 Task: Create a simple school website with HTML and CSS, including a header, navigation menu, and sections for teachers, programs, and extracurriculars. Style the elements using CSS.
Action: Mouse moved to (802, 133)
Screenshot: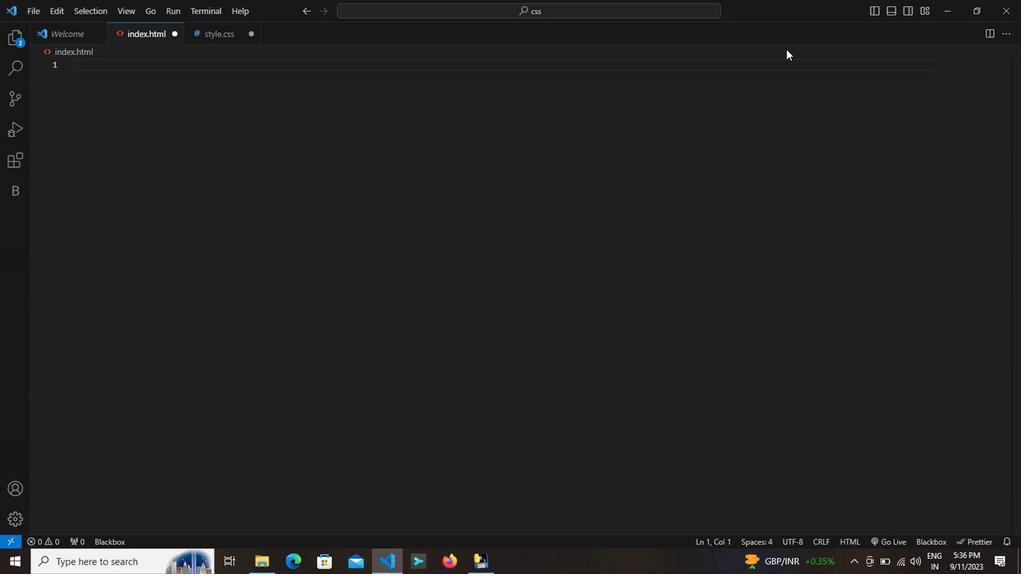 
Action: Mouse pressed left at (802, 133)
Screenshot: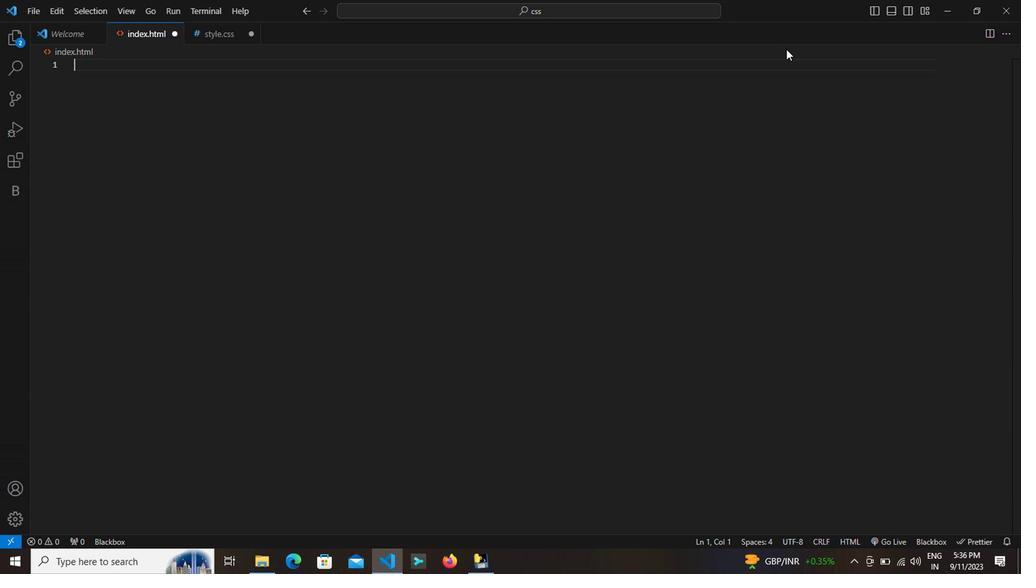 
Action: Key pressed <Key.shift><Key.shift><<Key.shift>!docr<Key.backspace>rypoe<Key.backspace><Key.backspace><Key.backspace><Key.backspace><Key.backspace>type<Key.space>html<Key.shift>><Key.enter><Key.shift><Key.shift><Key.shift><Key.shift><Key.shift><Key.shift><Key.shift><Key.shift><Key.shift><Key.shift><html<Key.space>lanfg<Key.backspace><Key.backspace>g=<Key.shift>"<Key.left>en<Key.right><Key.shift>><Key.enter><Key.shift><head<Key.shift>><Key.enter><Key.shift><metach<Key.backspace><Key.backspace><Key.space>char<Key.enter><Key.shift><Key.shift><Key.shift><Key.shift><Key.shift><Key.shift><Key.shift><Key.shift>Ut<Key.backspace><Key.shift>TF-8<Key.right><Key.shift><Key.shift><Key.shift><Key.shift><Key.shift><Key.shift><Key.shift><Key.shift><Key.shift><Key.shift><Key.shift><Key.shift><Key.shift>><Key.enter><Key.shift><meta<Key.space>nam<Key.enter>viewport<Key.right><Key.space>content<Key.enter>=<Key.backspace><Key.backspace><Key.shift>"width=devicewidth<Key.left><Key.left><Key.left><Key.left><Key.left>-<Key.right><Key.right><Key.right><Key.right><Key.right><Key.right>,initial<Key.space>scale=1.0<Key.left><Key.left><Key.left><Key.left><Key.left><Key.left><Key.left><Key.left><Key.left><Key.left><Key.left><Key.left><Key.left><Key.left><Key.left><Key.left><Key.left><Key.left><Key.left><Key.backspace><Key.space><Key.right><Key.right><Key.right><Key.right><Key.right><Key.right><Key.right><Key.right><Key.right><Key.right><Key.left><Key.backspace>-<Key.right><Key.right><Key.right><Key.right><Key.right><Key.right><Key.right><Key.right><Key.right><Key.right><Key.right><Key.shift>><Key.enter><Key.shift><link<Key.enter><Key.space>rel<Key.enter><Key.shift><Key.shift><Key.shift><Key.shift>"<Key.left>stylesheet<Key.right><Key.space>href=style.css<Key.enter><Key.right><Key.shift>><Key.enter><Key.shift><tir<Key.backspace>tle<Key.shift>><Key.shift><Key.shift><Key.shift><Key.shift><Key.shift><Key.shift><Key.shift><Key.shift><Key.shift><Key.shift>My<Key.space>s<Key.backspace><Key.shift>School<Key.space><Key.right><Key.right><Key.right><Key.right><Key.right><Key.right><Key.right><Key.right><Key.enter><Key.shift></head<Key.shift>><Key.home>
Screenshot: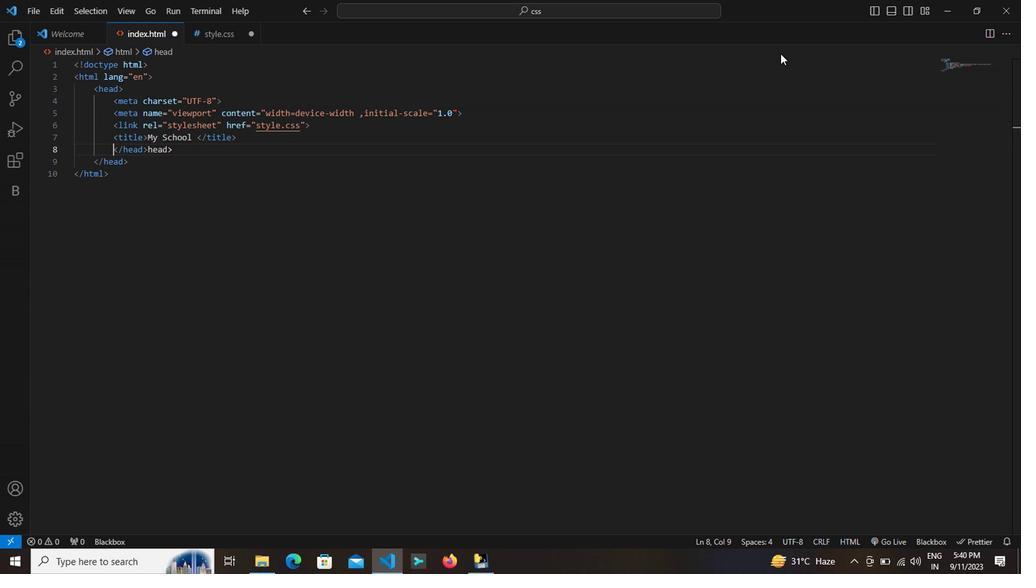 
Action: Mouse moved to (196, 207)
Screenshot: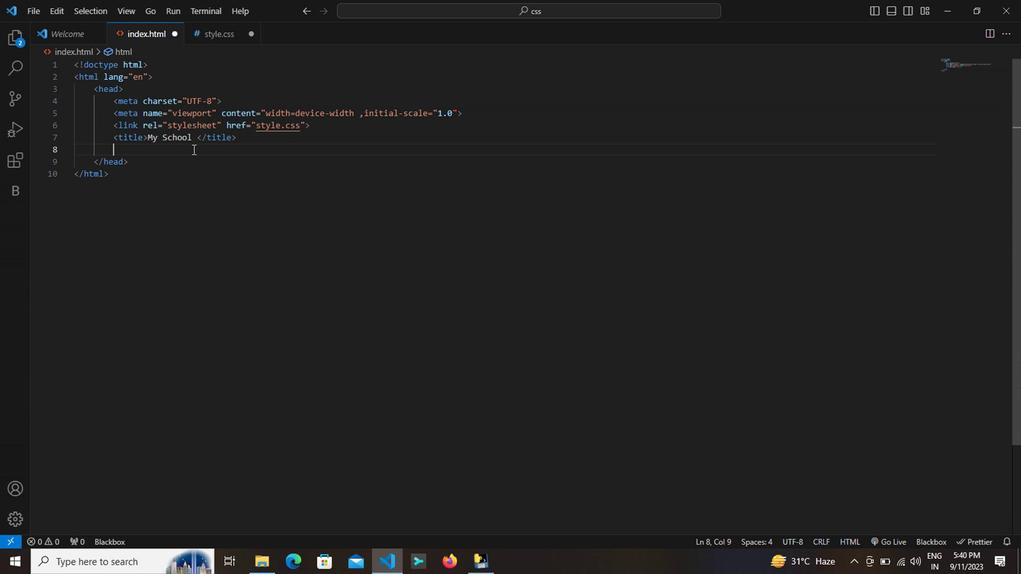 
Action: Mouse pressed left at (196, 207)
Screenshot: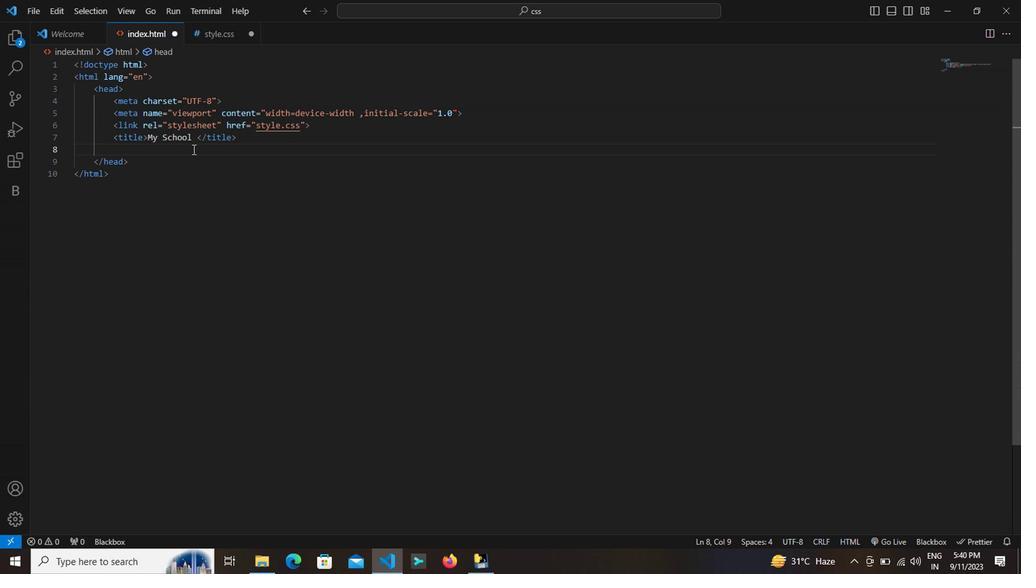 
Action: Key pressed <Key.backspace><Key.backspace><Key.backspace><Key.backspace><Key.backspace><Key.backspace><Key.backspace><Key.backspace><Key.backspace><Key.backspace><Key.backspace><Key.backspace>
Screenshot: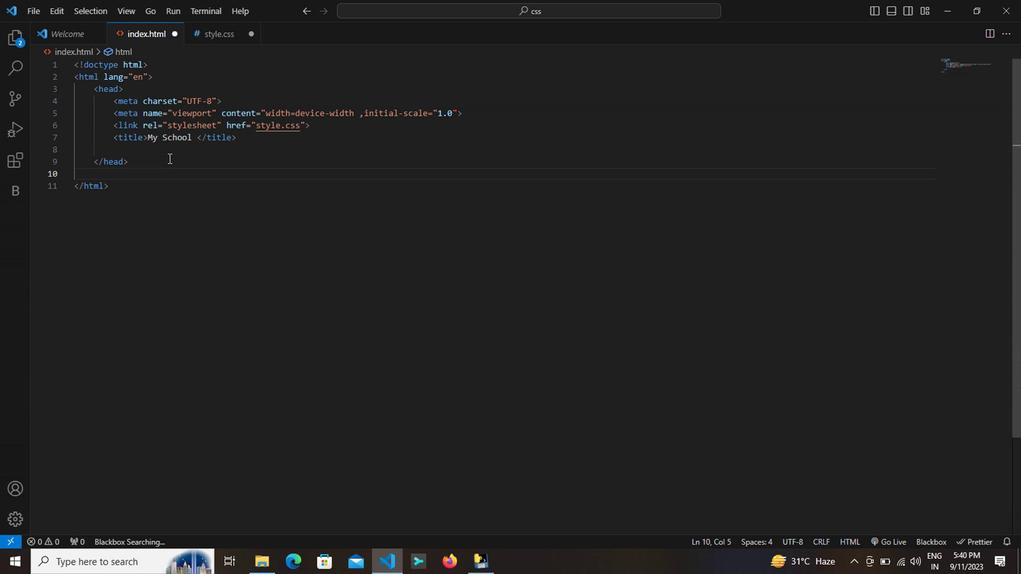 
Action: Mouse moved to (171, 214)
Screenshot: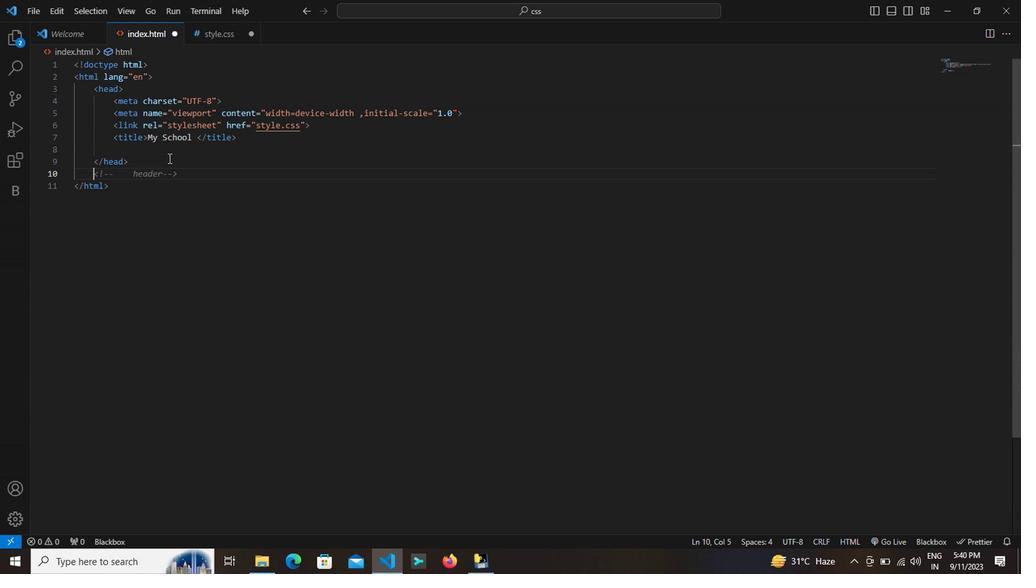 
Action: Mouse pressed left at (171, 214)
Screenshot: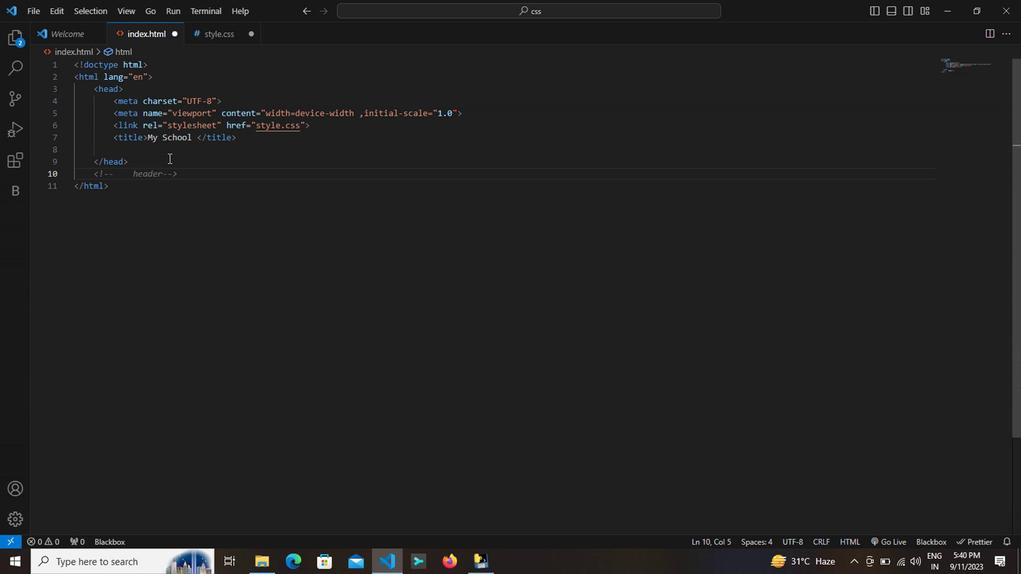 
Action: Key pressed <Key.enter><Key.shift><Key.shift><Key.shift><Key.shift><Key.shift><Key.shift><Key.shift><Key.shift><Key.shift><Key.shift><Key.shift><Key.shift><Key.shift><Key.shift><Key.shift><Key.shift><Key.shift><Key.shift><body<Key.shift>><Key.enter><Key.shift><header<Key.shift>><Key.enter><Key.shift><h1<Key.shift>>welc<Key.backspace><Key.backspace><Key.backspace><Key.backspace><Key.shift>Welcome<Key.space>y<Key.backspace>r<Key.backspace>to<Key.space>my<Key.space><Key.shift>School<Key.right><Key.right><Key.right><Key.right><Key.right><Key.enter><Key.shift><Key.shift><nav<Key.shift>><Key.enter><Key.shift><ul<Key.shift>><Key.enter><Key.shift><li<Key.shift>>href<Key.backspace><Key.backspace><Key.backspace><Key.backspace>a<Key.space>href=<Key.shift>"<Key.shift>"<Key.shift><Key.shift><Key.shift><Key.shift><Key.shift><Key.shift><Key.shift><Key.shift><Key.shift><Key.shift><Key.shift><Key.shift><Key.shift>ctrl+3<Key.backspace><Key.left><Key.shift>ctrl+3<Key.right><Key.left><Key.left><Key.left><Key.left><Key.left><Key.left><Key.left><Key.left><Key.left><Key.left><Key.shift><<Key.right><Key.right><Key.right><Key.right><Key.right><Key.right><Key.right><Key.right><Key.right><Key.right><Key.shift><Key.shift><Key.shift><Key.shift>><Key.shift>Home<Key.right><Key.right><Key.right><Key.right><Key.right><Key.right><Key.right><Key.right><Key.right><Key.enter><Key.shift><li<Key.shift><Key.shift><Key.shift><Key.shift><Key.shift><Key.shift>><Key.shift><a<Key.space>href=<Key.shift><Key.shift><Key.shift><Key.shift><Key.shift><Key.shift><Key.shift><Key.shift><Key.shift><Key.shift><Key.shift><Key.shift><Key.shift><Key.shift><Key.shift><Key.shift><Key.shift><Key.shift><Key.shift><Key.shift><Key.shift><Key.shift><Key.shift><Key.shift><Key.shift><Key.shift><Key.shift><Key.shift><Key.shift><Key.shift><Key.shift><Key.shift><Key.shift><Key.shift><Key.shift><Key.shift><Key.shift><Key.shift><Key.shift><Key.shift><Key.shift>#<Key.backspace><Key.shift><Key.shift><Key.shift><Key.shift><Key.shift><Key.shift><Key.shift><Key.shift>"3<Key.shift><Key.shift><Key.shift><Key.shift><Key.shift><Key.shift><Key.shift>"<Key.backspace><Key.backspace><Key.shift>#<Key.shift>"<Key.shift>><Key.shift><Key.shift>About<Key.space><Key.shift>Us<Key.right><Key.right><Key.right><Key.right><Key.right><Key.right><Key.right><Key.right><Key.right><Key.right><Key.enter>
Screenshot: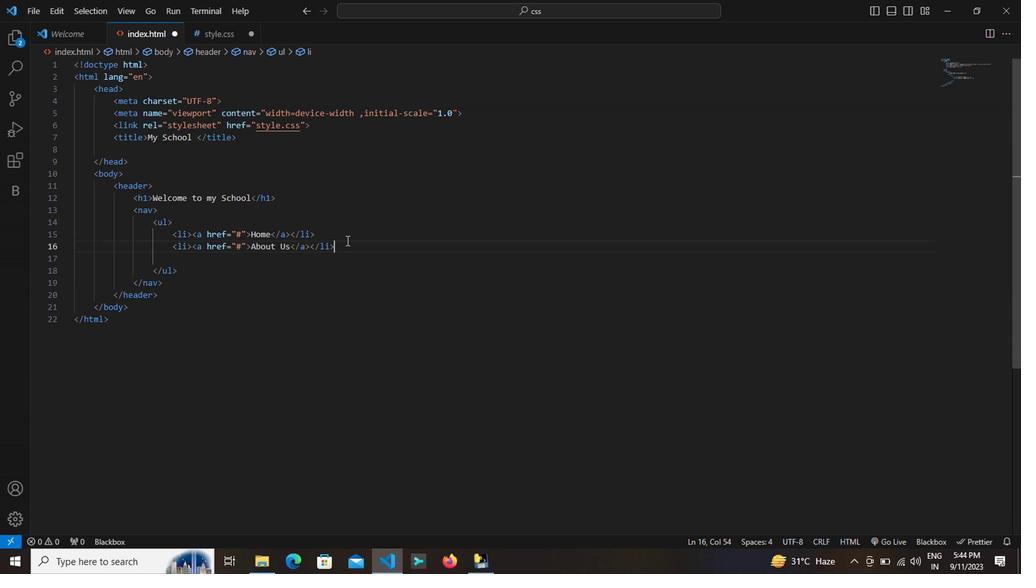 
Action: Mouse moved to (353, 275)
Screenshot: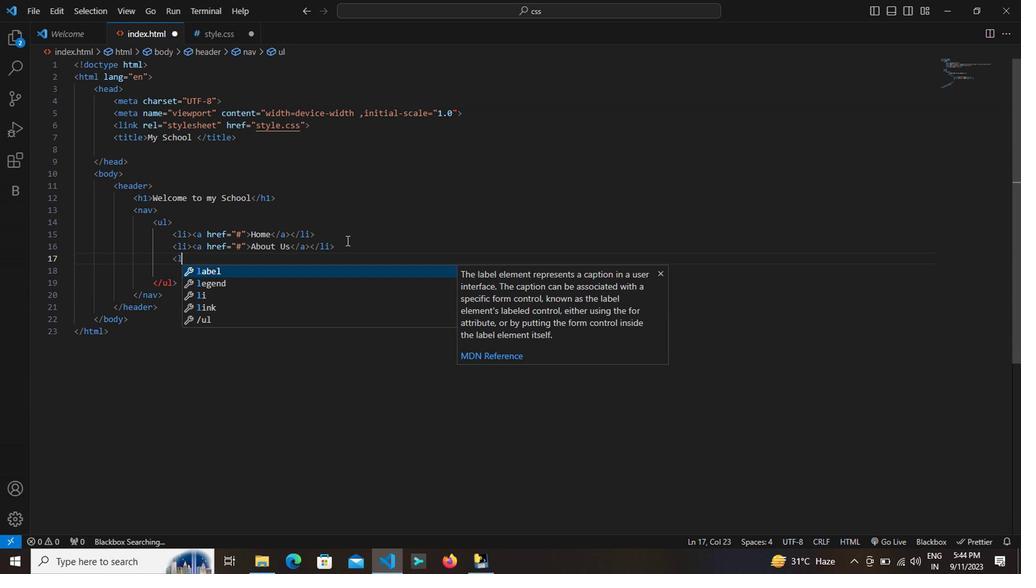 
Action: Mouse pressed left at (353, 275)
Screenshot: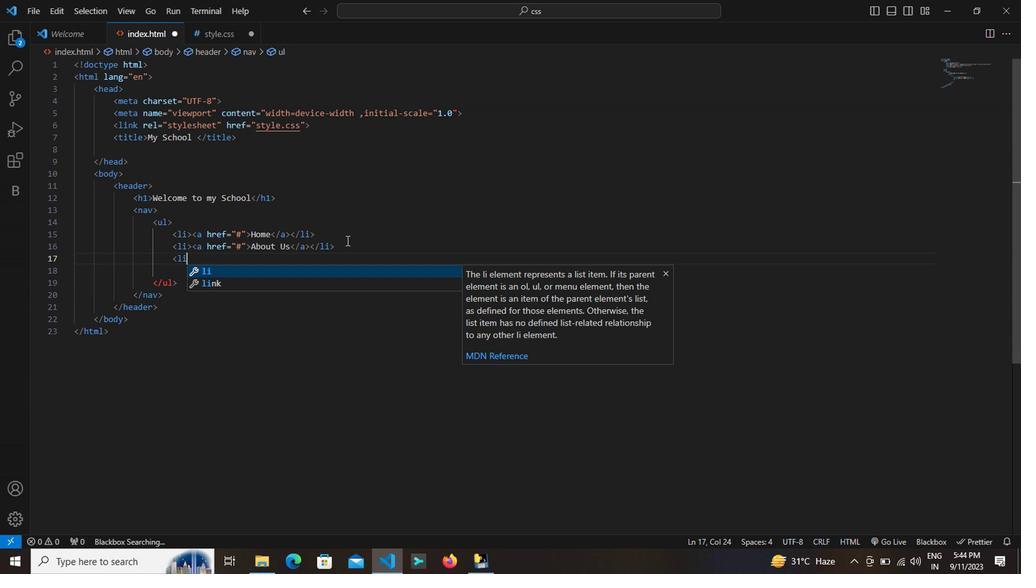 
Action: Key pressed <Key.enter><Key.shift><li<Key.shift>><Key.shift><Key.shift><Key.shift><a<Key.space>href=<Key.shift><Key.shift><Key.shift><Key.shift>""<Key.left><Key.shift>#<Key.right><Key.shift>>
Screenshot: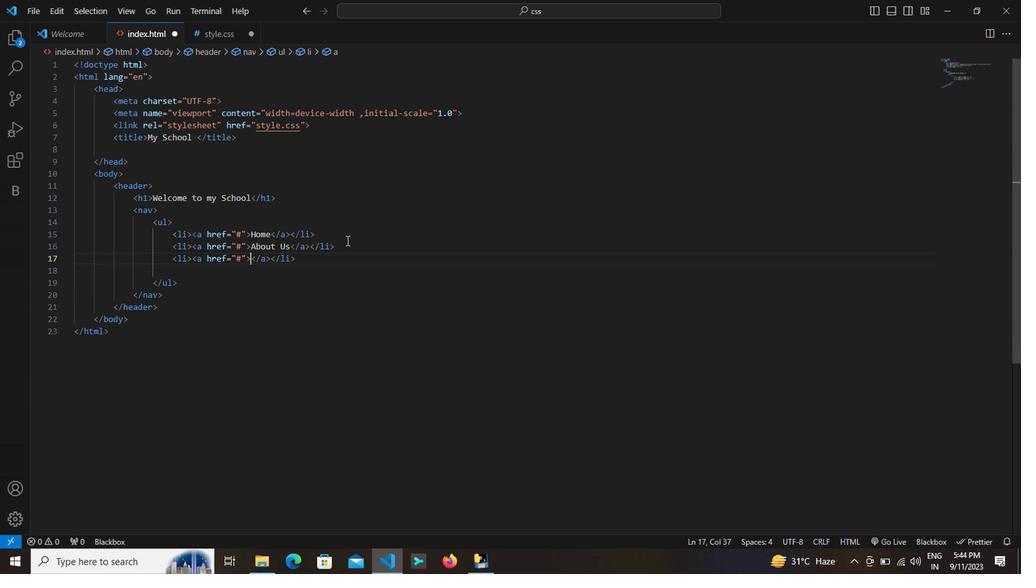 
Action: Mouse moved to (322, 274)
Screenshot: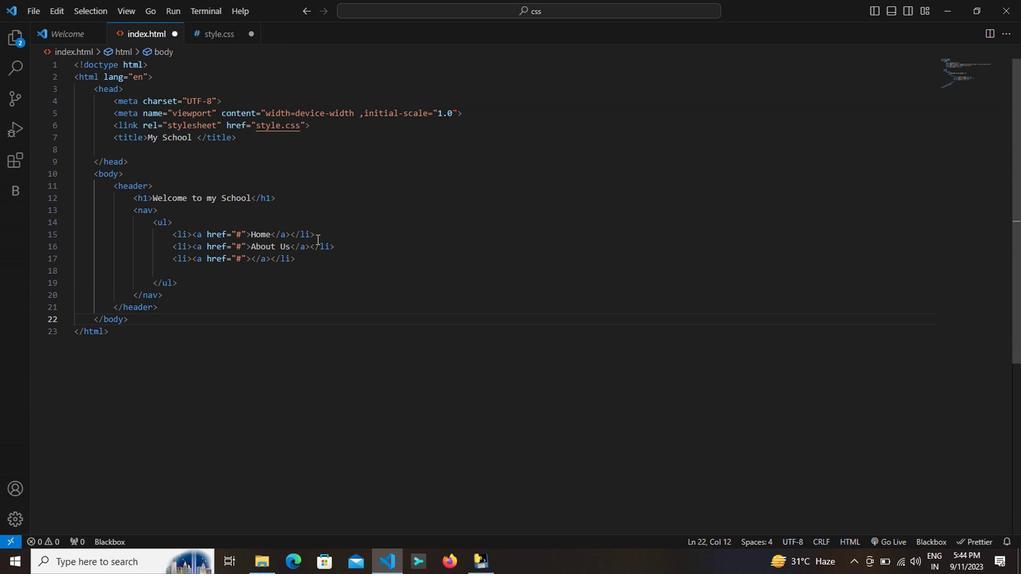 
Action: Key pressed <Key.down><Key.down><Key.down><Key.down><Key.down>
Screenshot: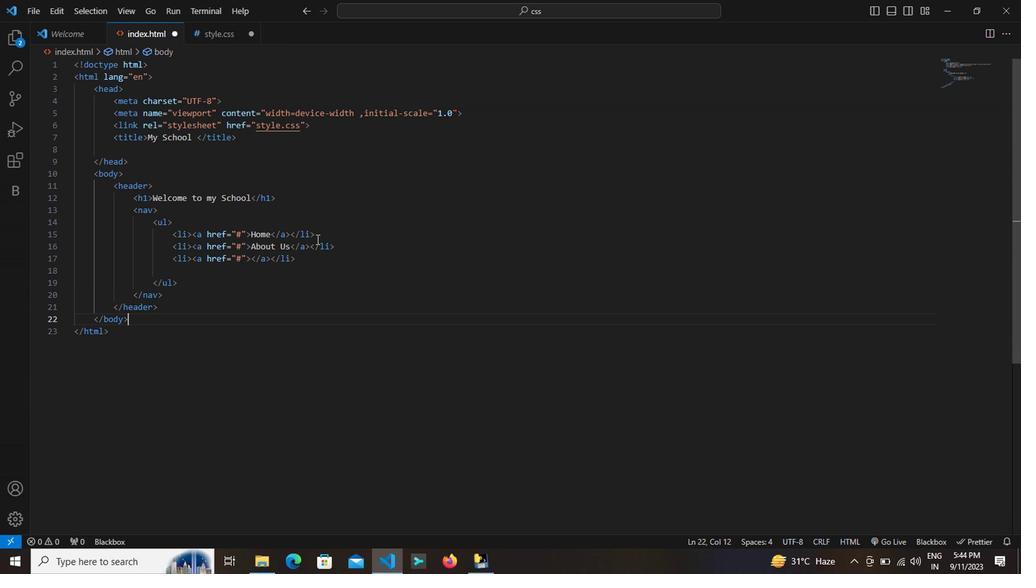 
Action: Mouse moved to (256, 287)
Screenshot: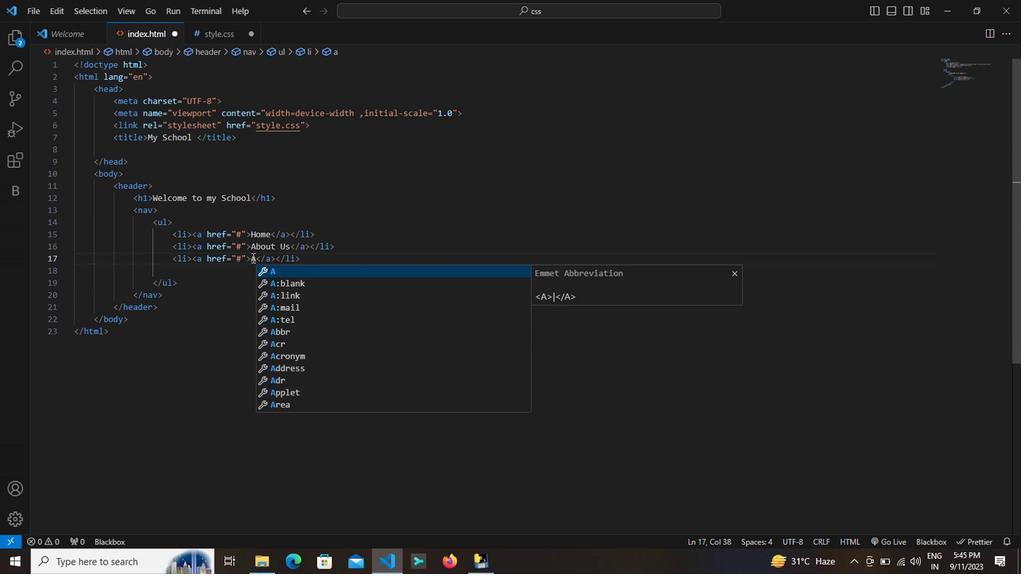 
Action: Mouse pressed left at (256, 287)
Screenshot: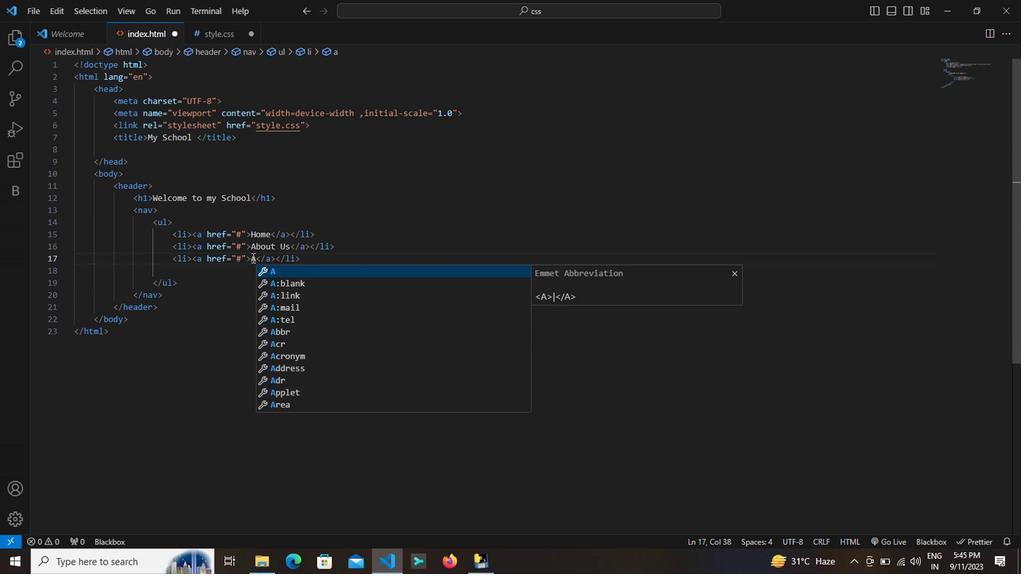 
Action: Key pressed <Key.shift>Academics<Key.right><Key.right><Key.right><Key.right><Key.right><Key.right><Key.right><Key.right><Key.right><Key.enter><Key.shift><li<Key.shift>><Key.shift><a<Key.space>href=<Key.shift><Key.shift><Key.shift><Key.shift><Key.shift><Key.shift><Key.shift><Key.shift><Key.shift><Key.shift><Key.shift><Key.shift><Key.shift><Key.shift><Key.shift><Key.shift><Key.shift><Key.shift><Key.shift><Key.shift><Key.shift><Key.shift><Key.shift><Key.shift><Key.shift><Key.shift><Key.shift><Key.shift><Key.shift><Key.shift><Key.shift><Key.shift><Key.shift><Key.shift><Key.shift><Key.shift><Key.shift><Key.shift><Key.shift><Key.shift><Key.shift><Key.shift><Key.shift><Key.shift><Key.shift>"<Key.shift>"<Key.left>3<Key.backspace><Key.shift>#<Key.right><Key.shift><Key.shift><Key.shift><Key.shift><Key.shift><Key.shift><Key.shift><Key.shift><Key.shift>><Key.shift>Admission<Key.right><Key.right><Key.right><Key.right><Key.right><Key.right><Key.right><Key.right><Key.right><Key.enter><Key.shift><li<Key.shift>><Key.shift><Key.shift><a<Key.space>href=<Key.shift><Key.shift><Key.shift><Key.shift><Key.shift><Key.shift><Key.shift>""<Key.left><Key.shift><Key.shift><Key.shift><Key.shift><Key.shift><Key.shift><Key.shift>#<Key.right><Key.shift>><Key.shift>Contact<Key.space><Key.shift>Us<Key.space><Key.right><Key.right><Key.right><Key.right><Key.right><Key.right><Key.right><Key.right><Key.right><Key.enter><Key.down><Key.down><Key.right><Key.enter><Key.down><Key.right><Key.right><Key.enter>
Screenshot: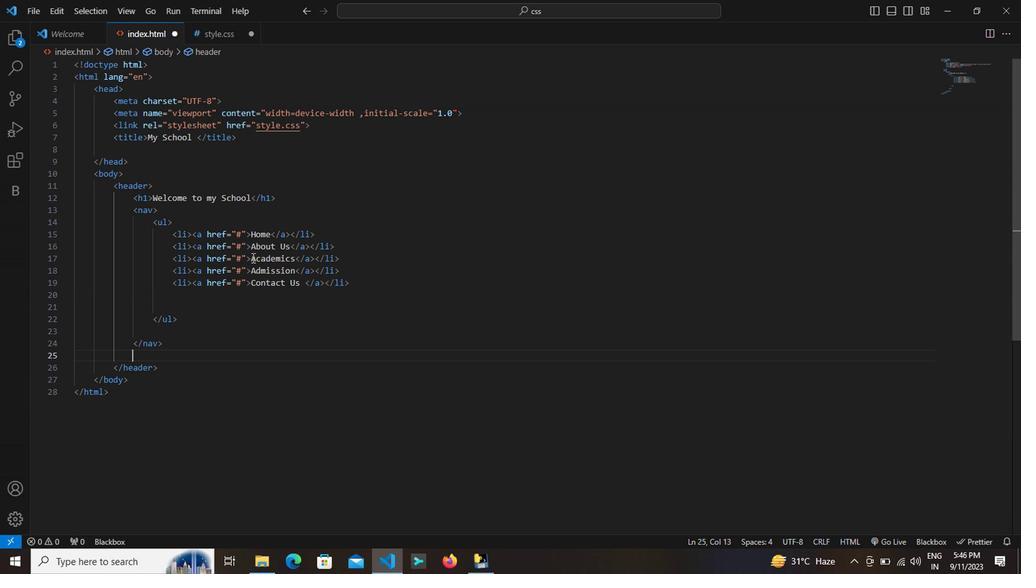 
Action: Mouse moved to (169, 372)
Screenshot: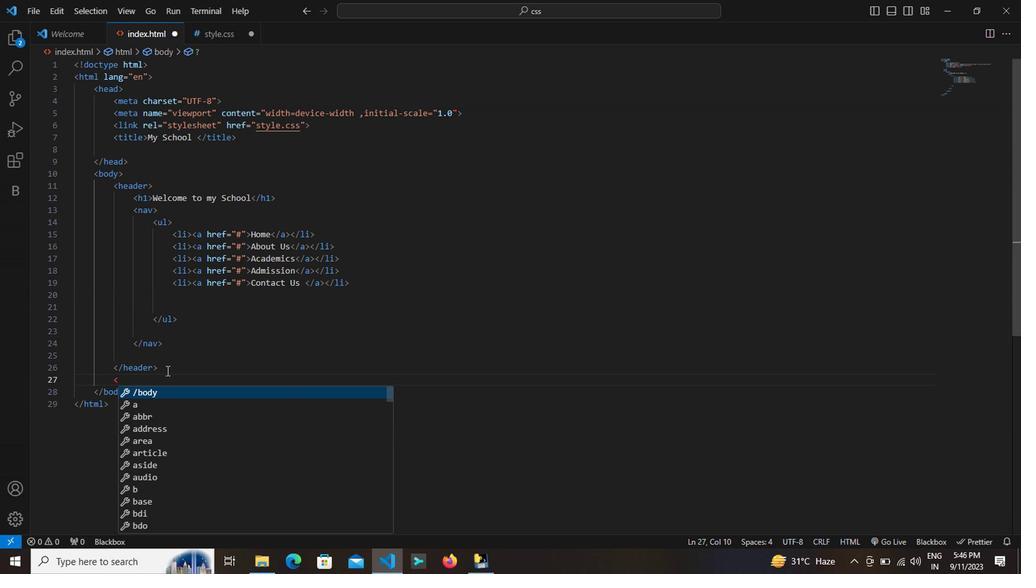 
Action: Mouse pressed left at (169, 372)
Screenshot: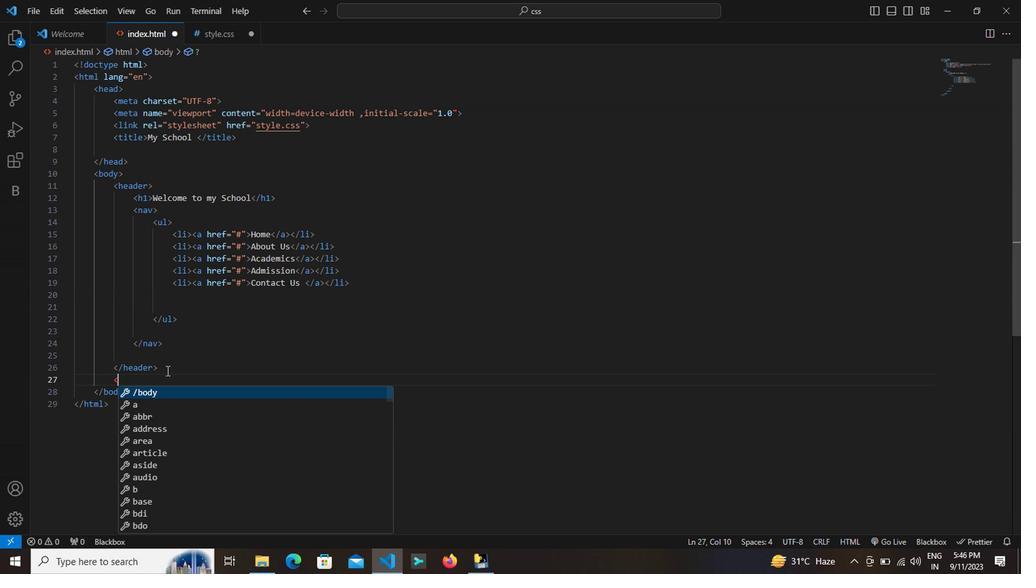 
Action: Key pressed <Key.enter><Key.shift><section<Key.space>cla<Key.enter>hero<Key.right><Key.right>
Screenshot: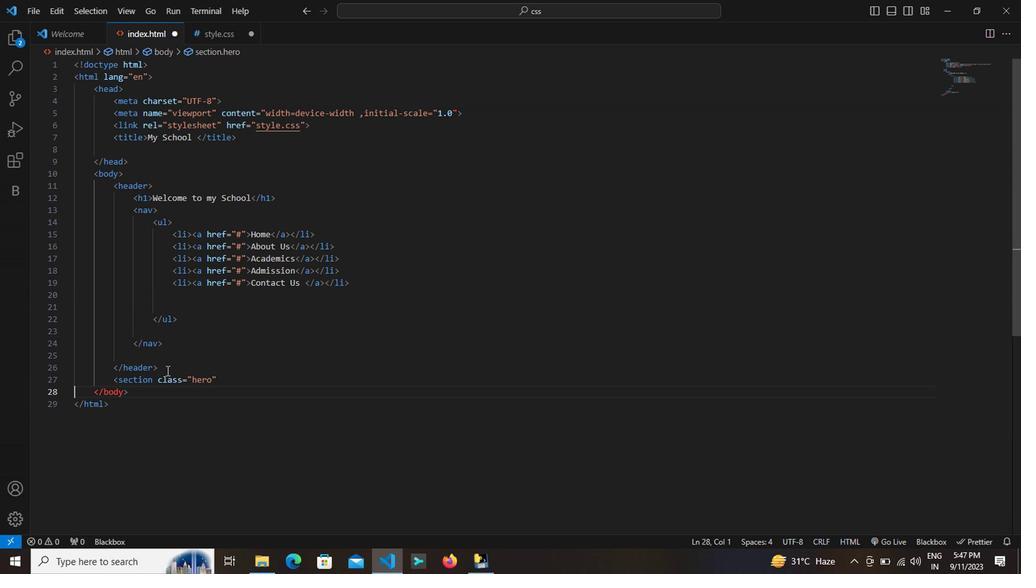 
Action: Mouse moved to (258, 375)
Screenshot: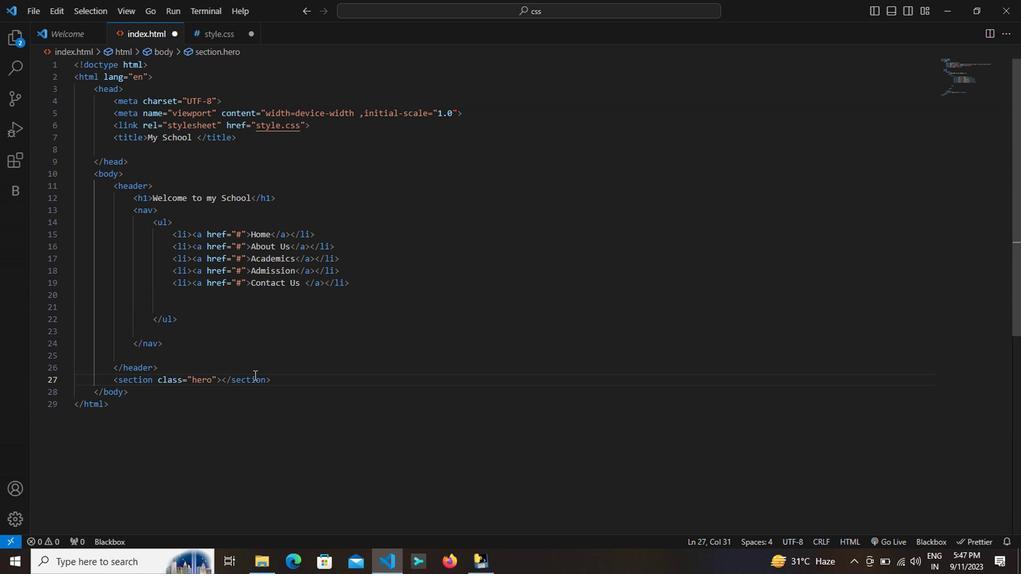 
Action: Mouse pressed left at (258, 375)
Screenshot: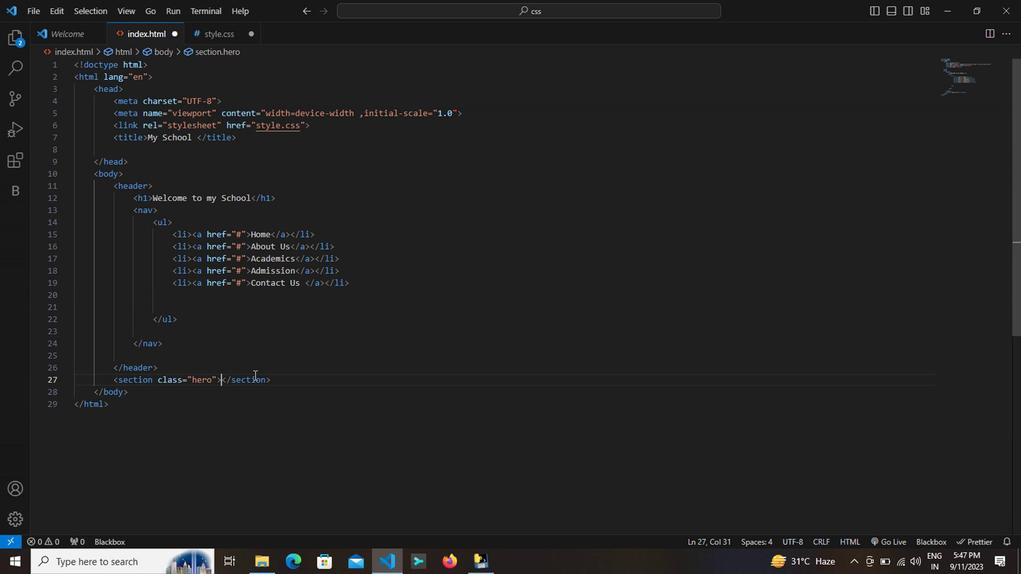 
Action: Key pressed <Key.shift>><Key.enter><Key.shift><h2<Key.shift>><Key.shift><Key.shift>Quality<Key.space>education<Key.space><Key.space>fot<Key.backspace><Key.backspace><Key.backspace><Key.backspace>for<Key.space>a<Key.space>bright<Key.space>future<Key.right><Key.right><Key.right><Key.right><Key.right><Key.enter><Key.shift><p<Key.shift>><Key.shift>JO<Key.backspace>oin<Key.space>is<Key.space>in<Key.space><Key.backspace><Key.backspace><Key.backspace><Key.backspace><Key.backspace><Key.backspace>us<Key.space>in<Key.space>our<Key.space>mision<Key.space>to<Key.space>provide<Key.space>the<Key.space>best<Key.space>education<Key.space>to<Key.space>students<Key.right><Key.left>.<Key.right><Key.right><Key.right><Key.right><Key.enter><Key.shift><a<Key.space>href<Key.enter><Key.shift>#<Key.right><Key.space>class<Key.shift>"<Key.backspace>=cta-button<Key.right><Key.right><Key.left><Key.left><Key.right><Key.shift>><Key.shift>Lwarn<Key.space>ore<Key.backspace><Key.backspace><Key.backspace><Key.backspace><Key.backspace><Key.backspace><Key.backspace><Key.backspace>earn<Key.space>more<Key.right><Key.right><Key.right><Key.right><Key.enter><Key.shift><<Key.backspace><Key.down><Key.right><Key.right><Key.right><Key.right><Key.right><Key.right><Key.enter><Key.shift><se<Key.enter><Key.space>class=<Key.shift_r><Key.shift_r><Key.shift_r><Key.shift_r>"<Key.left>fear<Key.backspace>turwed<Key.backspace>]<Key.backspace><Key.backspace><Key.backspace><Key.backspace><Key.backspace>ured<Key.right><Key.shift><Key.shift><Key.shift>?<Key.backspace><Key.shift>><Key.enter><Key.shift><div<Key.enter><Key.space>class=feature<Key.right><Key.shift>>
Screenshot: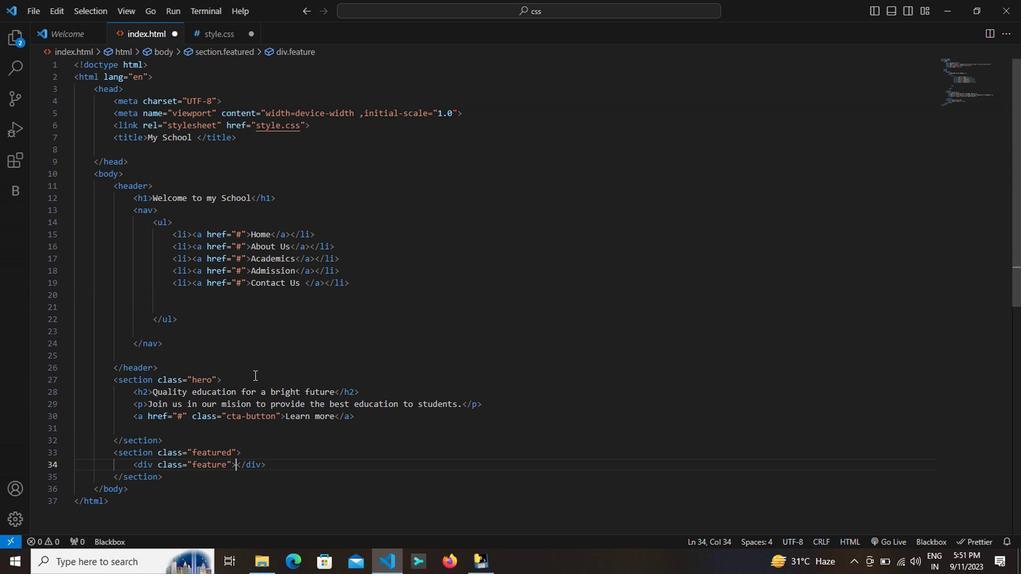 
Action: Mouse moved to (307, 439)
Screenshot: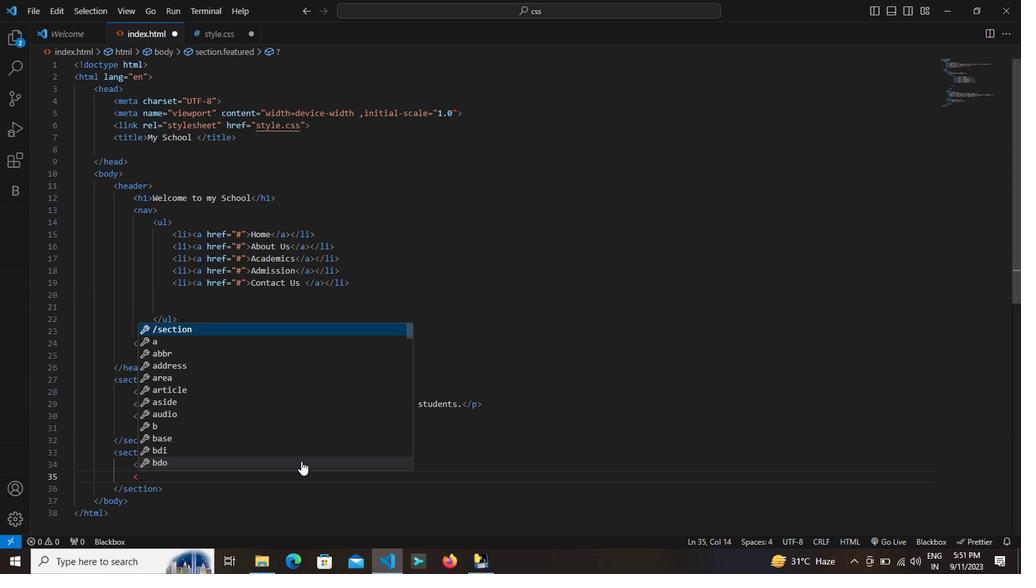 
Action: Mouse pressed left at (307, 439)
Screenshot: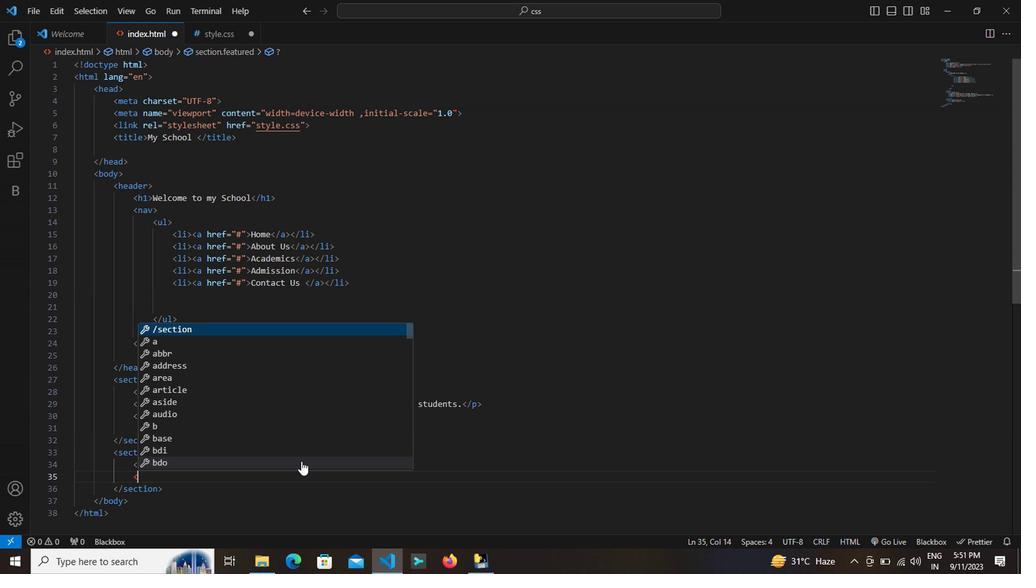 
Action: Key pressed <Key.enter><Key.shift><Key.shift><Key.shift><Key.shift><Key.shift><Key.shift><Key.shift><h3<Key.shift><Key.shift><Key.shift><Key.shift><Key.shift><Key.shift><Key.shift><Key.shift>><Key.shift><Key.shift>Our<Key.space><Key.shift>Teachers<Key.space>
Screenshot: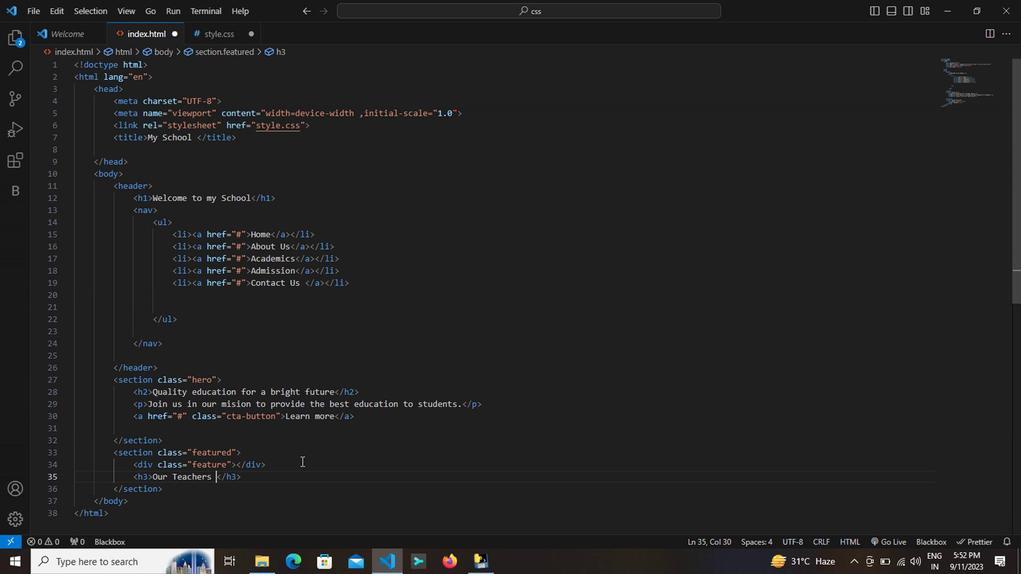 
Action: Mouse moved to (292, 452)
Screenshot: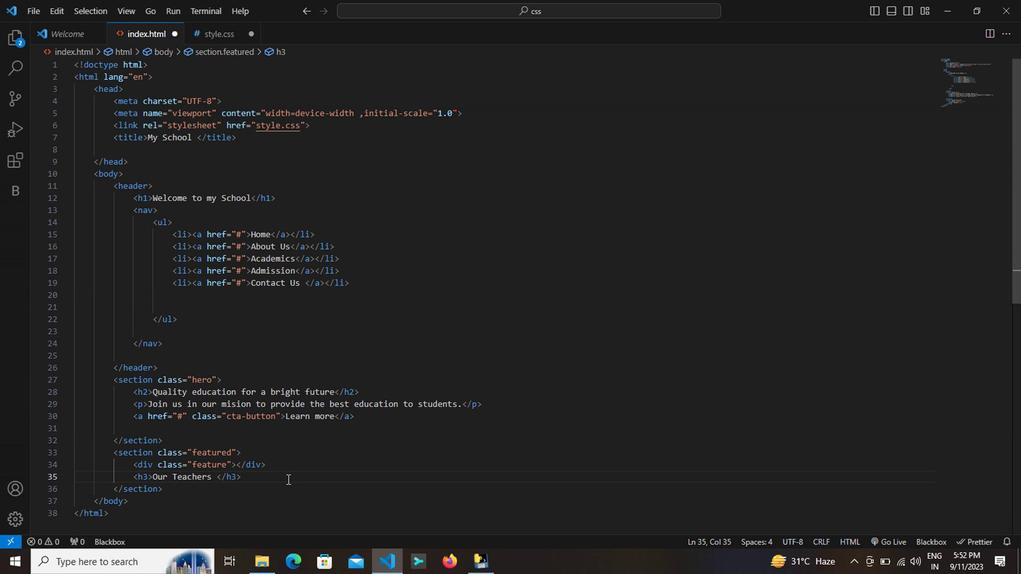 
Action: Mouse pressed left at (292, 452)
Screenshot: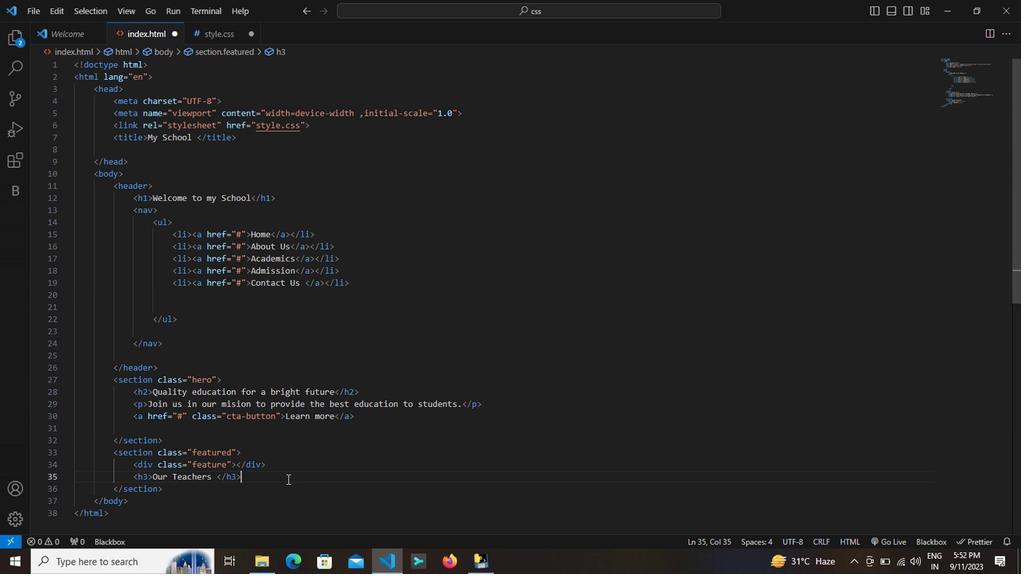 
Action: Key pressed <Key.enter><Key.shift><p<Key.shift>><Key.shift><Key.shift><Key.shift>Experience<Key.space>and<Key.space><Key.backspace><Key.backspace><Key.backspace><Key.backspace><Key.backspace><Key.backspace>ed<Key.space>and<Key.space>dedication<Key.space>faculty<Key.space>to<Key.space>join<Key.backspace><Key.backspace><Key.backspace><Key.backspace>gi<Key.backspace>uide<Key.space>students<Key.right><Key.left>.<Key.right><Key.right><Key.right><Key.right><Key.enter><Key.shift></div<Key.shift>>
Screenshot: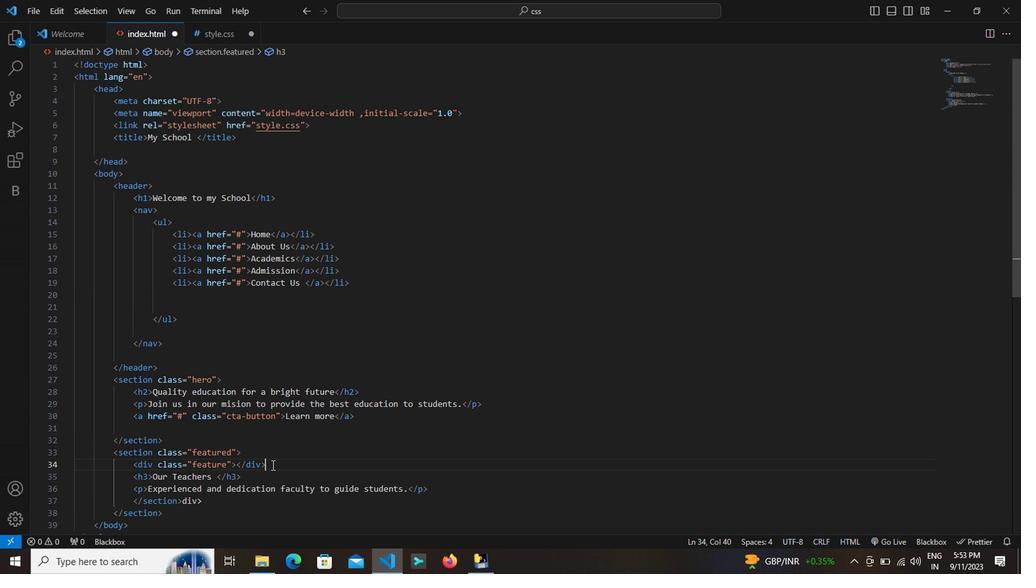 
Action: Mouse moved to (276, 449)
Screenshot: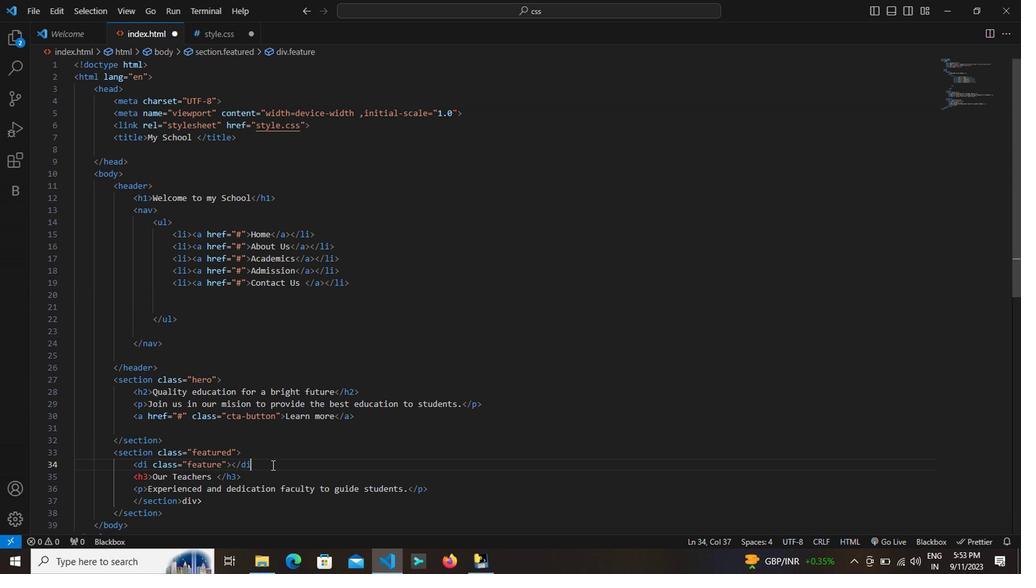 
Action: Mouse pressed left at (276, 449)
Screenshot: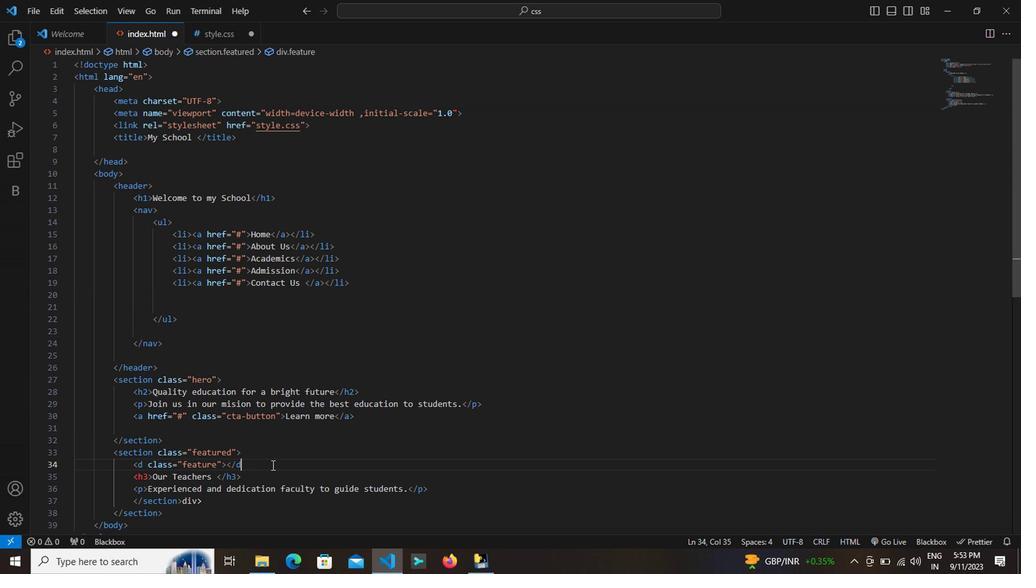 
Action: Mouse moved to (276, 442)
Screenshot: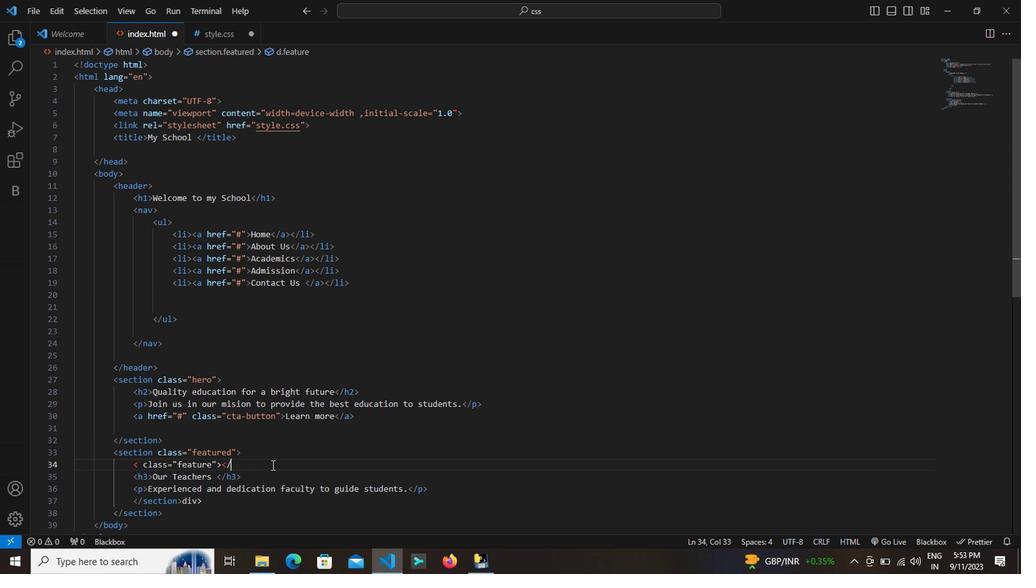 
Action: Mouse pressed left at (276, 442)
Screenshot: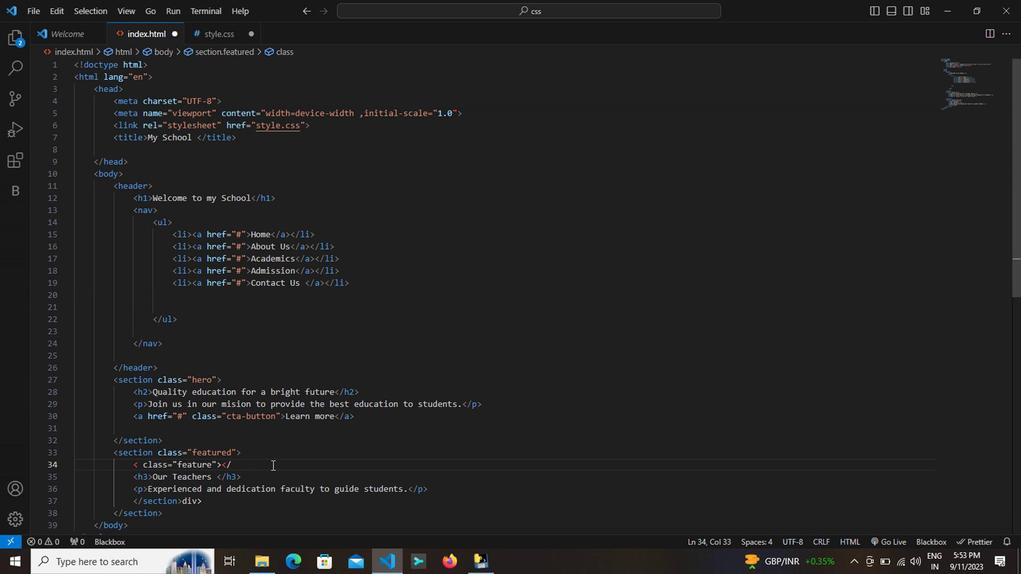 
Action: Key pressed <Key.backspace><Key.backspace><Key.backspace><Key.backspace><Key.backspace><Key.backspace>
Screenshot: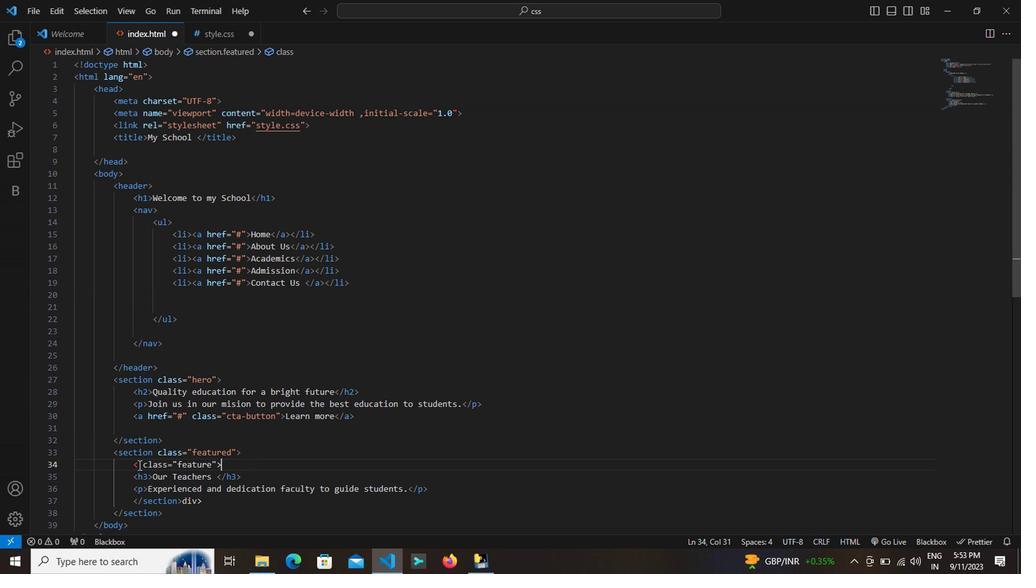 
Action: Mouse moved to (141, 443)
Screenshot: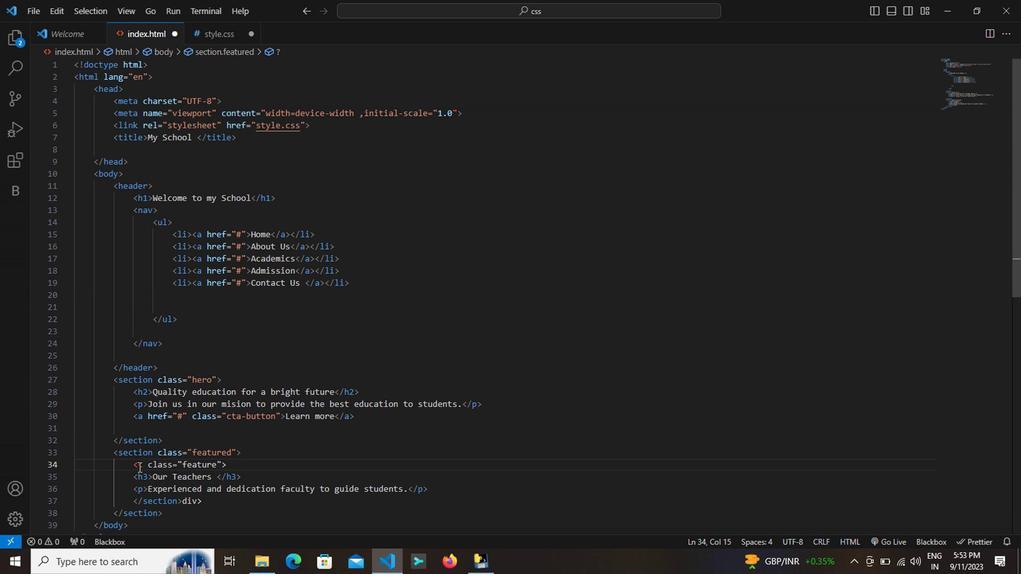 
Action: Mouse pressed left at (141, 443)
Screenshot: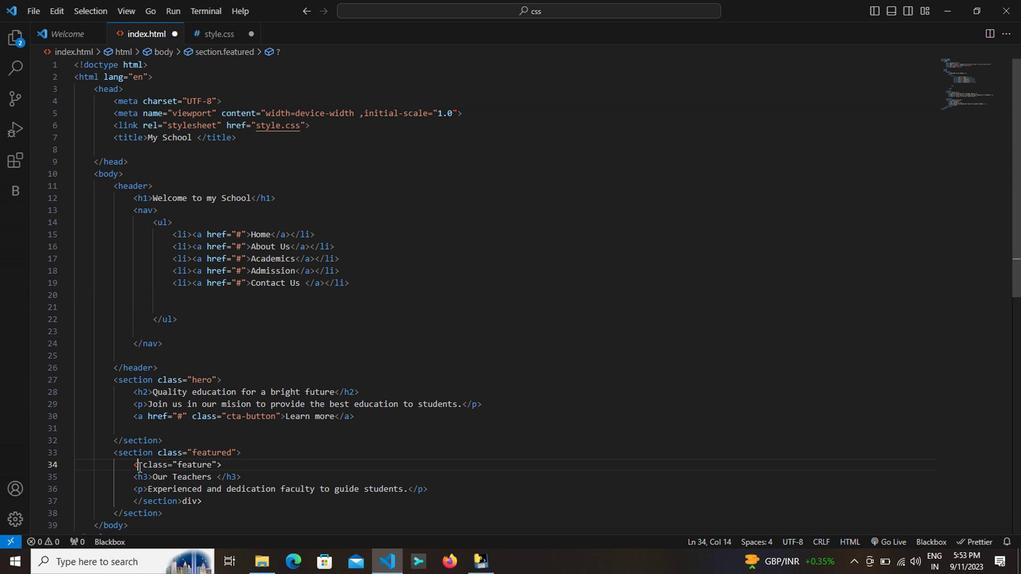 
Action: Mouse pressed left at (141, 443)
Screenshot: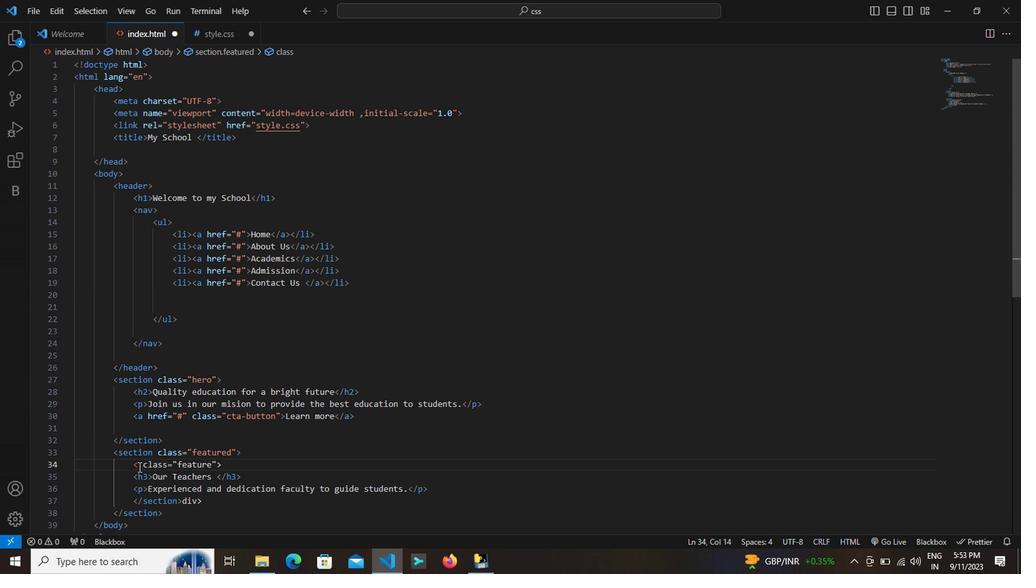 
Action: Key pressed <Key.shift><Key.shift><Key.shift><Key.shift><<Key.backspace>div<Key.shift>>
Screenshot: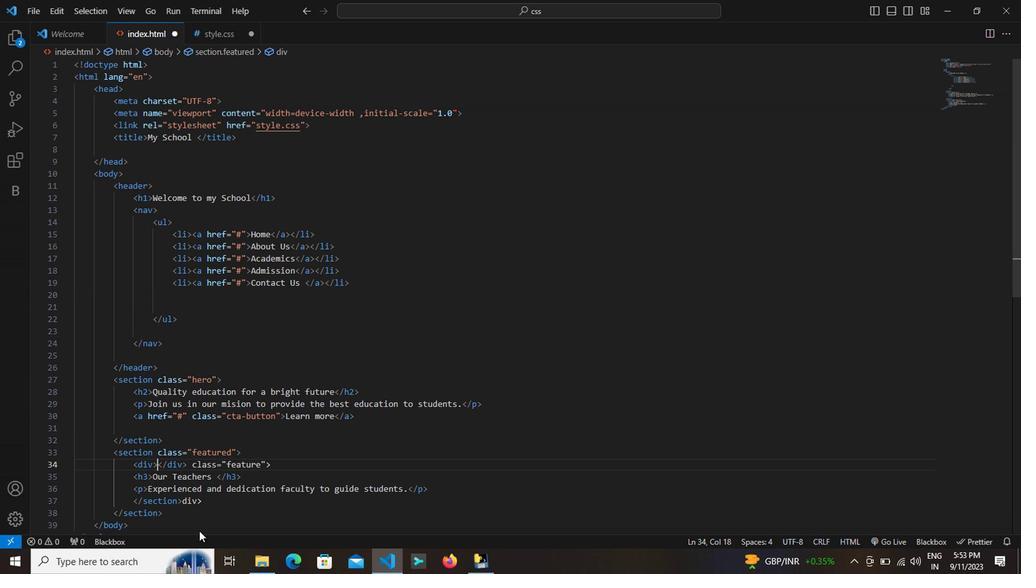 
Action: Mouse moved to (188, 467)
Screenshot: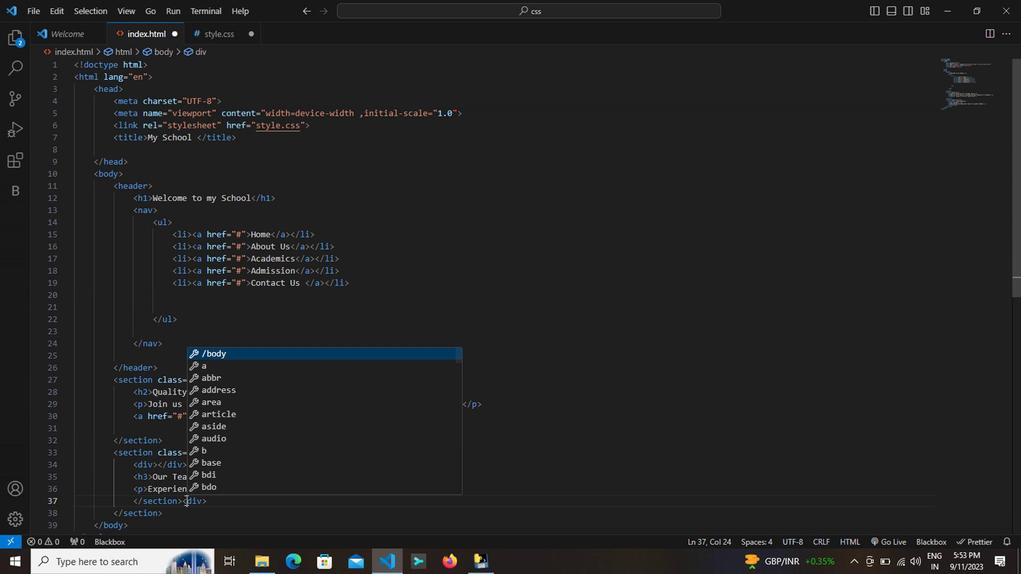 
Action: Mouse pressed left at (188, 467)
Screenshot: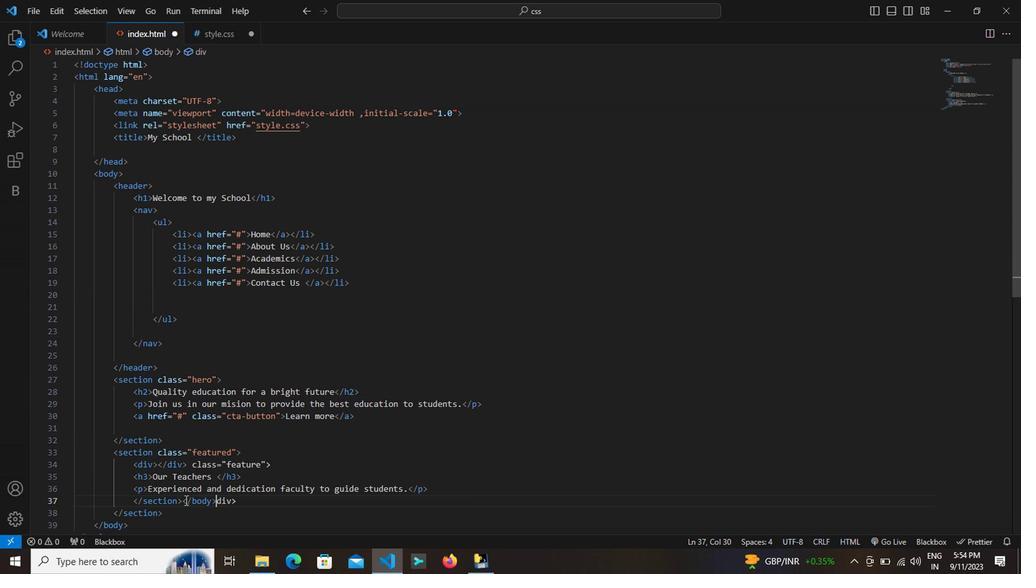 
Action: Key pressed <Key.left><Key.shift></<Key.backspace><Key.backspace><Key.backspace><Key.backspace><Key.backspace><Key.backspace>/<Key.backspace><Key.backspace><Key.backspace><Key.backspace><Key.backspace><Key.backspace>/<Key.backspace><Key.backspace><Key.backspace><Key.backspace><Key.backspace><Key.backspace>/<Key.delete><Key.delete><Key.delete><Key.delete><Key.backspace><Key.backspace><Key.backspace><Key.backspace><Key.backspace>div<Key.shift>><Key.enter><Key.shift>,<Key.backspace><Key.shift><div<Key.enter><Key.space>class<Key.enter>feature<Key.right><Key.shift>><Key.enter><Key.shift><h3<Key.shift>?<Key.backspace><Key.shift>><Key.shift>Programs<Key.right><Key.right><Key.right><Key.right><Key.right><Key.backspace><Key.shift><p<Key.shift>>ctrl+Z<'\x1a'><Key.shift><Key.shift><Key.shift><Key.shift><Key.shift><Key.shift><Key.shift><Key.shift><Key.shift><Key.shift><Key.shift><Key.shift><Key.shift><Key.shift><Key.shift><Key.shift><Key.shift><Key.shift><Key.shift><Key.shift><Key.shift><Key.shift><Key.shift><Key.shift>ctrl+<Key.enter><Key.shift><Key.shift><Key.shift><Key.shift><Key.shift><p<Key.shift><Key.shift><Key.shift><Key.shift>>we<Key.space><Key.backspace><Key.backspace><Key.backspace><Key.shift><Key.shift>We<Key.space><Key.backspace><Key.backspace><Key.backspace><Key.shift><Key.shift>Explore<Key.space>are<Key.space><Key.backspace><Key.backspace><Key.backspace><Key.backspace>our<Key.space>diverse<Key.space>range<Key.space>of<Key.space>academic<Key.space>programas<Key.backspace><Key.backspace>s<Key.right><Key.right><Key.right><Key.right><Key.enter><Key.down><Key.right><Key.right><Key.enter><Key.shift><div<Key.space>class<Key.enter>feature<Key.right><Key.shift>><Key.enter><Key.enter><Key.backspace><Key.backspace><Key.backspace><Key.backspace><Key.backspace>ddg<Key.backspace><Key.backspace><Key.backspace>
Screenshot: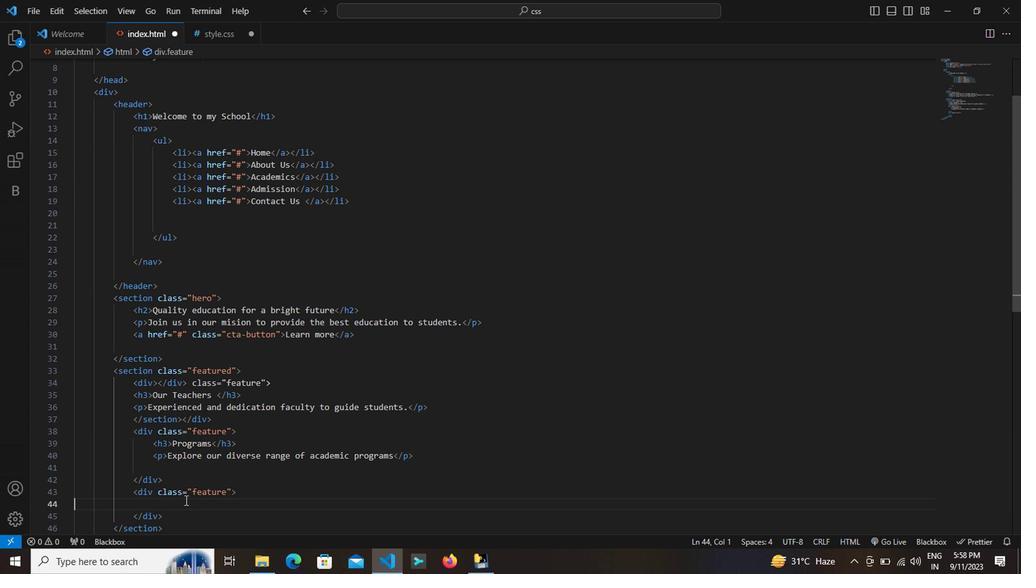 
Action: Mouse moved to (253, 460)
Screenshot: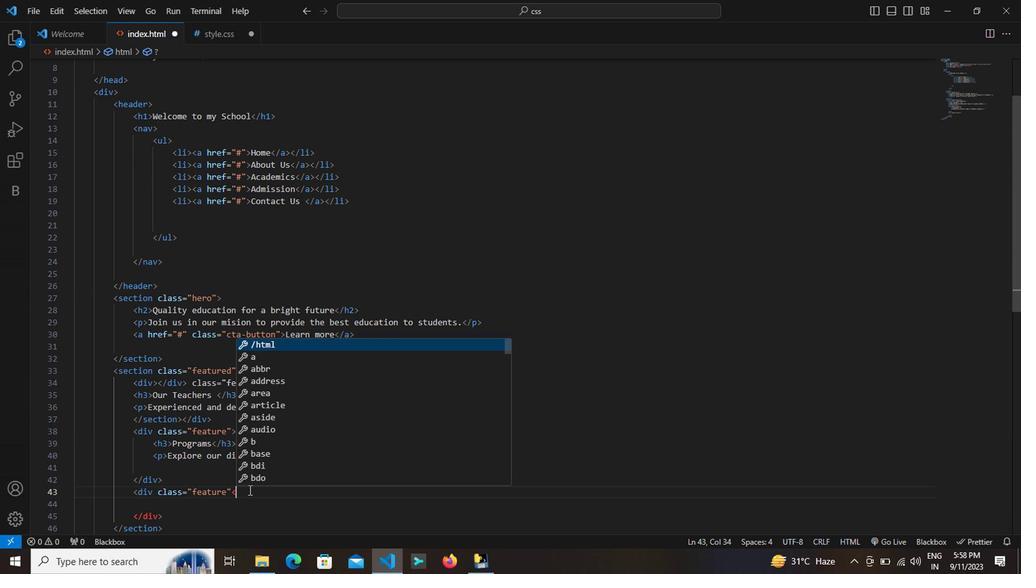 
Action: Mouse pressed left at (253, 460)
Screenshot: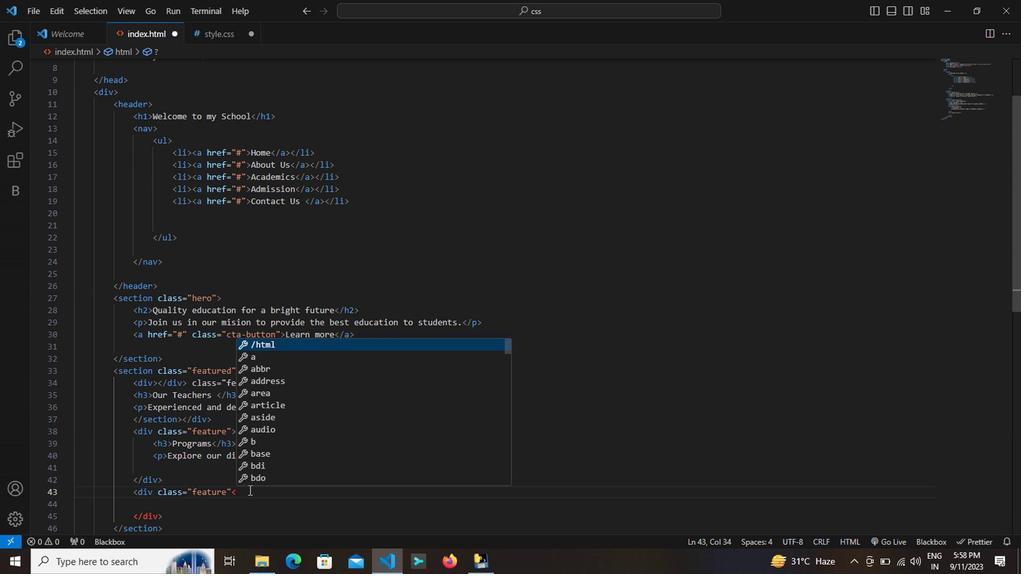 
Action: Key pressed <Key.backspace><Key.shift><Key.shift><Key.shift><Key.shift><Key.shift><<Key.backspace><Key.shift>><Key.enter><Key.shift><h3<Key.shift>><Key.shift><Key.shift><Key.shift><Key.shift><Key.shift><Key.shift><Key.shift><Key.shift><Key.shift><Key.shift><Key.shift><Key.shift><Key.shift><Key.shift><Key.shift><Key.shift><Key.shift><Key.shift><Key.shift><Key.shift><Key.shift><Key.shift><Key.shift><Key.shift><Key.shift><Key.shift><Key.shift><Key.shift><Key.shift><Key.shift><Key.shift><Key.shift><Key.shift><Key.shift><Key.shift><Key.shift><Key.shift><Key.shift><Key.shift><Key.shift><Key.shift><Key.shift><Key.shift><Key.shift>Extracurriculum<Key.backspace>lars<Key.left><Key.left><Key.left><Key.left><Key.backspace><Key.backspace><Key.right><Key.right><Key.right><Key.right><Key.right><Key.right><Key.right><Key.right><Key.right><Key.enter><Key.shift><Key.shift><Key.shift><Key.shift><Key.shift><Key.shift><Key.shift><p<Key.shift>><Key.shift>Engage<Key.space>in<Key.space>sports,arts,and<Key.space>other<Key.space>activities.<Key.right><Key.right><Key.right><Key.right><Key.enter><Key.down><Key.down>
Screenshot: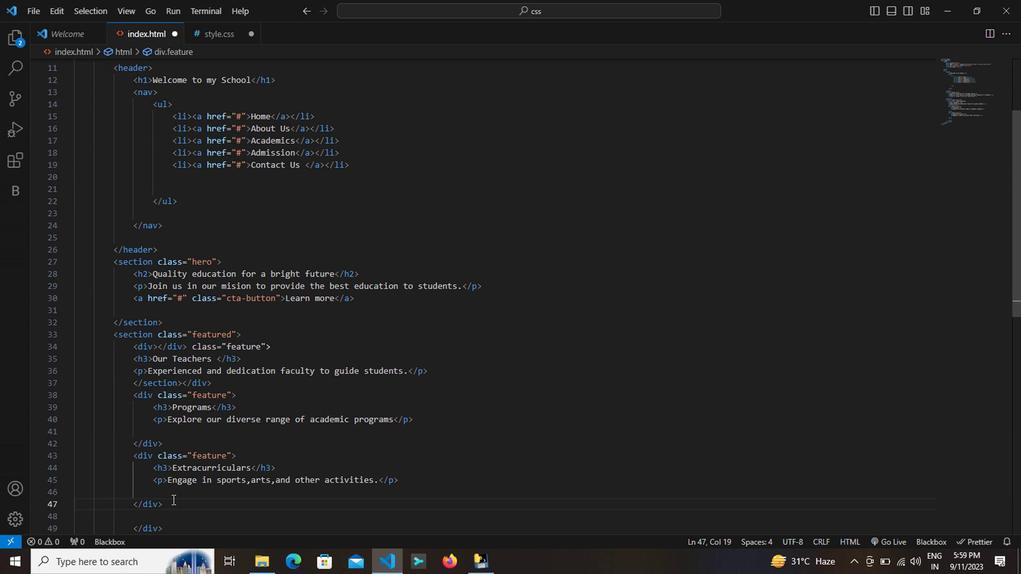 
Action: Mouse moved to (175, 467)
Screenshot: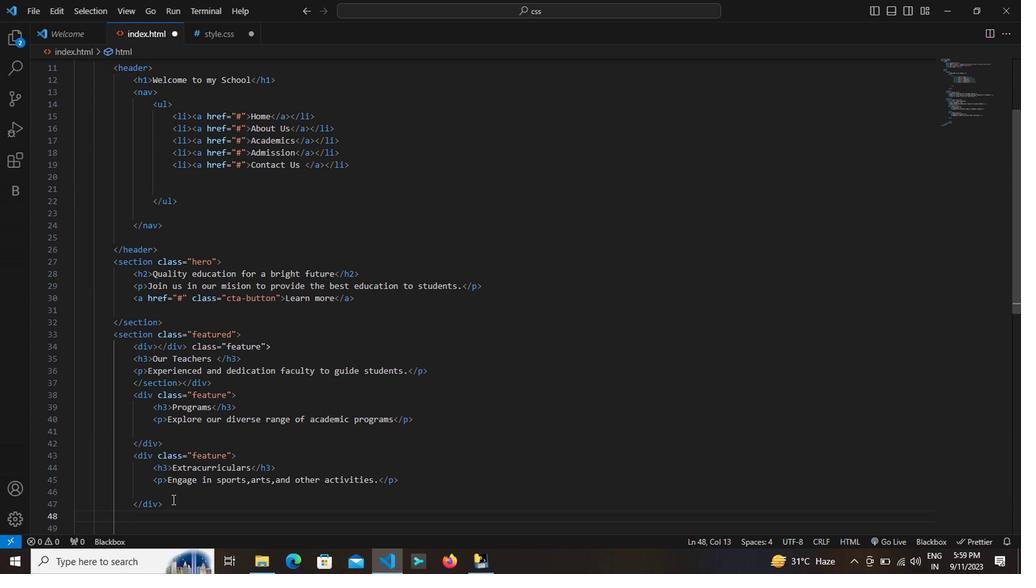 
Action: Mouse pressed left at (175, 467)
Screenshot: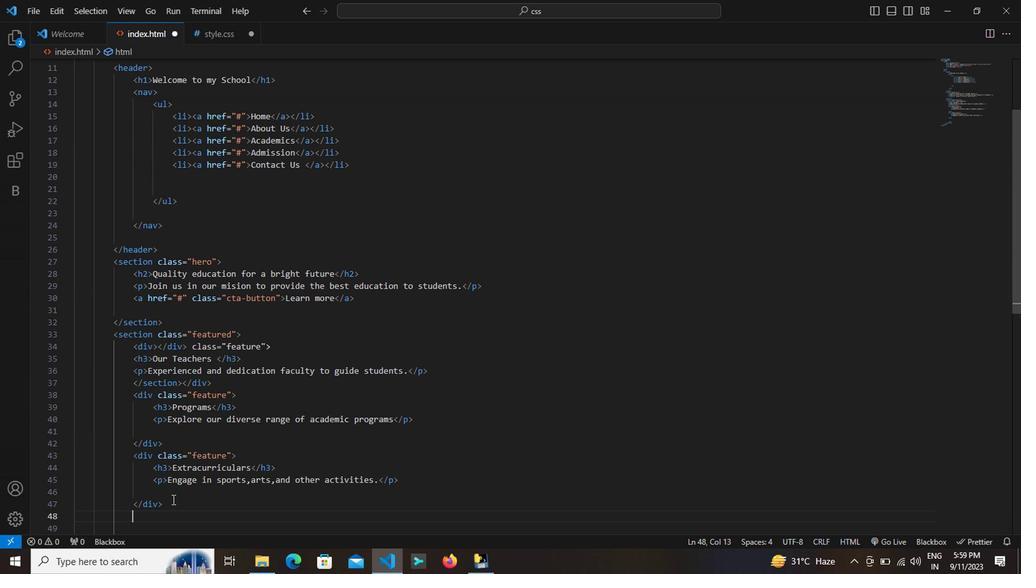 
Action: Key pressed <Key.enter>
Screenshot: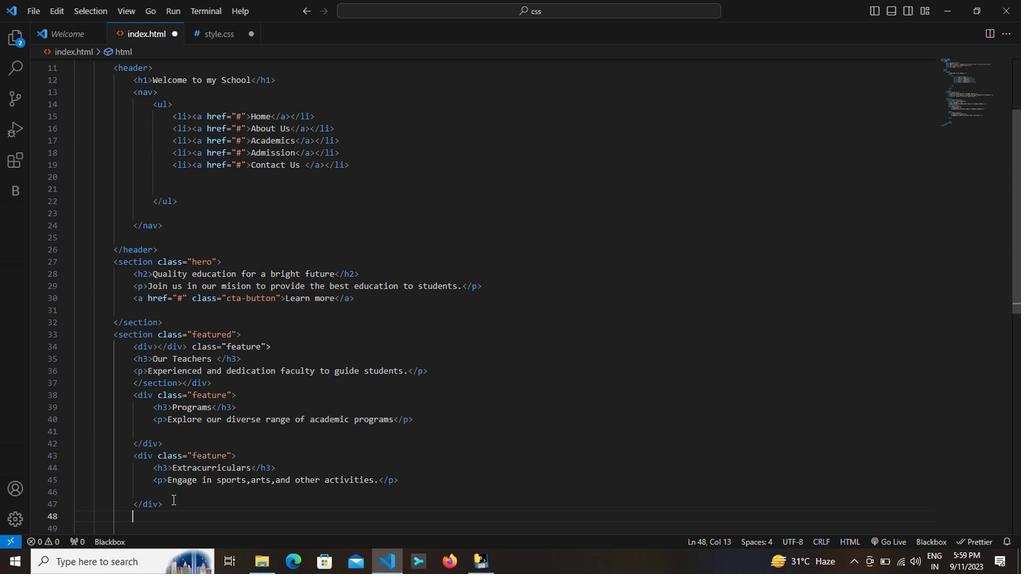 
Action: Mouse moved to (175, 470)
Screenshot: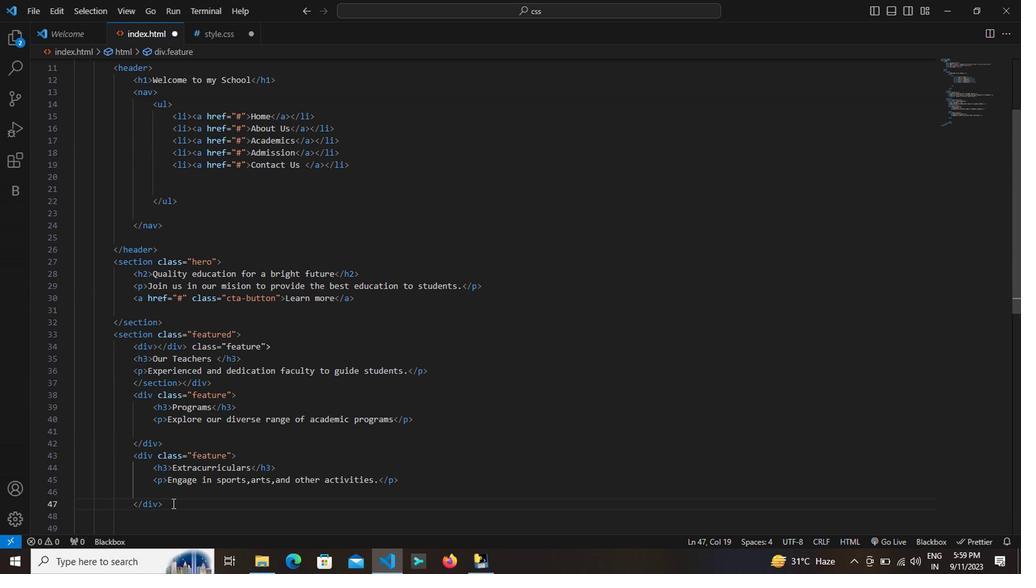 
Action: Mouse pressed left at (175, 470)
Screenshot: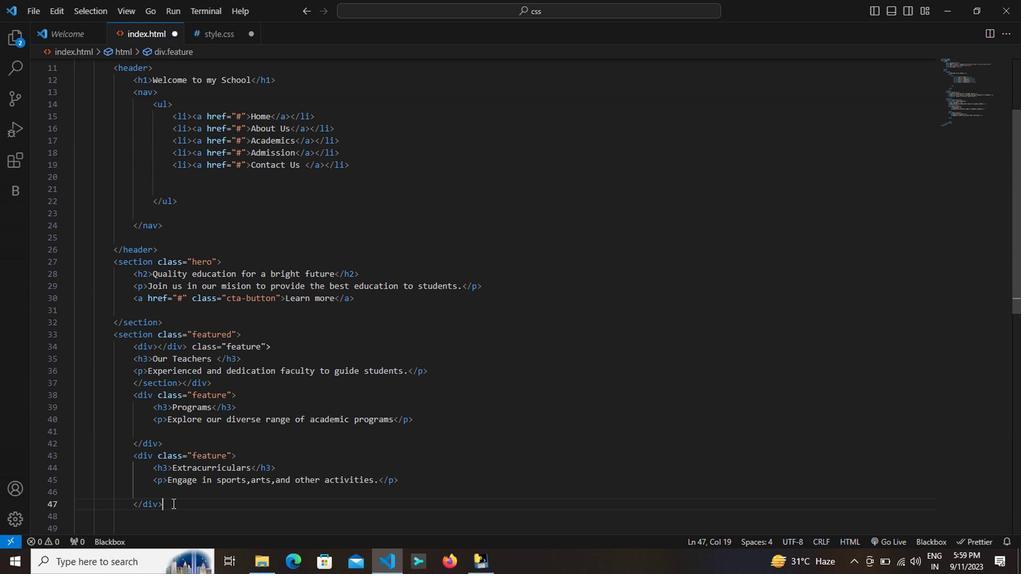 
Action: Mouse moved to (171, 467)
Screenshot: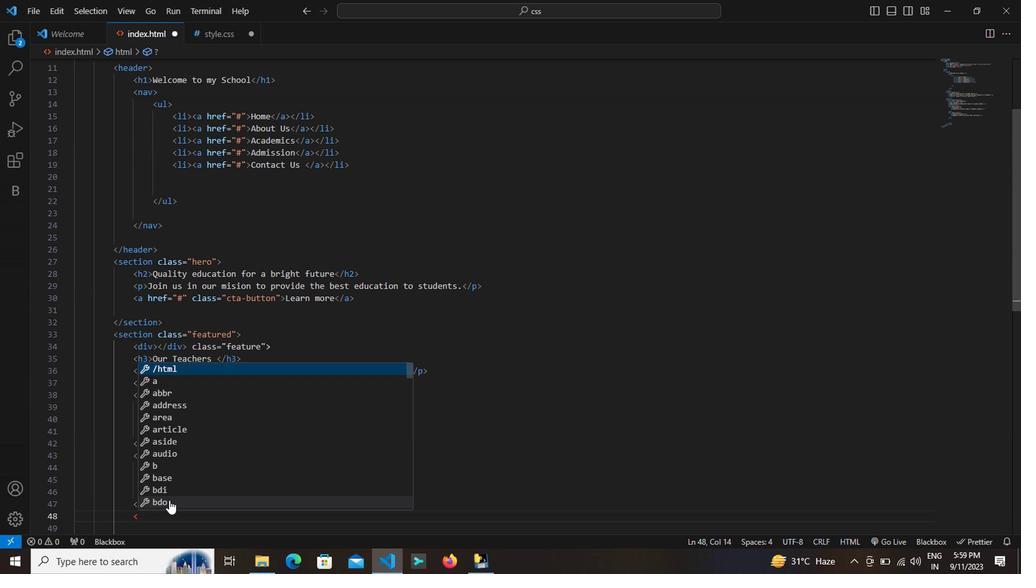 
Action: Key pressed <Key.enter><Key.shift><footer<Key.shift>><Key.enter><Key.shift></body<Key.shift><Key.shift><Key.shift>>=<Key.backspace><Key.backspace><Key.backspace><Key.backspace><Key.backspace><Key.backspace>
Screenshot: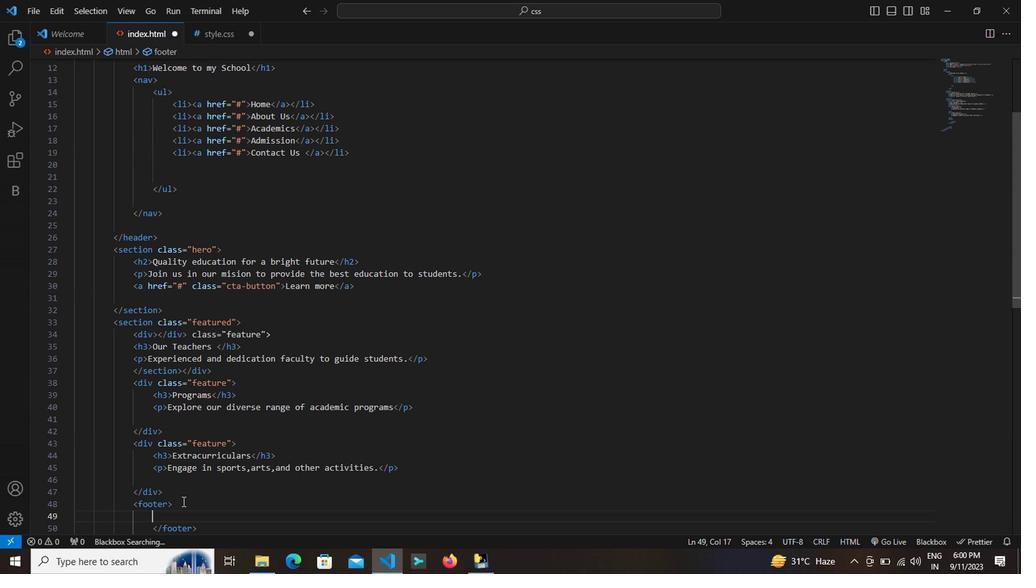 
Action: Mouse moved to (185, 468)
Screenshot: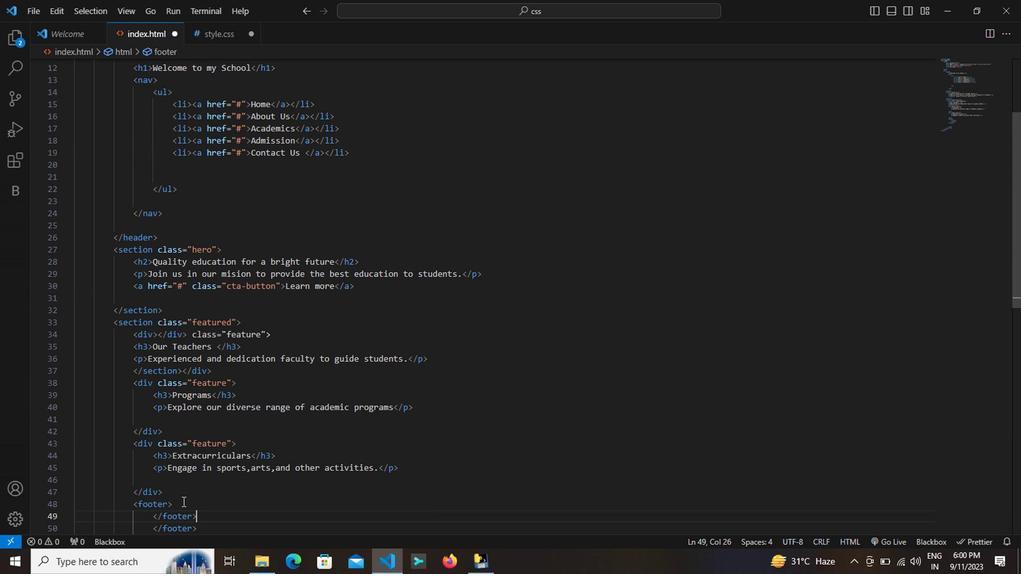 
Action: Mouse pressed left at (185, 468)
Screenshot: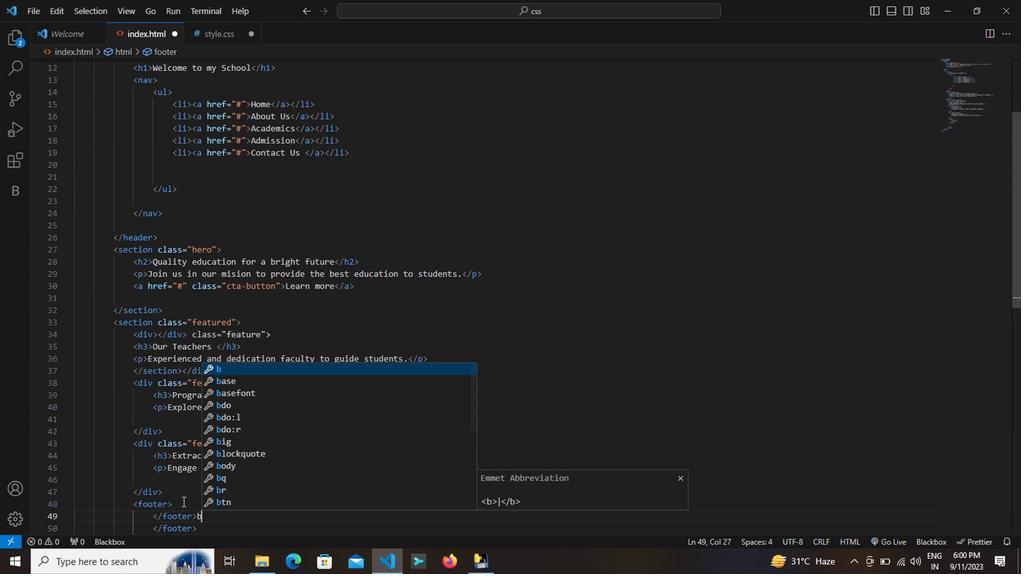 
Action: Key pressed <Key.enter><Key.shift></body<Key.shift>><Key.backspace><Key.backspace><Key.backspace><Key.backspace><Key.backspace>
Screenshot: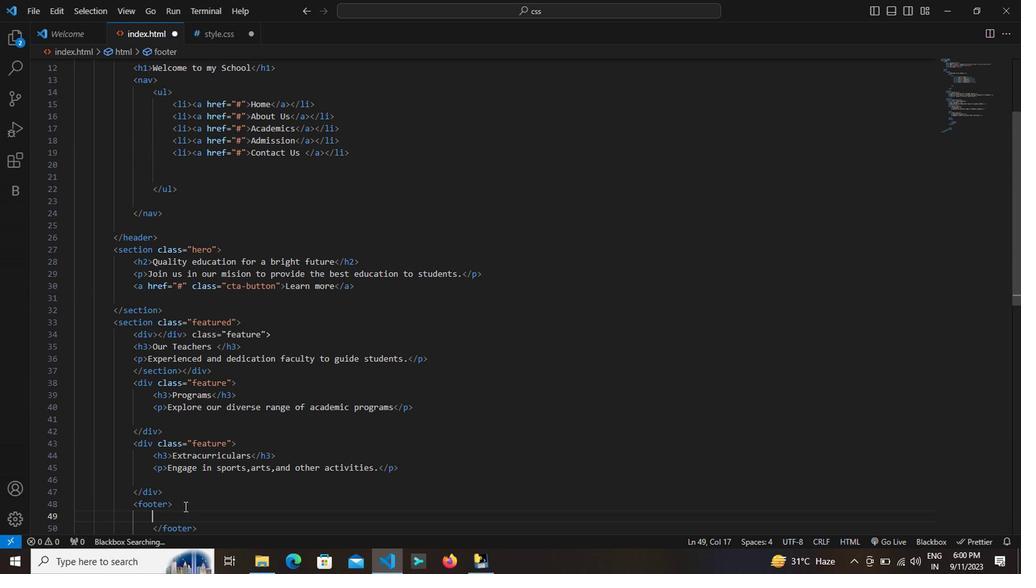 
Action: Mouse moved to (185, 468)
Screenshot: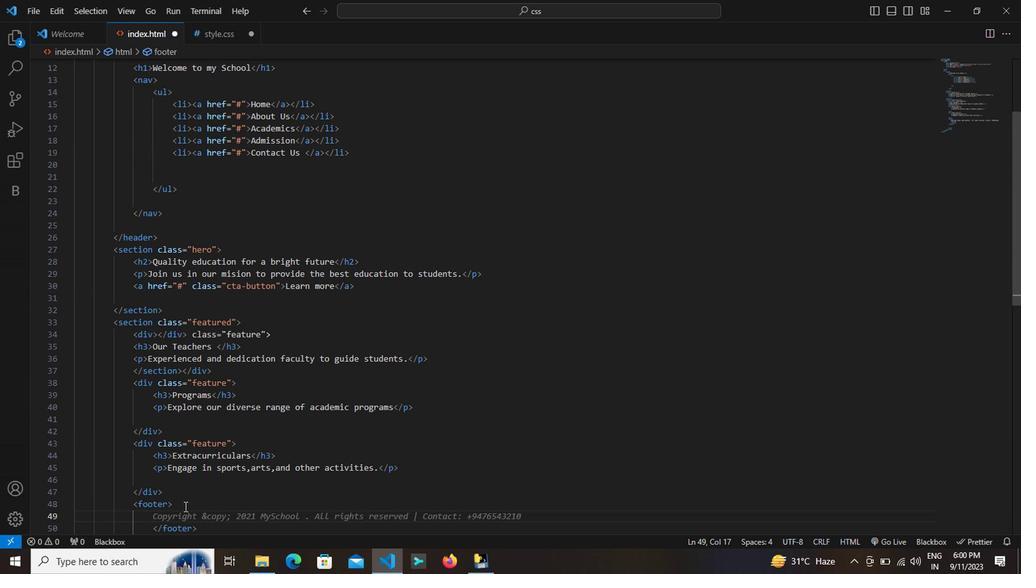 
Action: Mouse pressed left at (185, 468)
Screenshot: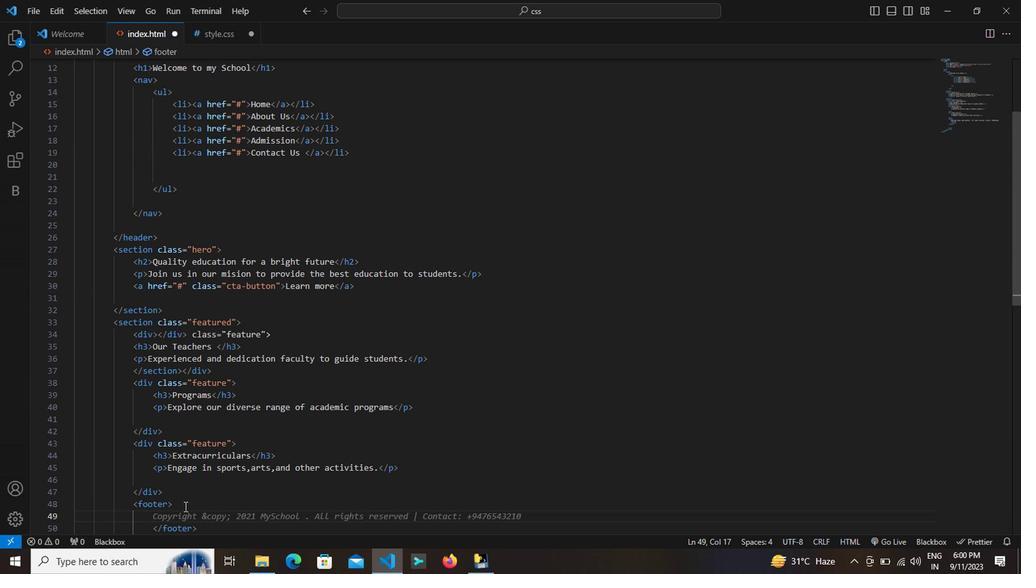
Action: Mouse moved to (187, 472)
Screenshot: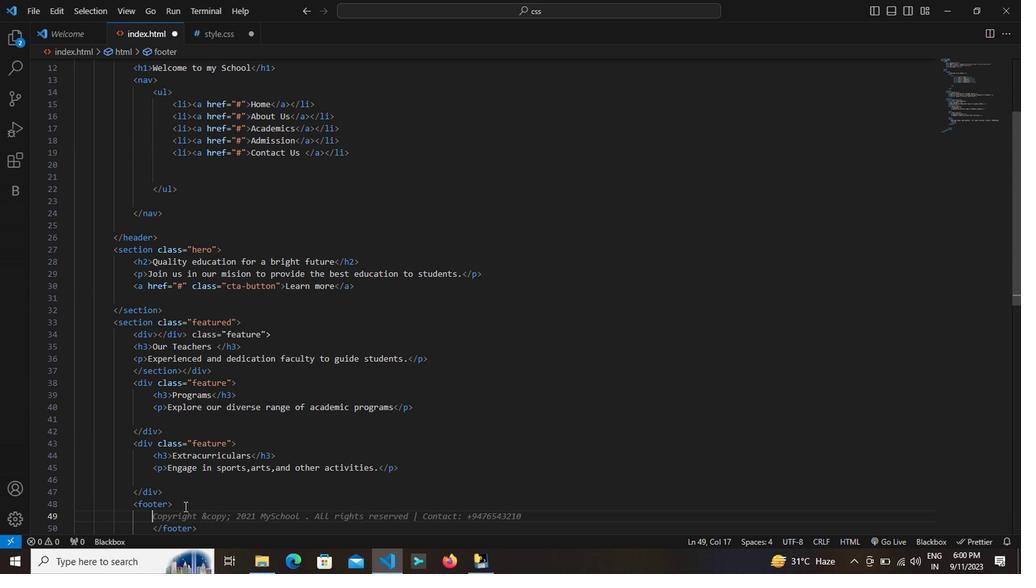 
Action: Key pressed <Key.enter><Key.shift><
Screenshot: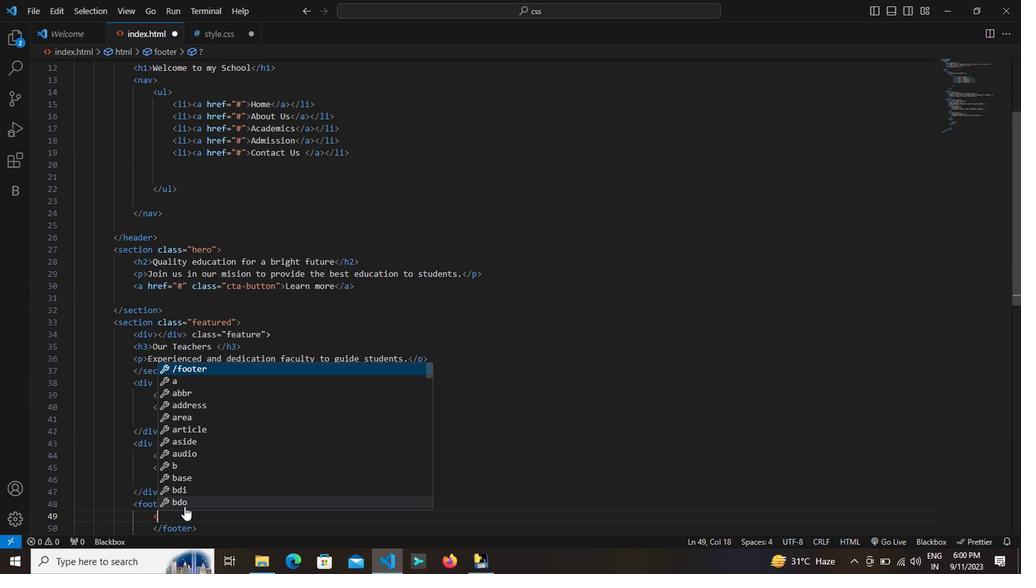 
Action: Mouse moved to (241, 433)
Screenshot: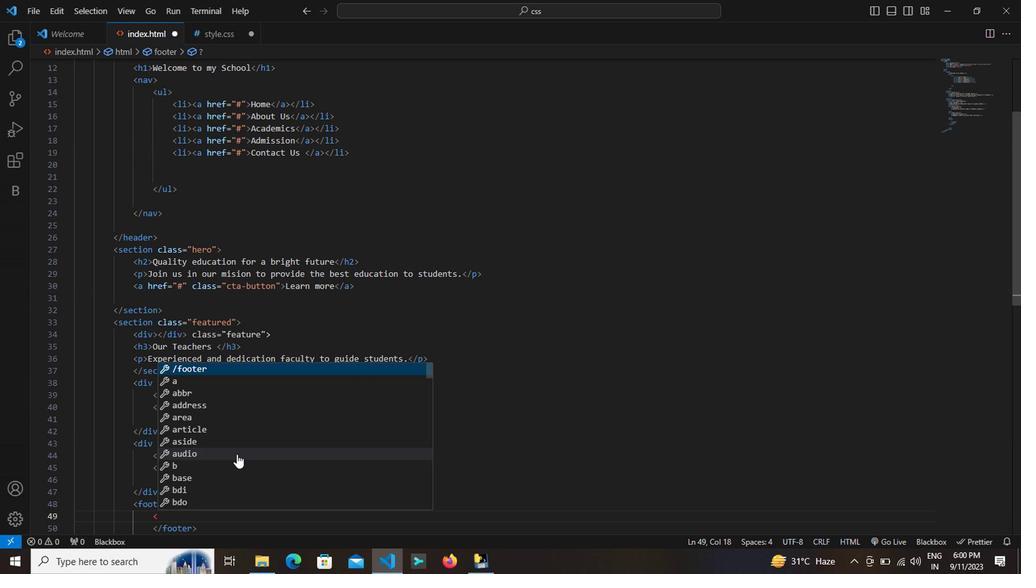 
Action: Key pressed /<Key.backspace><Key.backspace><Key.backspace><Key.backspace><Key.backspace><Key.backspace><Key.backspace><Key.backspace><Key.backspace><Key.backspace><Key.backspace><Key.backspace><Key.backspace><Key.backspace><Key.backspace><Key.backspace>
Screenshot: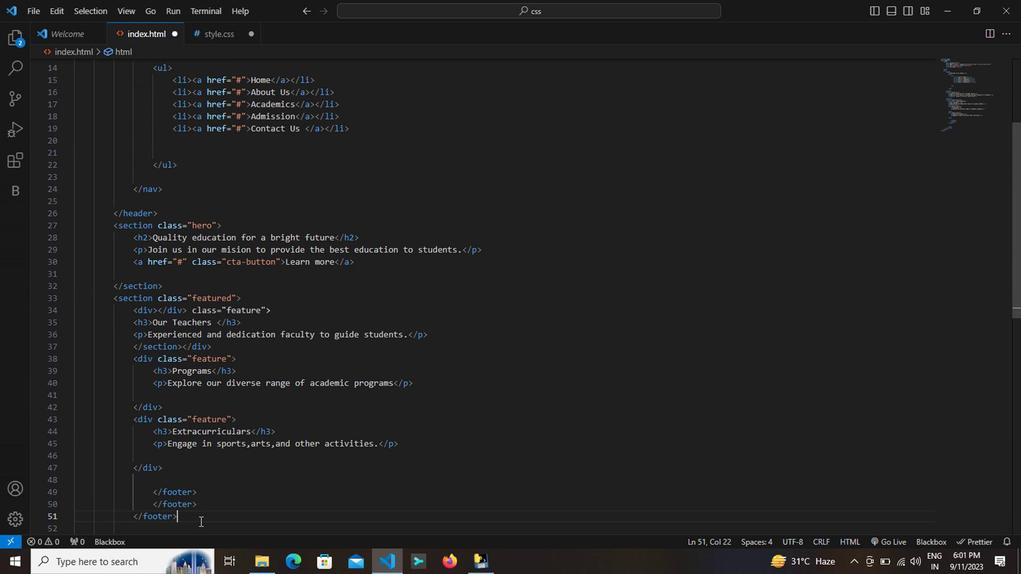 
Action: Mouse moved to (203, 483)
Screenshot: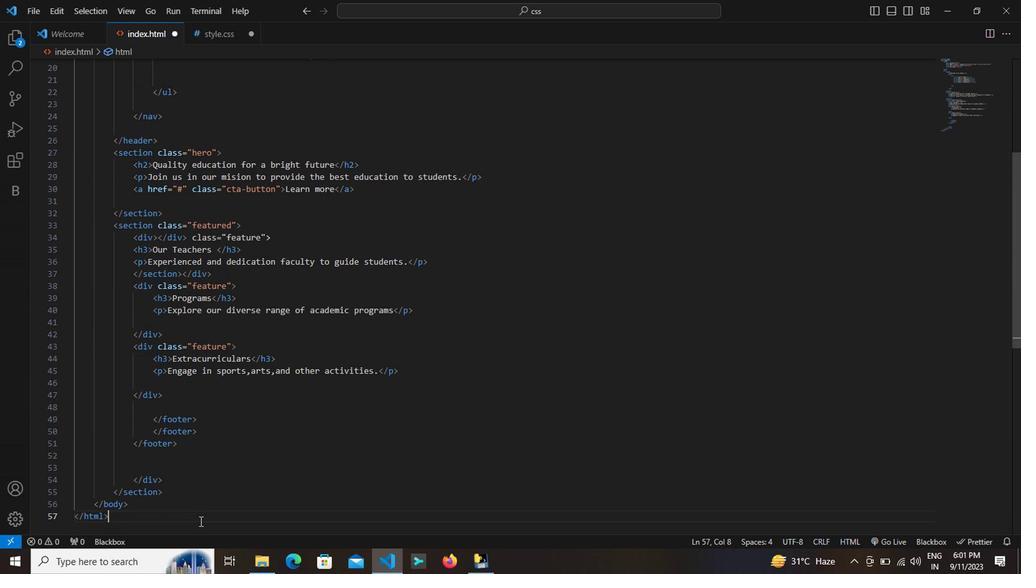 
Action: Mouse pressed left at (203, 483)
Screenshot: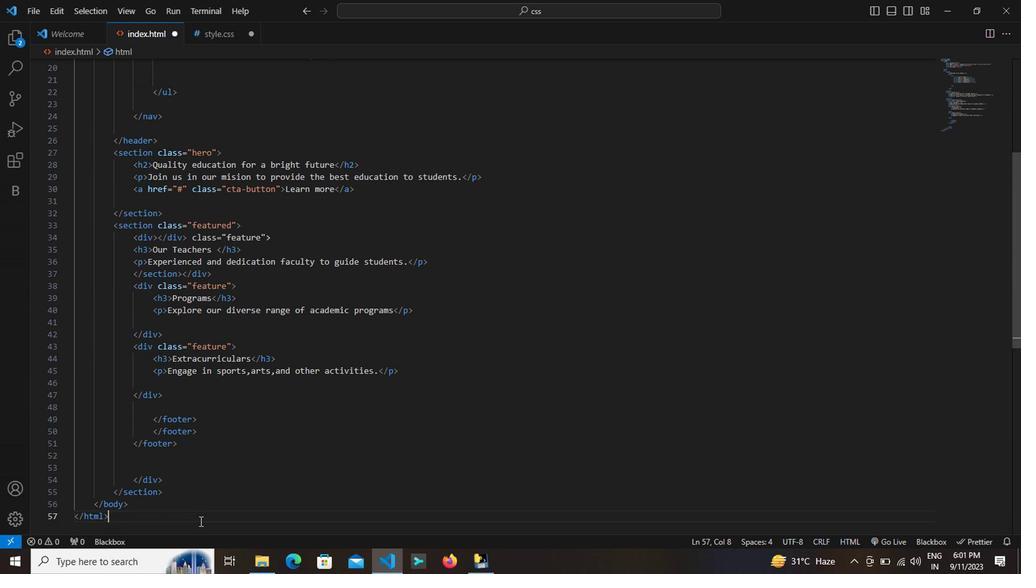 
Action: Key pressed <Key.down><Key.down><Key.down><Key.down><Key.down><Key.down><Key.down><Key.down><Key.down>
Screenshot: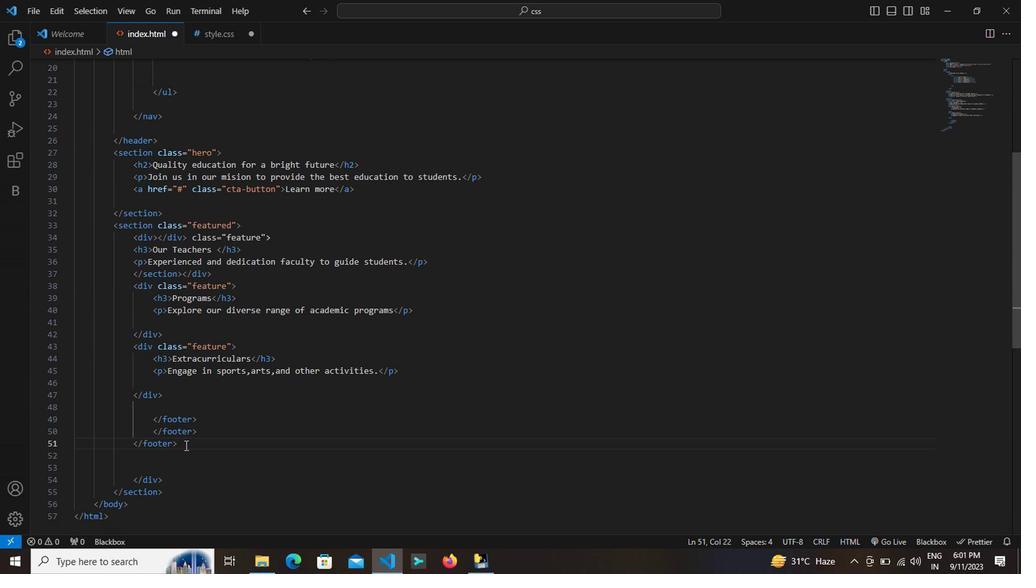 
Action: Mouse moved to (188, 427)
Screenshot: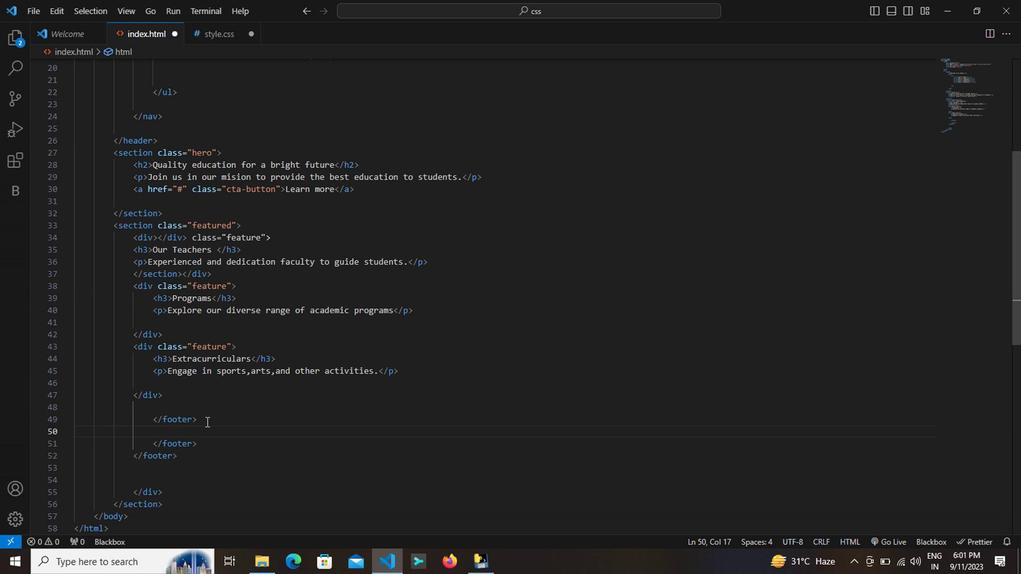 
Action: Mouse pressed left at (188, 427)
Screenshot: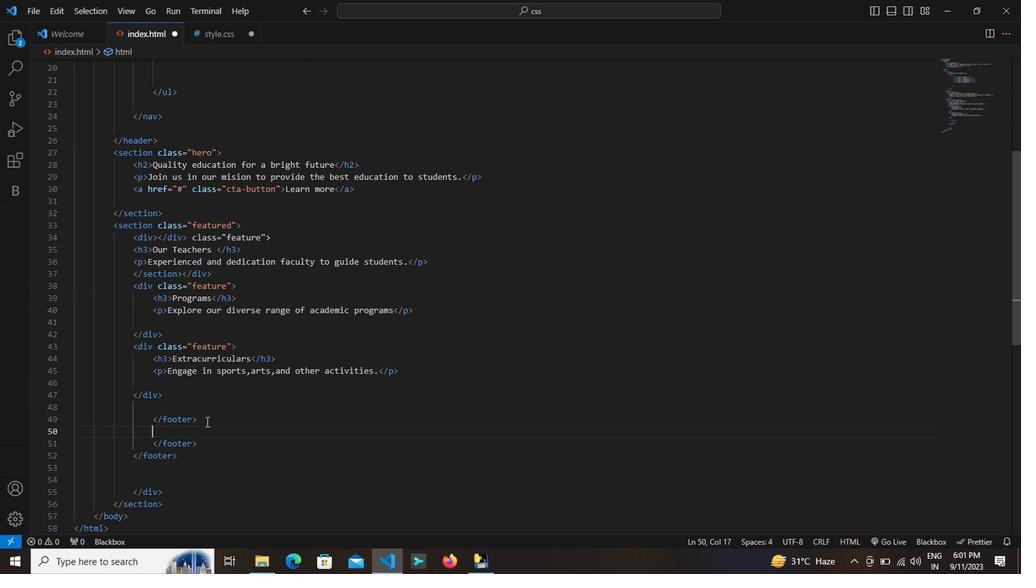
Action: Mouse moved to (209, 409)
Screenshot: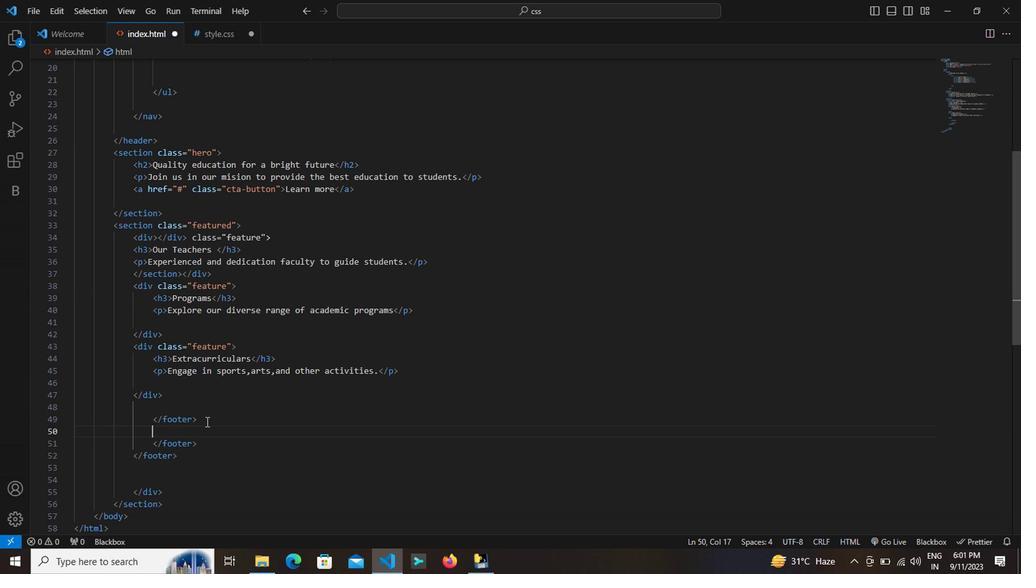 
Action: Mouse pressed left at (209, 409)
Screenshot: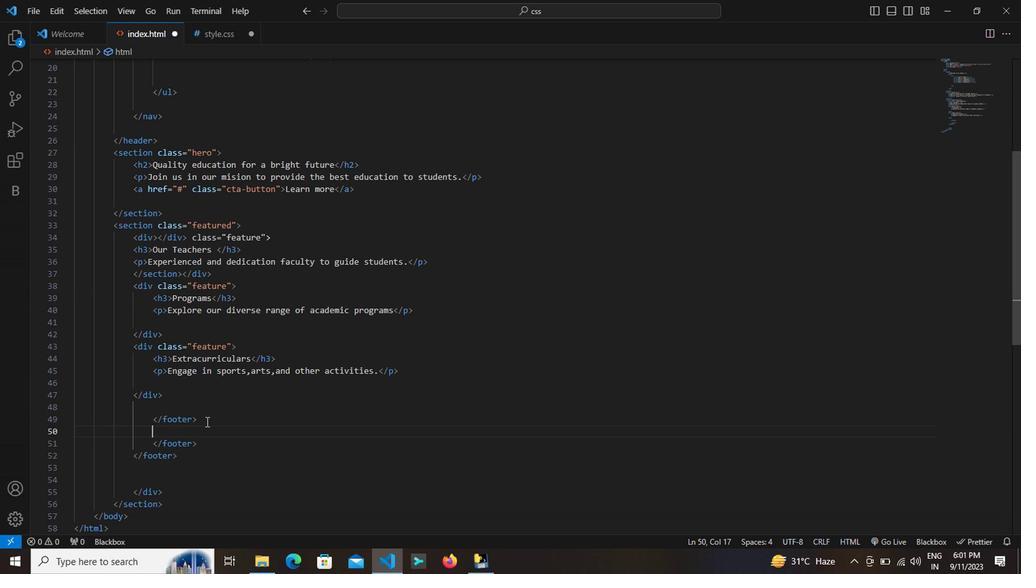 
Action: Key pressed <Key.enter>
Screenshot: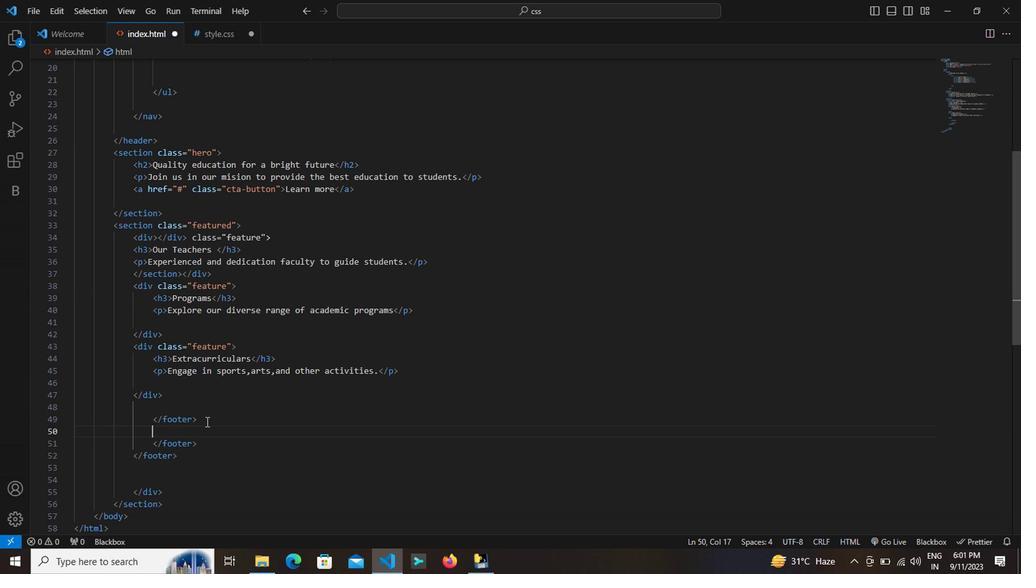 
Action: Mouse moved to (136, 478)
Screenshot: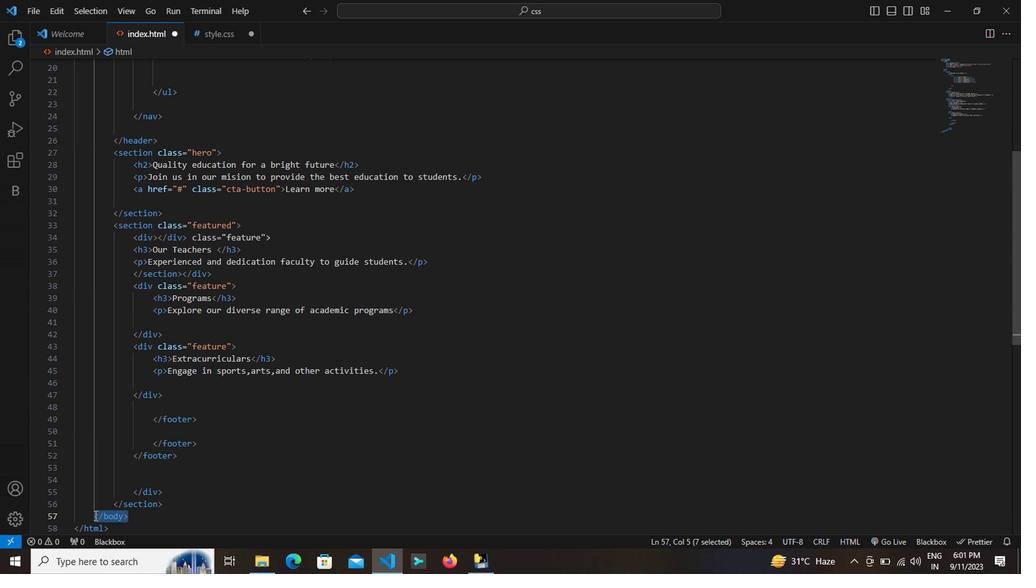 
Action: Mouse pressed left at (136, 478)
Screenshot: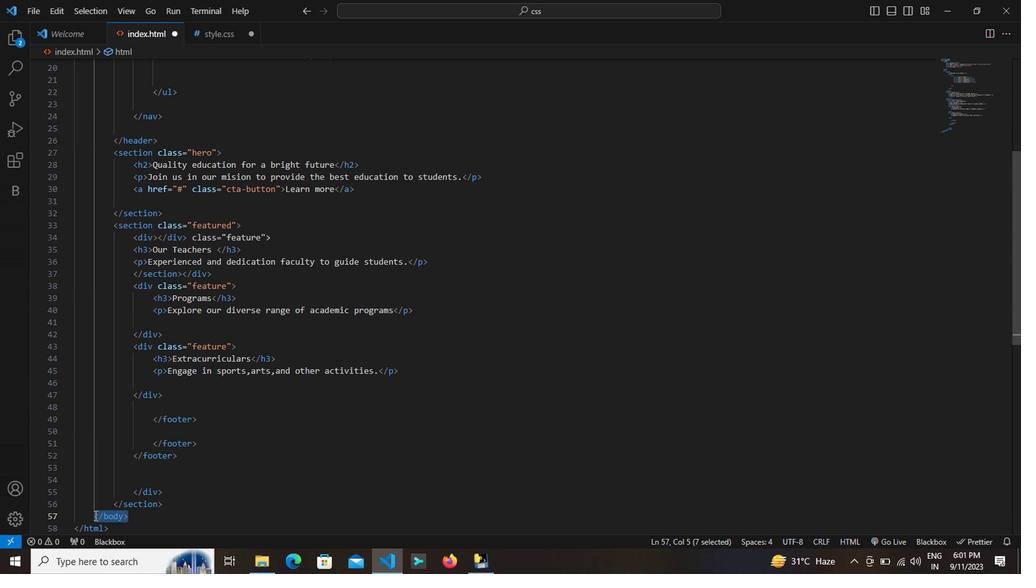 
Action: Mouse moved to (95, 479)
Screenshot: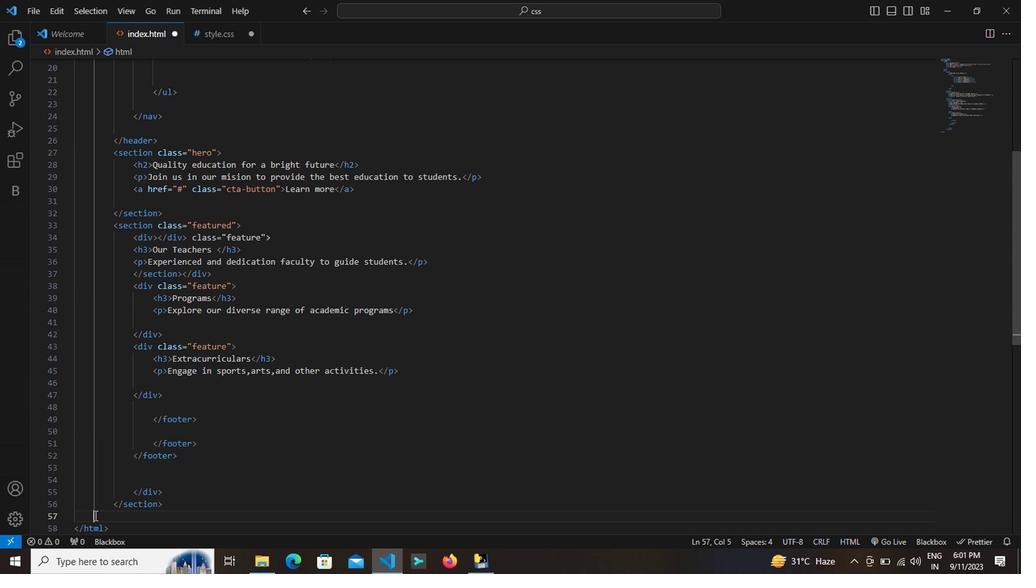 
Action: Key pressed ctrl+X
Screenshot: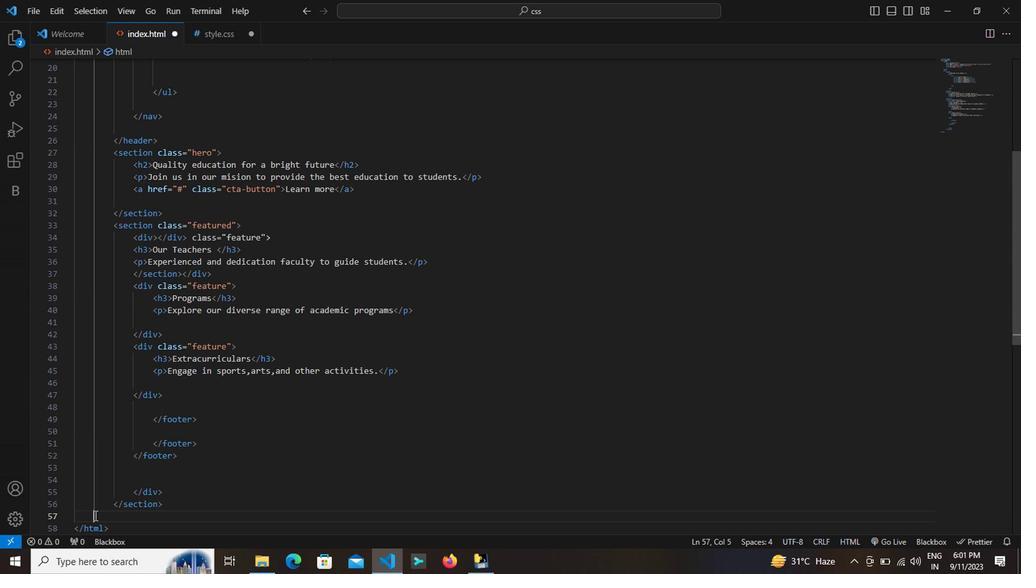 
Action: Mouse moved to (209, 408)
Screenshot: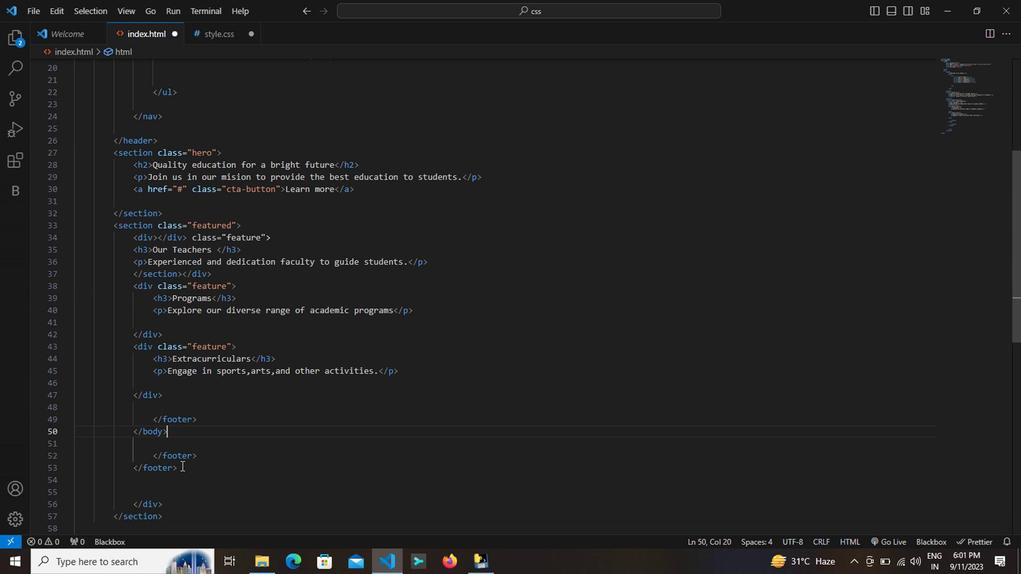 
Action: Mouse pressed left at (209, 408)
Screenshot: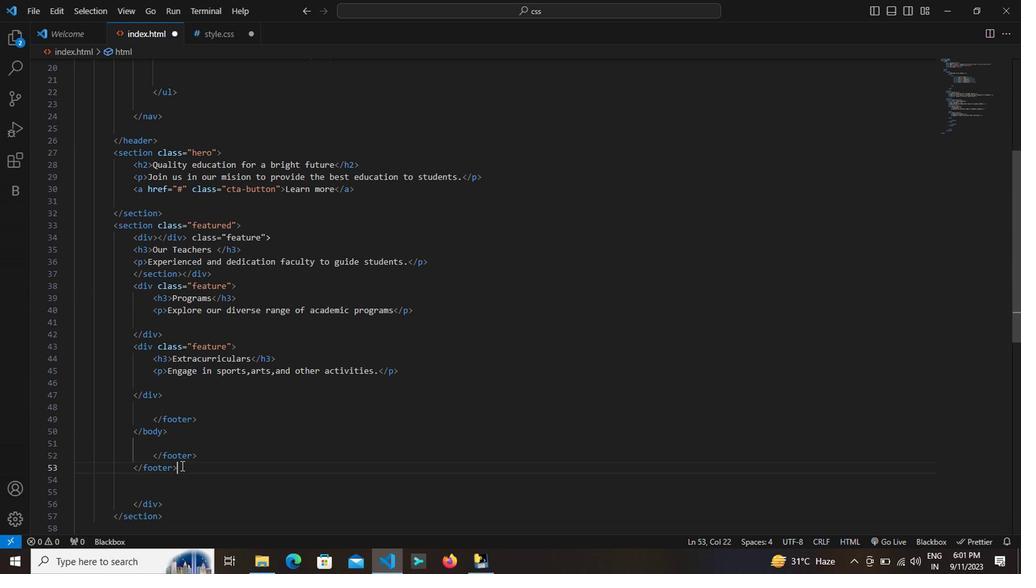 
Action: Key pressed <Key.enter>ctrl+V
Screenshot: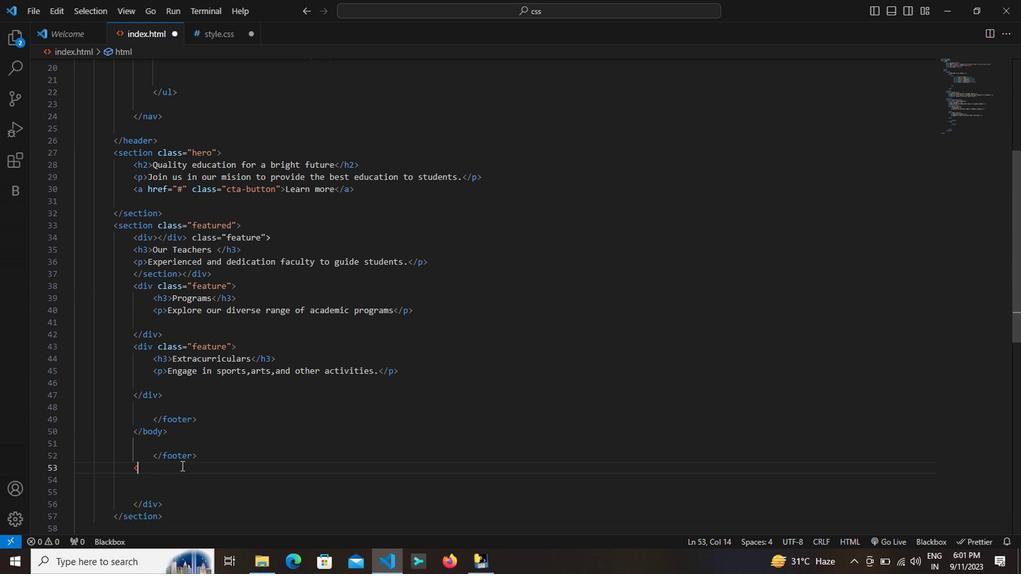 
Action: Mouse moved to (184, 442)
Screenshot: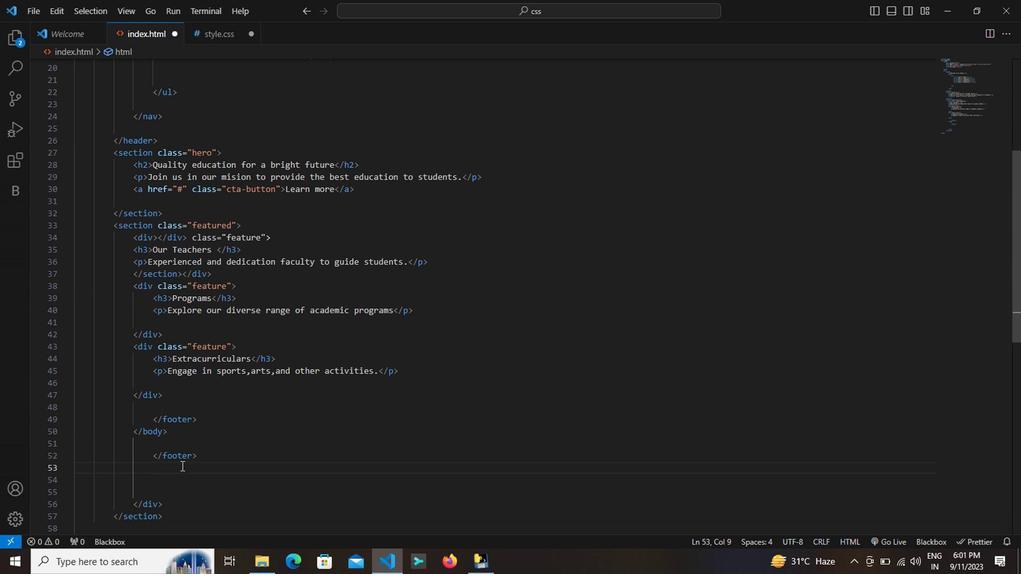 
Action: Mouse pressed left at (184, 442)
Screenshot: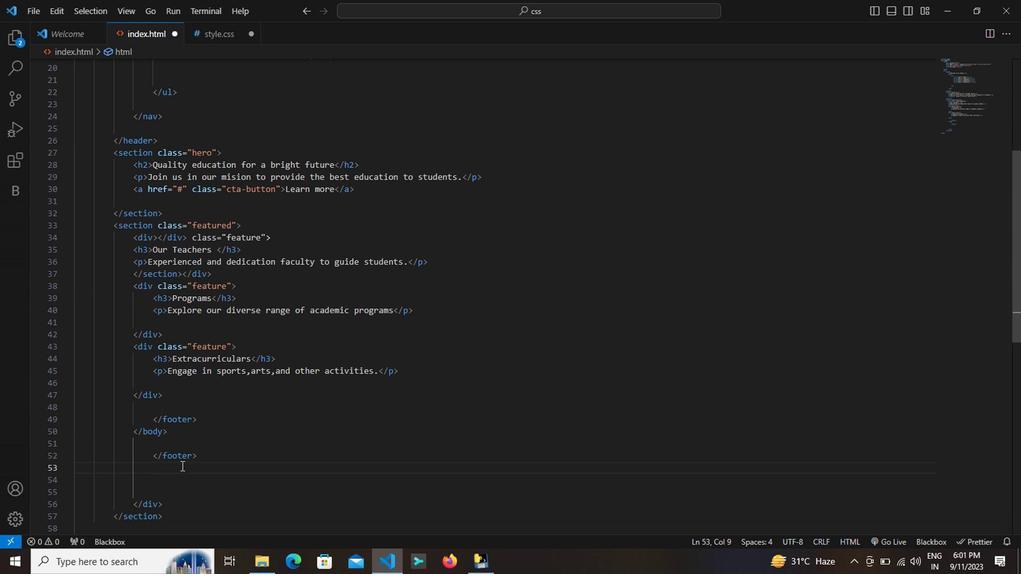 
Action: Key pressed <Key.backspace><Key.backspace><Key.backspace><Key.backspace><Key.backspace><Key.backspace><Key.backspace><Key.backspace><Key.backspace><Key.backspace><Key.down><Key.down><Key.down><Key.down><Key.down><Key.down><Key.down><Key.down>
Screenshot: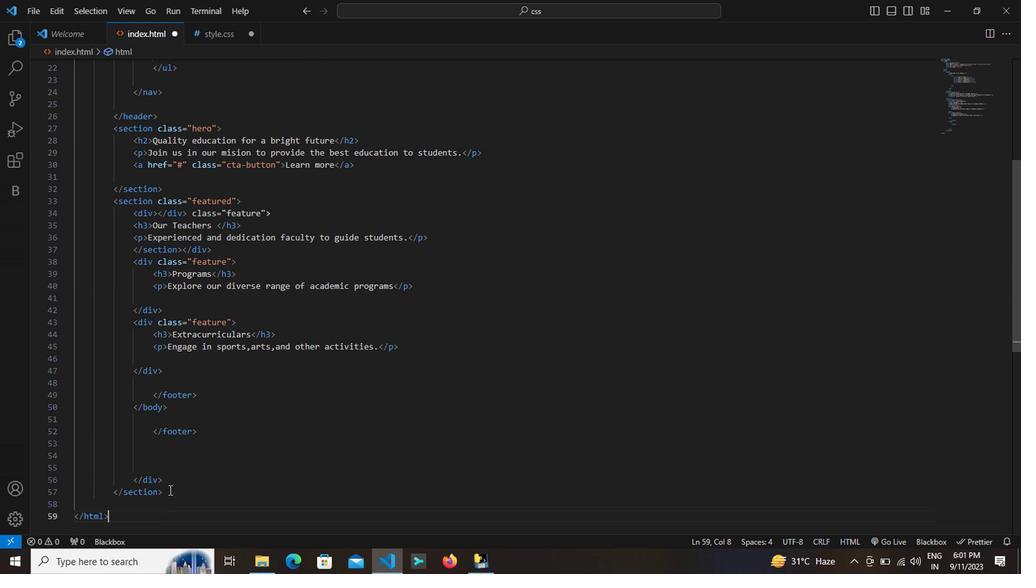 
Action: Mouse moved to (171, 460)
Screenshot: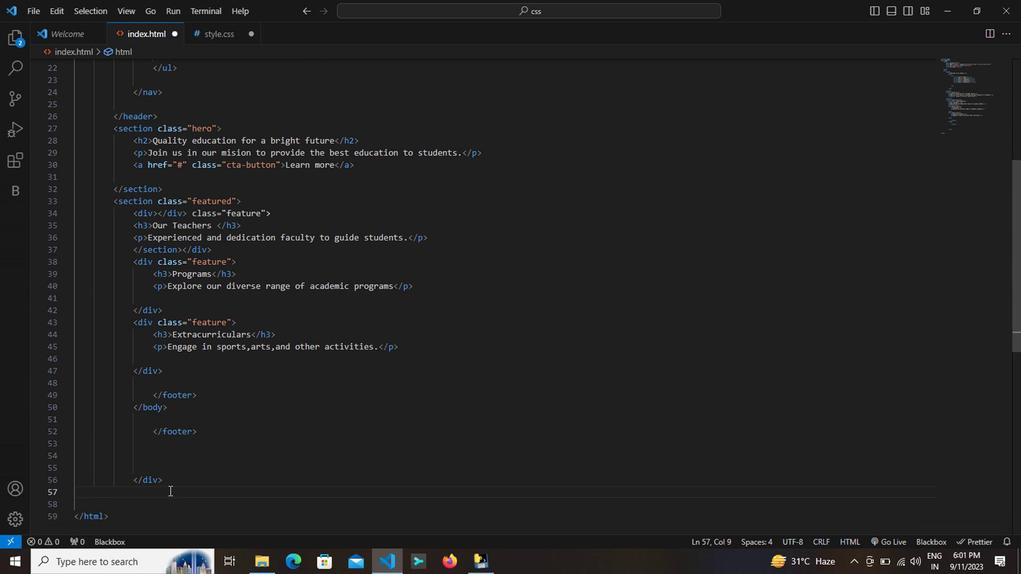 
Action: Mouse pressed left at (171, 460)
Screenshot: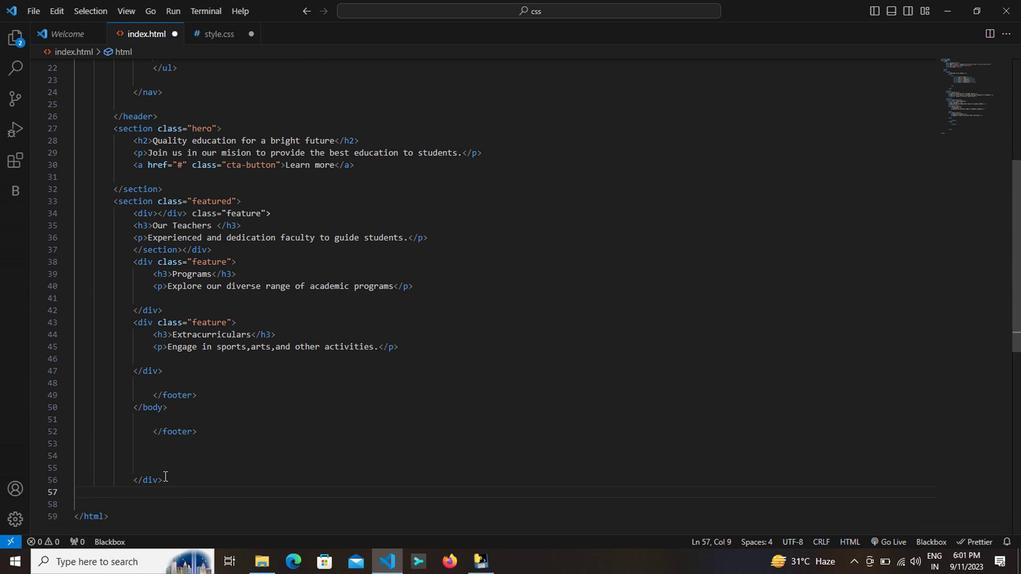 
Action: Key pressed <Key.backspace><Key.backspace><Key.backspace><Key.backspace><Key.backspace><Key.backspace><Key.backspace><Key.backspace><Key.backspace><Key.backspace>
Screenshot: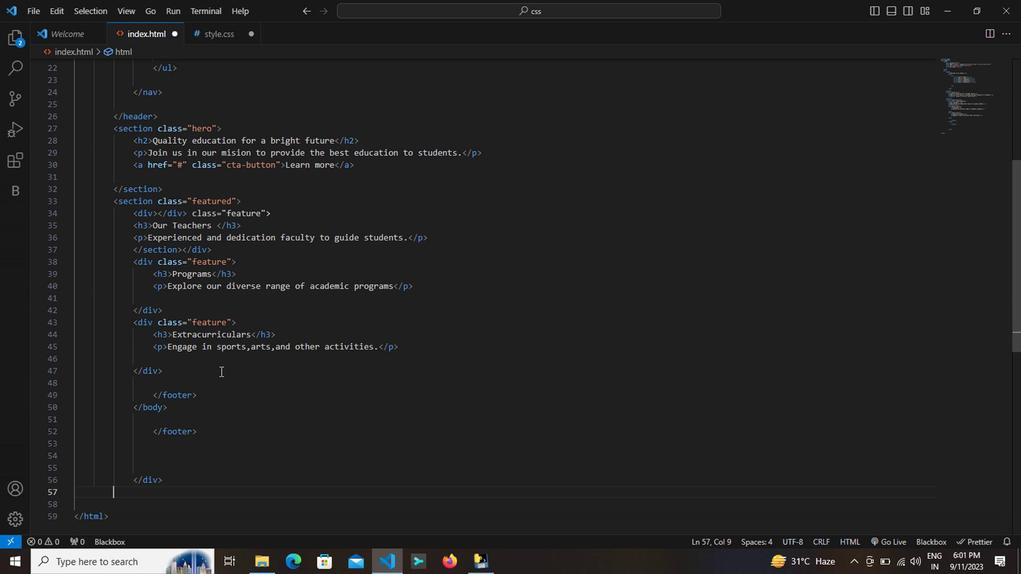 
Action: Mouse moved to (224, 372)
Screenshot: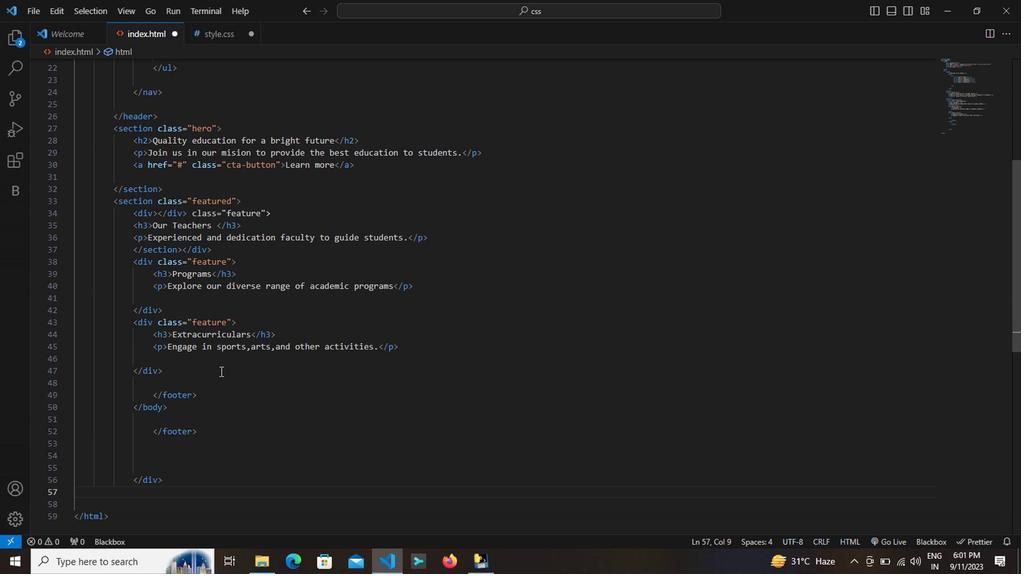 
Action: Mouse pressed left at (224, 372)
Screenshot: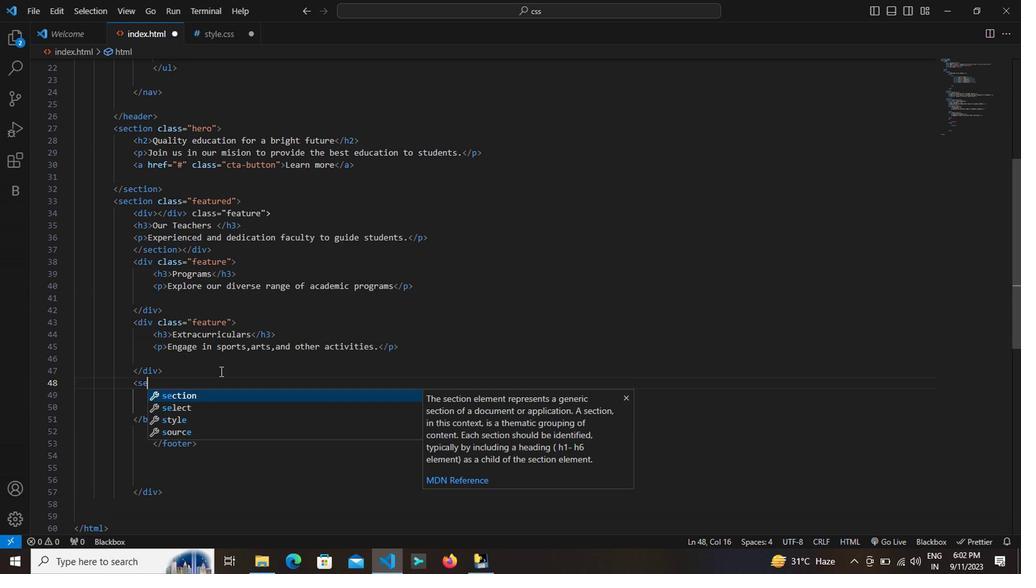 
Action: Key pressed <Key.enter><Key.shift>ctrl+sec<Key.enter><Key.left><Key.left><Key.left><Key.left><Key.left><Key.left><Key.left>/<Key.right><Key.right><Key.right><Key.backspace><Key.backspace><Key.backspace><Key.backspace><Key.backspace><Key.backspace><Key.backspace><Key.backspace><Key.backspace><Key.backspace><Key.shift></<Key.backspace><Key.backspace><Key.backspace><Key.backspace><Key.backspace>sec<Key.right><Key.right><Key.right><Key.right><Key.shift>>
Screenshot: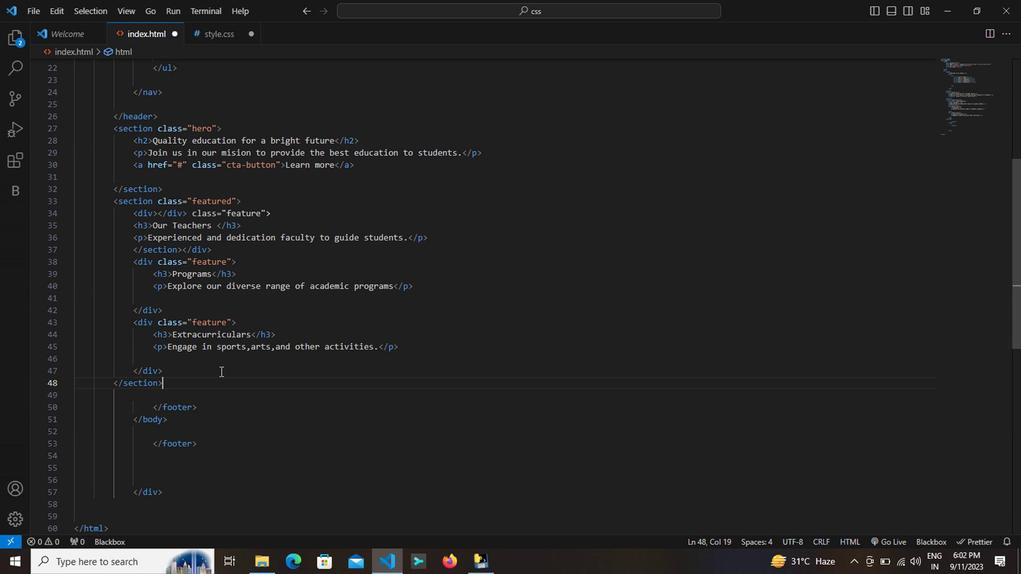 
Action: Mouse moved to (226, 117)
Screenshot: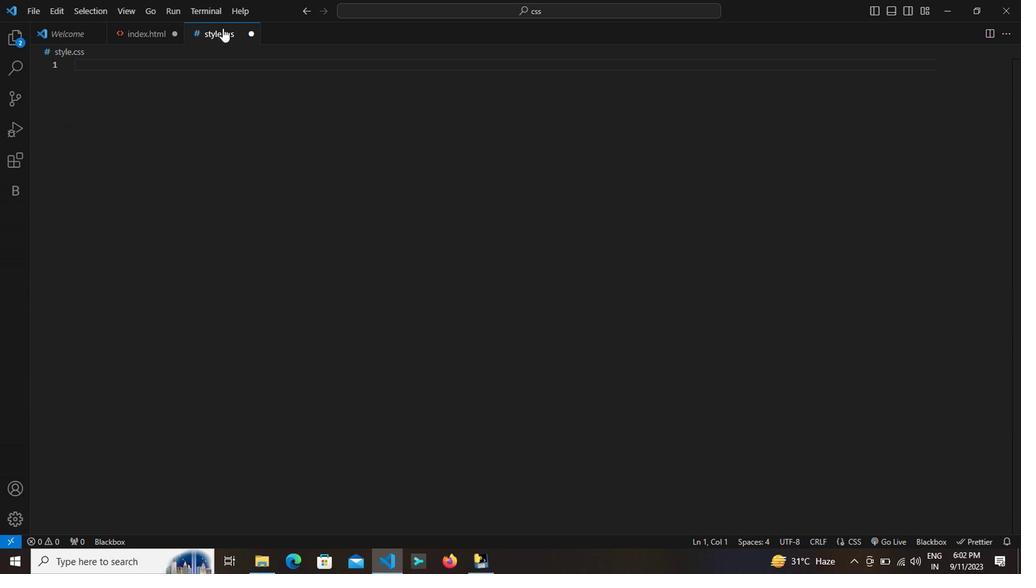 
Action: Mouse pressed left at (226, 117)
Screenshot: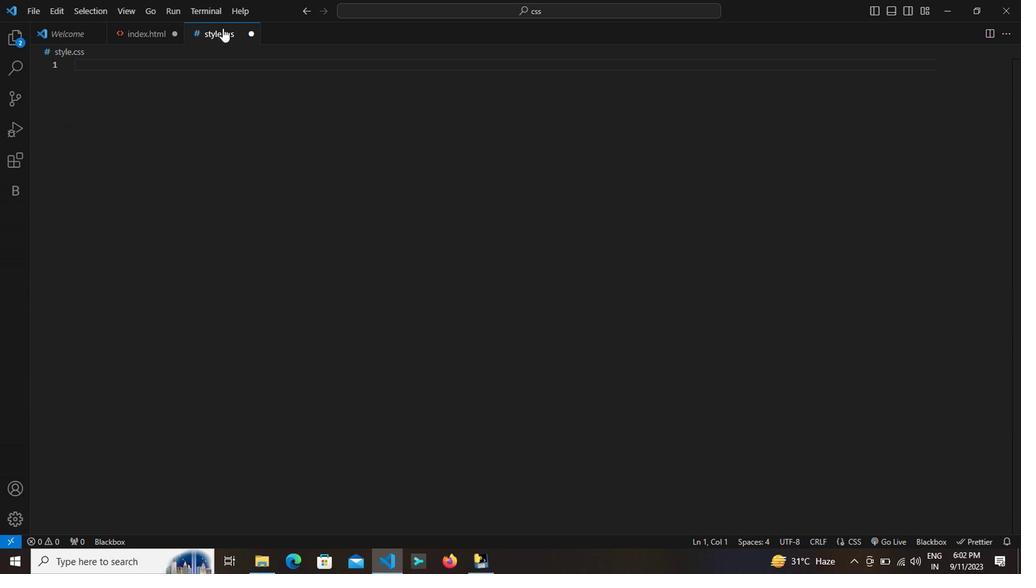 
Action: Key pressed <Key.shift>{bo<Key.backspace><Key.backspace><Key.backspace><Key.backspace>body,h1,h2,h3,p,ul,li<Key.shift><Key.shift><Key.shift><Key.shift><Key.shift><Key.shift><Key.shift><Key.shift><Key.shift><Key.shift>{<Key.enter>margin<Key.enter>0<Key.right><Key.enter>padding<Key.enter>0<Key.down><Key.enter><Key.shift><Key.shift><Key.shift><Key.shift><Key.shift><Key.shift><Key.shift><Key.shift><Key.shift><Key.shift><Key.shift><Key.shift><Key.shift><Key.shift>?<Key.backspace>/<Key.backspace><<191>><Key.shift>ctrl+F<Key.backspace><Key.shift><Key.shift><Key.shift><Key.shift><Key.shift>Global<Key.space>styles
Screenshot: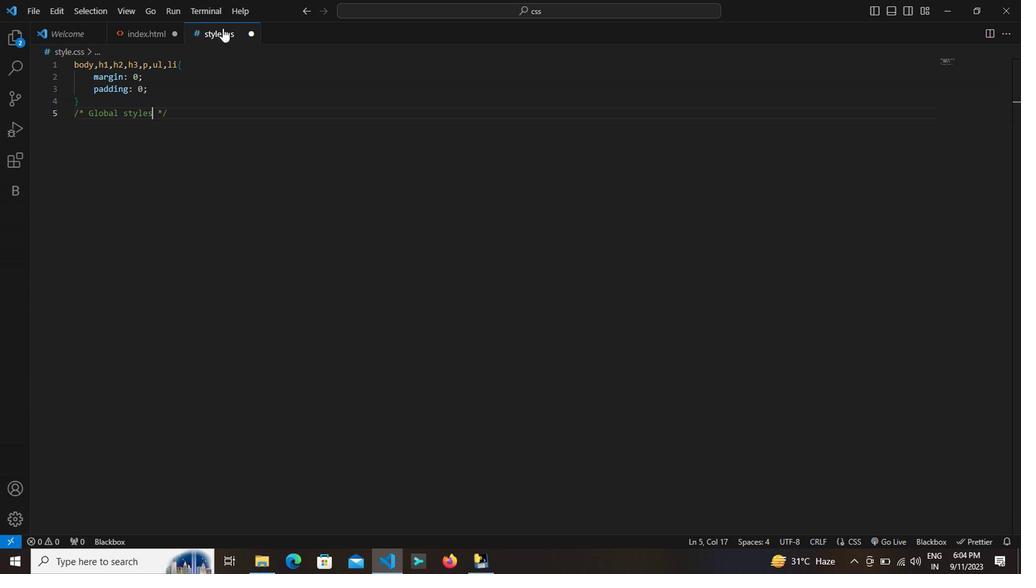 
Action: Mouse moved to (75, 141)
Screenshot: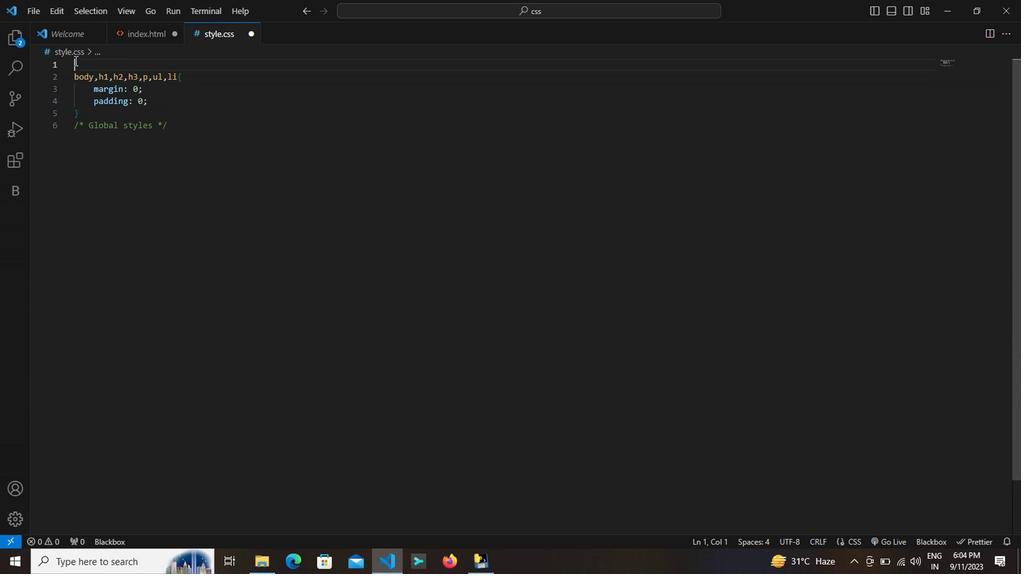 
Action: Mouse pressed left at (75, 141)
Screenshot: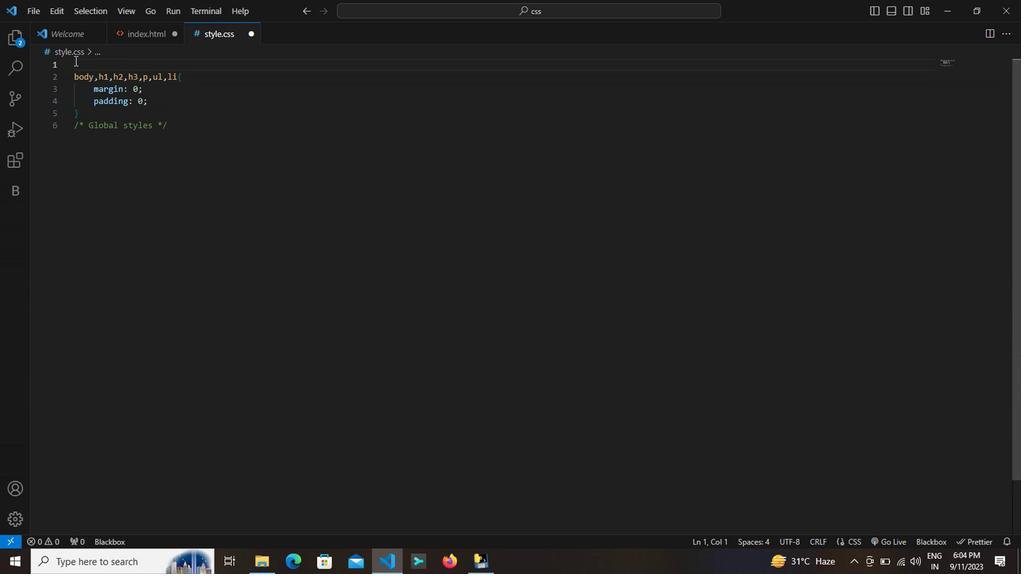 
Action: Key pressed <Key.enter>
Screenshot: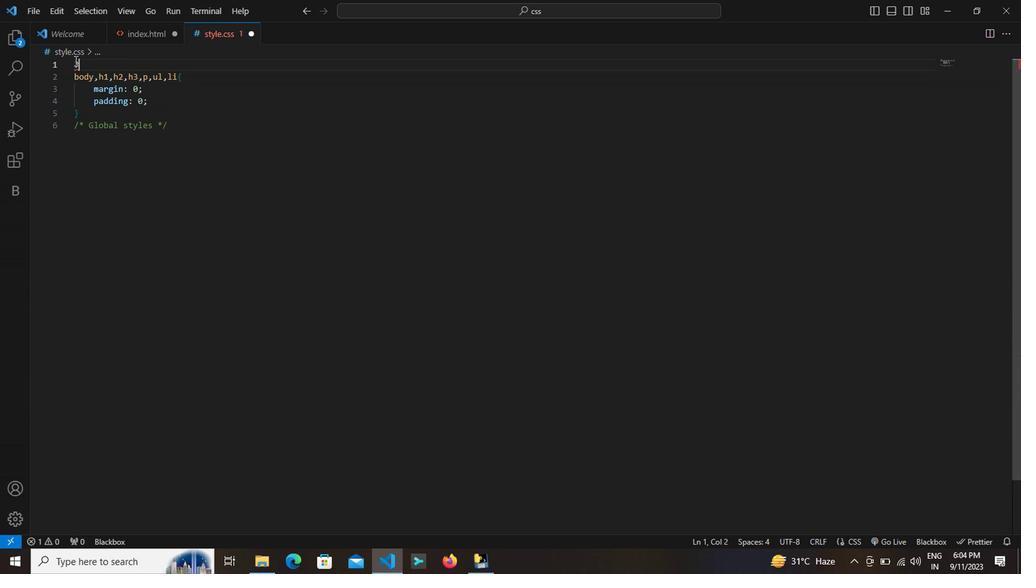 
Action: Mouse pressed left at (75, 141)
Screenshot: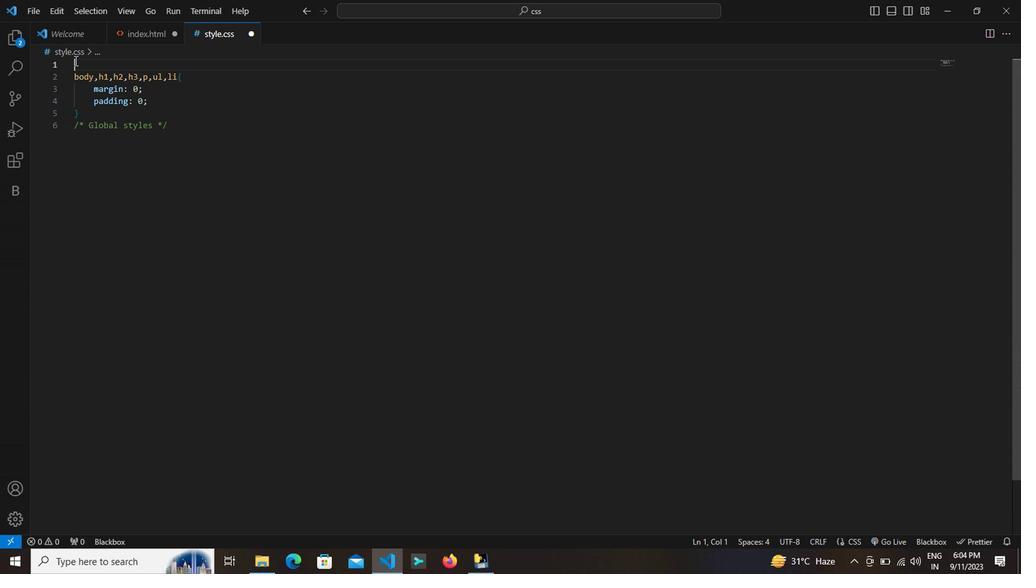 
Action: Key pressed <Key.shift>?<Key.backspace><<191>><Key.shift><Key.shift><Key.shift><Key.shift><Key.shift><Key.shift><Key.shift><Key.shift><Key.shift><Key.shift>ctrl+Reset<Key.space>some<Key.space>defaulr<Key.backspace>t<Key.space>styles<Key.right><Key.down><Key.down><Key.down><Key.down><Key.down><Key.enter>body<Key.shift_r>{<Key.enter>font-fami<Key.enter><Key.shift>Arial,sans-serif<Key.right><Key.down><Key.down><Key.enter>header<Key.enter><Key.shift_r><Key.shift_r><Key.shift_r><Key.shift_r><Key.shift_r><Key.shift_r><Key.shift_r><Key.shift_r><Key.shift_r><Key.shift_r><Key.shift_r><Key.shift_r><Key.shift_r><Key.shift_r><Key.shift_r><Key.shift_r><Key.shift_r><Key.shift_r><Key.shift_r><Key.shift_r><Key.shift_r><Key.shift_r><Key.shift_r><Key.shift_r><Key.shift_r><Key.shift_r>{<Key.enter>backgrond-color<Key.enter><Key.shift>#333<Key.right><Key.enter>color<Key.enter><Key.shift><Key.shift><Key.shift><Key.shift><Key.shift><Key.shift><Key.shift><Key.shift>#fff<Key.right><Key.enter>padding<Key.enter>20px<Key.right><Key.enter><Key.down><Key.enter>nav-ul<Key.shift_r>{<Key.enter>list-style<Key.enter><Key.left><Key.left>-non<Key.backspace><Key.backspace><Key.backspace>type<Key.right>none<Key.right><Key.right><Key.enter><Key.down><Key.enter>m<Key.backspace>nav<Key.space>ul<Key.space>li<Key.shift_r><Key.shift_r><Key.shift_r><Key.shift_r><Key.shift_r><Key.shift_r><Key.shift_r><Key.shift_r><Key.shift_r><Key.shift_r><Key.shift_r><Key.shift_r><Key.shift_r><Key.shift_r><Key.shift_r><Key.shift_r><Key.shift_r><Key.shift_r>{<Key.enter>displ<Key.enter>inline;<Key.enter>margin<Key.enter>right<Key.right><Key.backspace><Key.backspace><Key.backspace><Key.backspace><Key.backspace><Key.backspace><Key.backspace><Key.backspace>-r<Key.enter>20px<Key.right><Key.enter><Key.down><Key.enter>nav<Key.space>a<Key.shift_r><Key.shift_r><Key.shift_r><Key.shift_r><Key.shift_r><Key.shift_r><Key.shift_r>{<Key.enter>cplor<Key.backspace><Key.backspace><Key.backspace><Key.backspace>olor<Key.enter><Key.shift>#fff<Key.right><Key.enter>tev<Key.backspace>xt<Key.down><Key.enter>none<Key.down><Key.enter>.hero<Key.shift_r>{<Key.enter>backk<Key.backspace>groundimage<Key.backspace><Key.backspace><Key.backspace><Key.backspace><Key.backspace>-image<Key.enter>url<Key.shift><Key.shift><Key.shift>(<Key.shift><Key.shift><Key.shift><Key.shift><Key.shift>'school-image<Key.space><Key.backspace>.jpg<Key.right><Key.right><Key.right><Key.enter>background-size<Key.shift_r><Key.shift_r><Key.shift_r>:cover<Key.enter><Key.shift_r>:<Key.backspace>;<Key.enter>text=<Key.backspace>-align<Key.enter>center<Key.right><Key.enter>paddib<Key.backspace><Key.backspace>ing<Key.enter>100px<Key.space>0<Key.right><Key.enter>color<Key.shift_r><Key.shift_r><Key.shift_r><Key.shift_r><Key.shift_r><Key.shift_r>:<Key.shift>#fff;
Screenshot: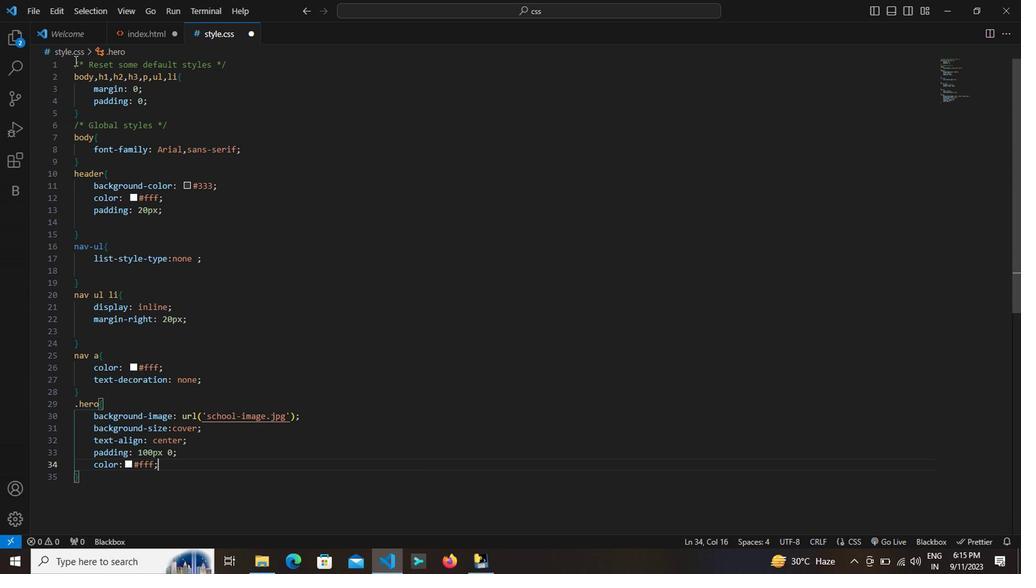 
Action: Mouse moved to (113, 458)
Screenshot: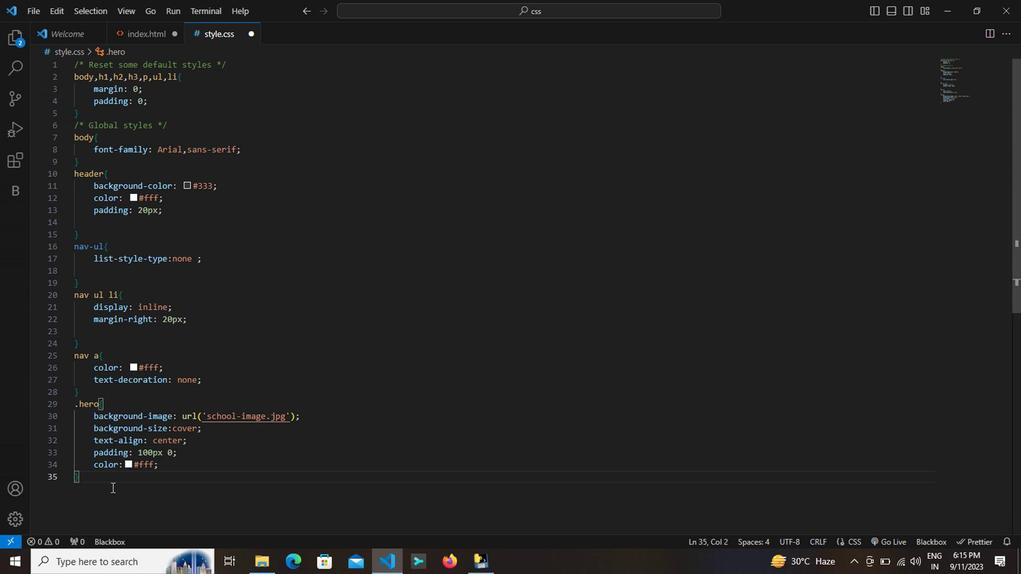 
Action: Mouse pressed left at (113, 458)
Screenshot: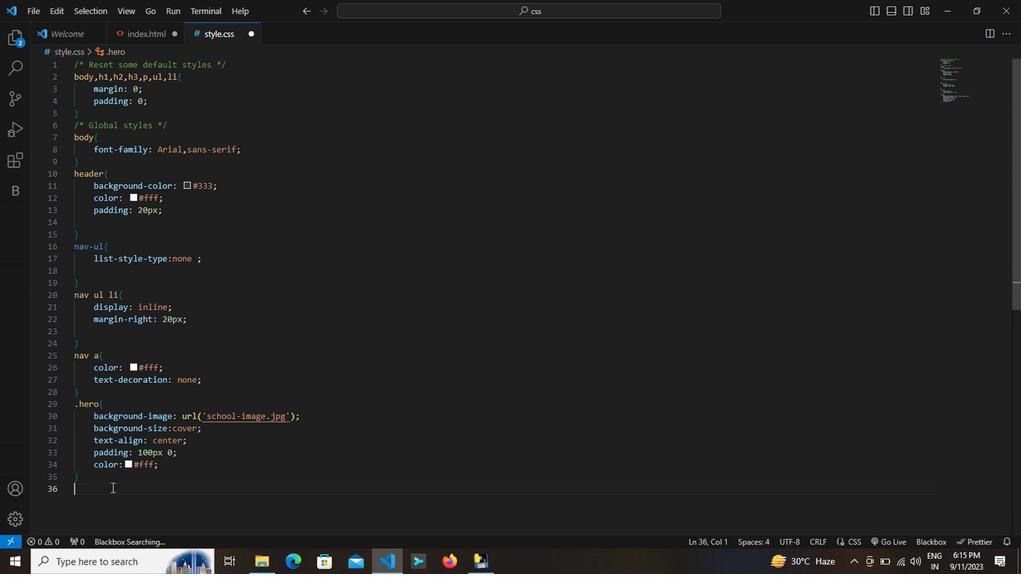 
Action: Key pressed <Key.enter>.cta-button<Key.shift_r><Key.shift_r><Key.shift_r><Key.shift_r><Key.shift_r><Key.shift_r><Key.shift_r><Key.shift_r><Key.shift_r><Key.shift_r><Key.shift_r><Key.shift_r><Key.shift_r><Key.shift_r><Key.shift_r><Key.shift_r><Key.shift_r><Key.shift_r><Key.shift_r><Key.shift_r>{<Key.enter>display<Key.enter>inline<Key.enter>-block<Key.right><Key.enter>background-color<Key.enter><Key.shift><Key.shift><Key.shift>#3233<Key.backspace><Key.backspace><Key.backspace>33<Key.right><Key.enter>color<Key.shift_r>:<Key.shift>#fff;<Key.enter>padding<Key.enter>10px<Key.space>20<Key.space>px<Key.backspace><Key.backspace><Key.backspace>px<Key.right><Key.enter>text-decoraton<Key.backspace><Key.backspace>ion<Key.enter>none<Key.enter><Key.right><Key.enter>border<Key.enter><Key.left><Key.left>-radius<Key.right><Key.space>5px<Key.right><Key.right><Key.enter>margin-top<Key.enter>20px<Key.right>
Screenshot: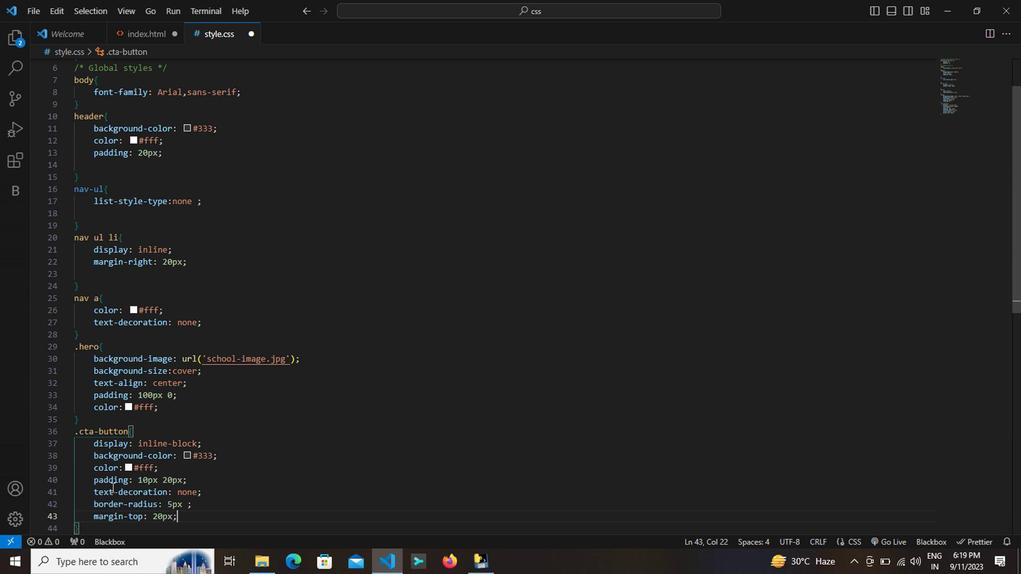 
Action: Mouse moved to (102, 487)
Screenshot: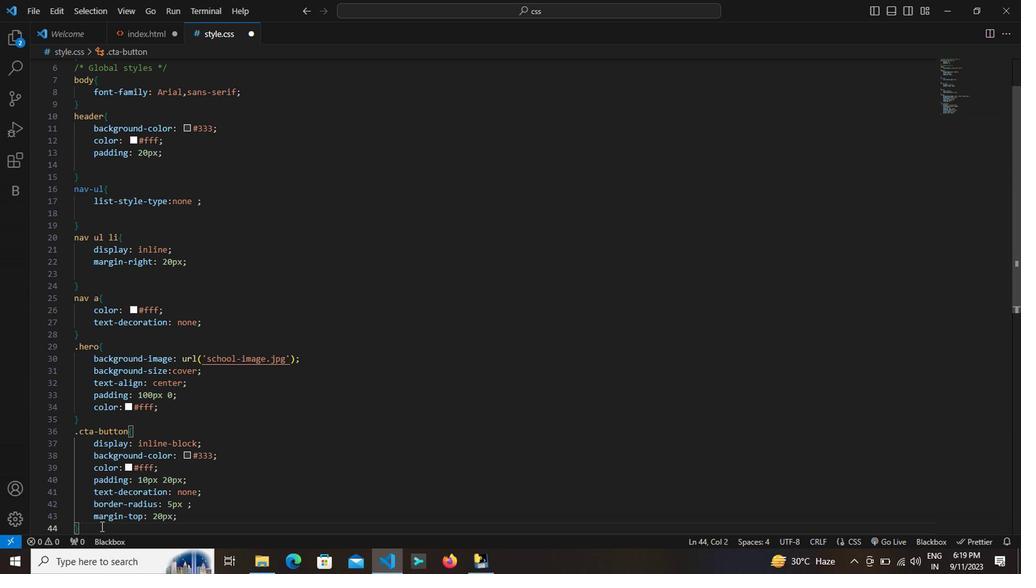 
Action: Mouse pressed left at (102, 487)
Screenshot: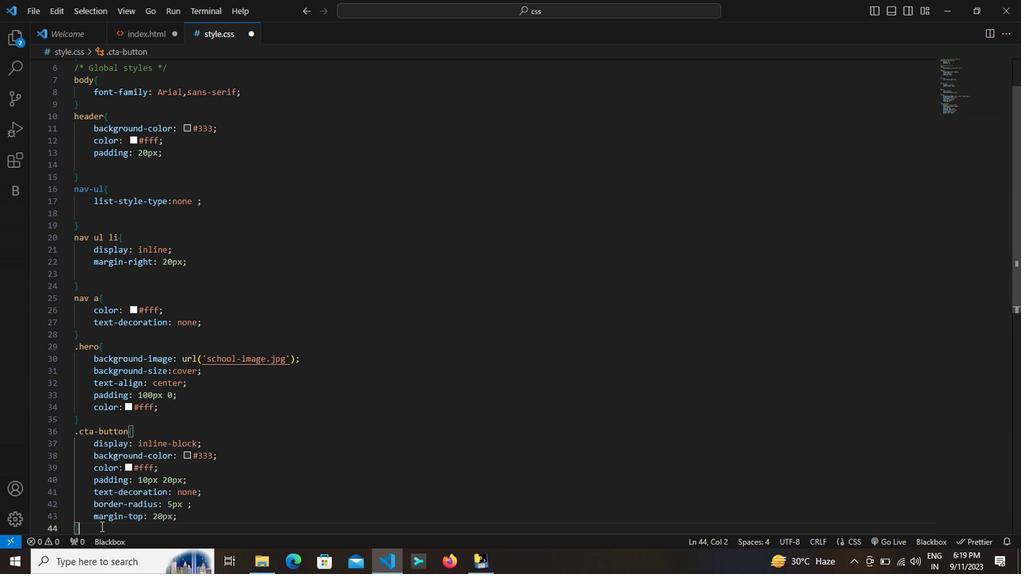 
Action: Key pressed <Key.enter><Key.enter><Key.enter><Key.up>.<Key.backspace>.featured<Key.shift_r><Key.shift_r><Key.shift_r><Key.shift_r><Key.shift_r><Key.shift_r><Key.shift_r><Key.shift_r><Key.shift_r><Key.shift_r><Key.shift_r><Key.shift_r><Key.shift_r><Key.shift_r><Key.shift_r><Key.shift_r><Key.shift_r><Key.shift_r><Key.shift_r><Key.shift_r><Key.shift_r>{<Key.enter>display<Key.enter>flex<Key.down>
Screenshot: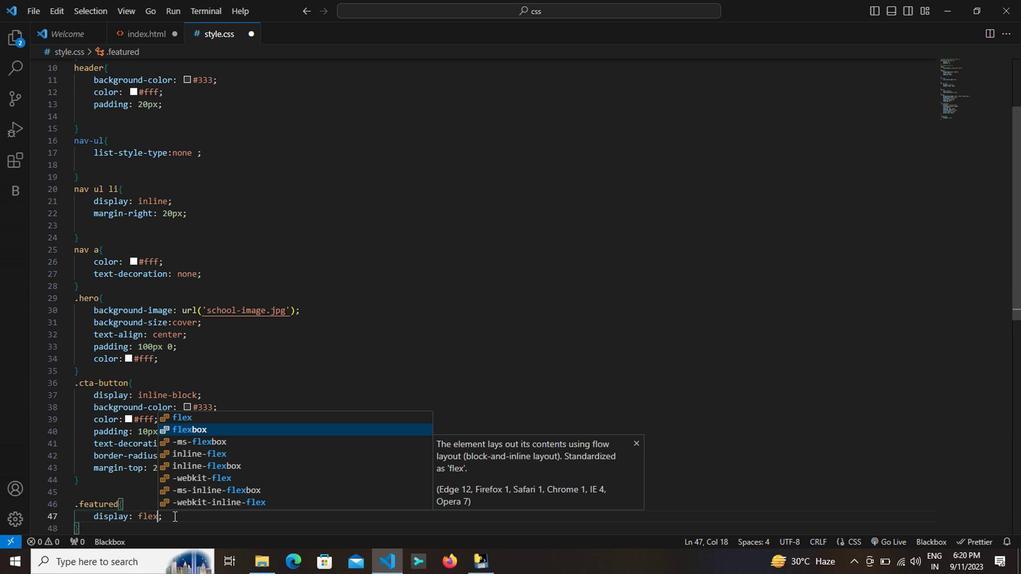 
Action: Mouse moved to (176, 480)
Screenshot: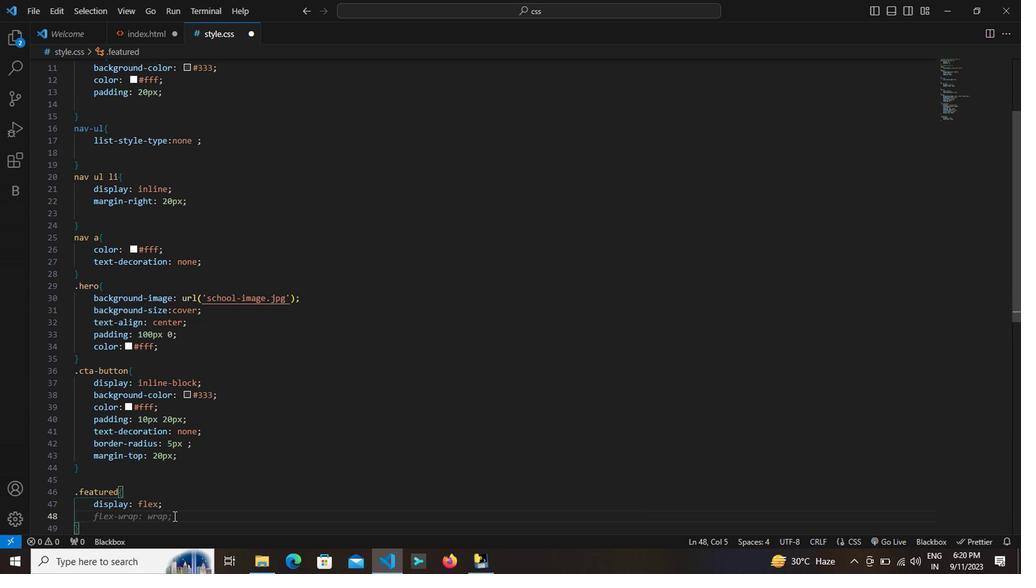 
Action: Mouse pressed left at (176, 480)
Screenshot: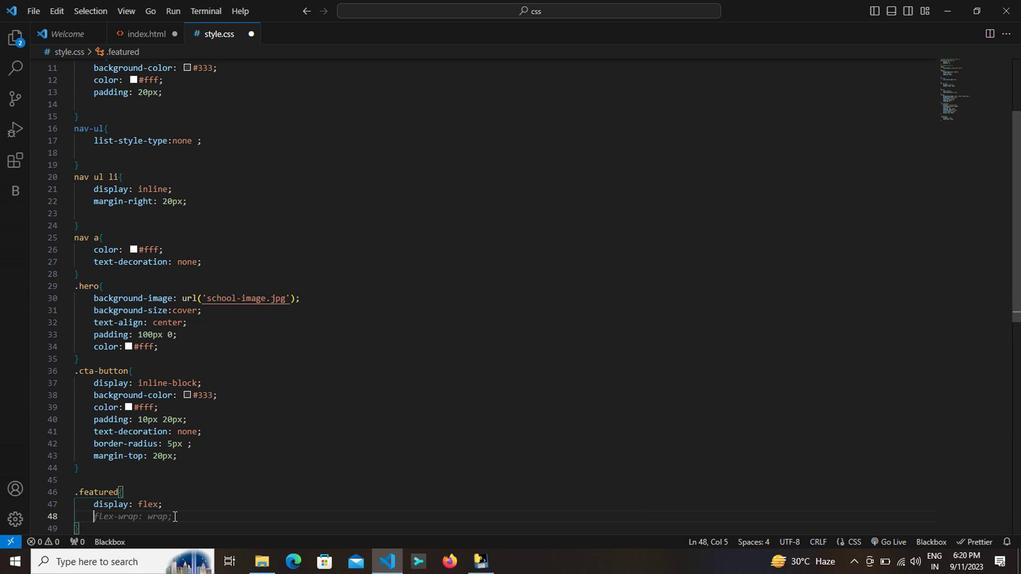 
Action: Key pressed <Key.enter>justify-content<Key.shift_r><Key.shift_r><Key.shift_r><Key.shift_r><Key.shift_r><Key.shift_r>:space-around;<Key.enter>padding<Key.enter>40<Key.space>px<Key.space><Key.backspace><Key.backspace><Key.backspace><Key.backspace>px<Key.space>0<Key.right><Key.enter>background-color<Key.enter><Key.shift>#f0f0f0<Key.enter><Key.down><Key.enter>.feature<Key.shift_r><Key.shift_r><Key.shift_r><Key.shift_r><Key.shift_r><Key.shift_r><Key.shift_r><Key.shift_r><Key.shift_r><Key.shift_r><Key.shift_r><Key.shift_r>{<Key.enter>text-align<Key.enter>center<Key.enter><Key.enter><Key.backspace><Key.backspace><Key.right><Key.enter>padd<Key.enter>20px<Key.right><Key.enter><Key.down><Key.enter>footer<Key.shift_r>{<Key.enter>background-color<Key.enter>
Screenshot: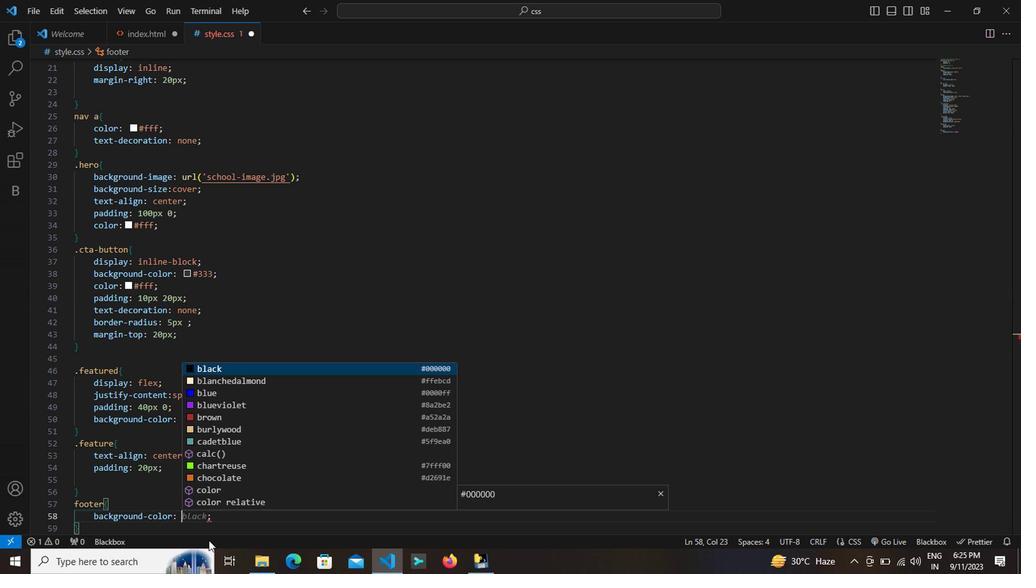 
Action: Mouse moved to (212, 498)
Screenshot: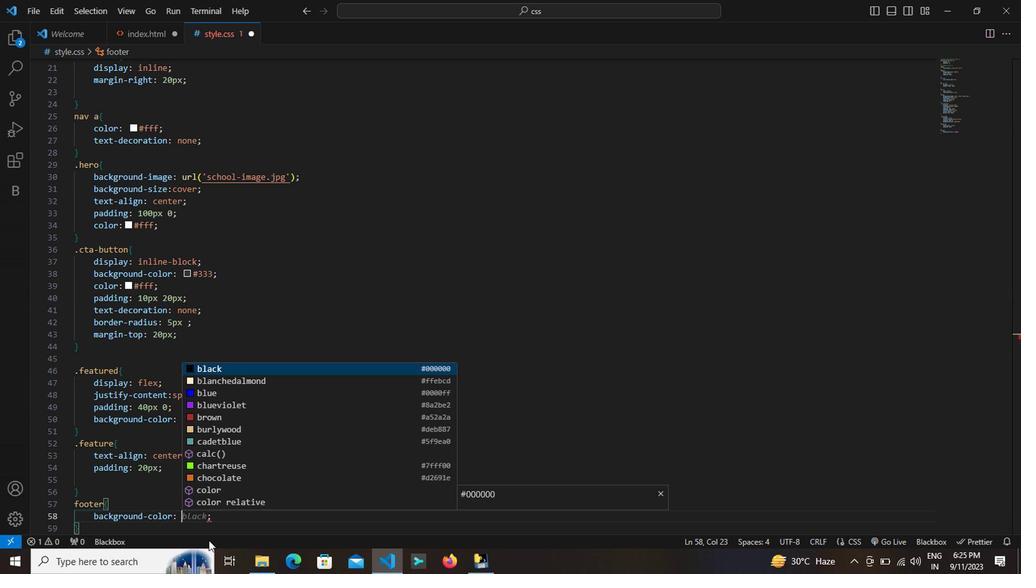 
Action: Key pressed <Key.shift>#333<Key.right><Key.enter>color<Key.enter><Key.shift><Key.shift><Key.shift><Key.shift><Key.shift><Key.shift><Key.shift><Key.shift><Key.shift><Key.shift><Key.shift><Key.shift><Key.shift>#fff<Key.right><Key.enter>twxr<Key.backspace><Key.backspace><Key.backspace>ext<Key.enter>center<Key.enter><Key.enter><Key.backspace><Key.backspace><Key.backspace>r<Key.right><Key.enter><Key.down>
Screenshot: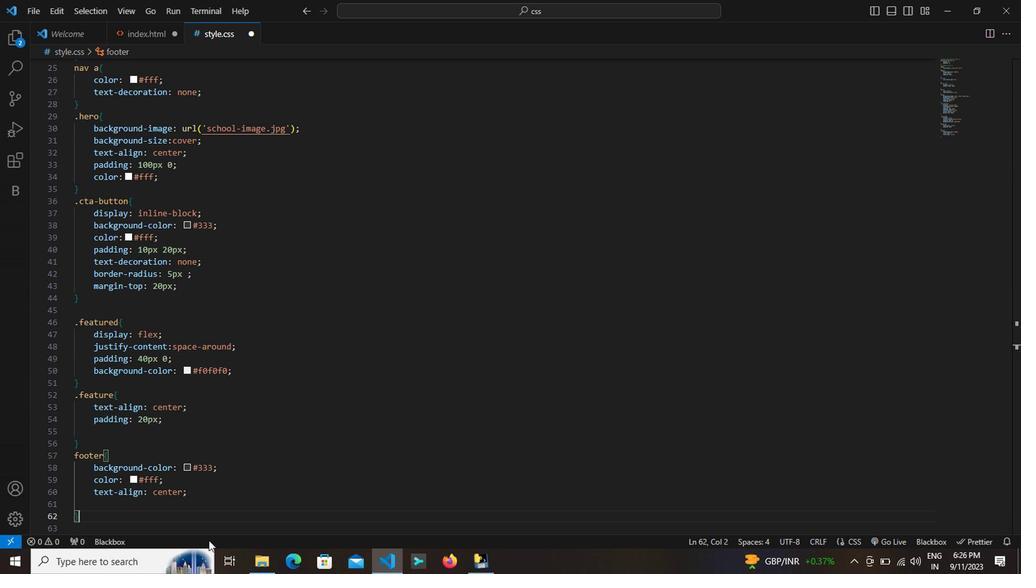 
Action: Mouse moved to (212, 460)
Screenshot: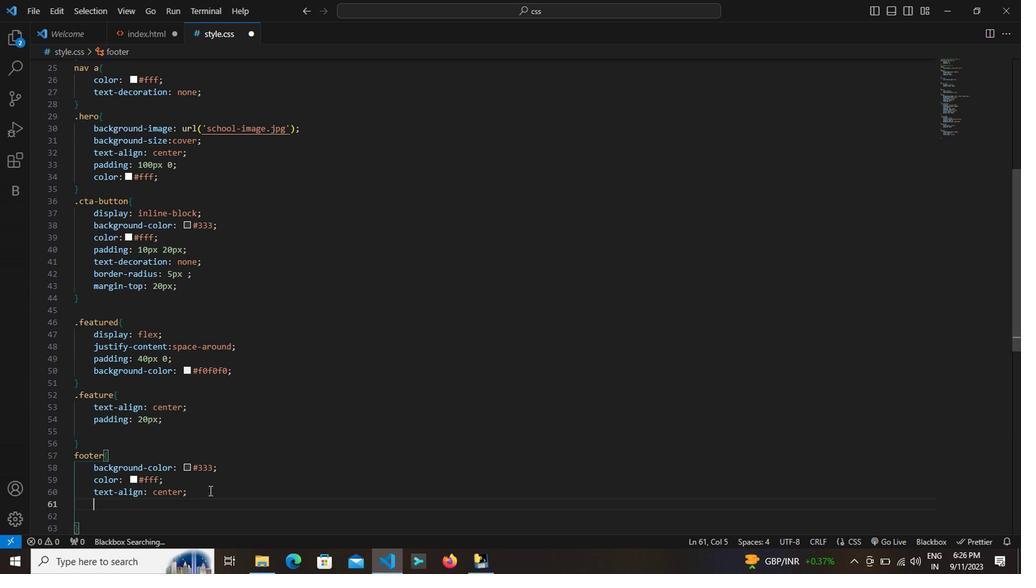 
Action: Mouse pressed left at (212, 460)
Screenshot: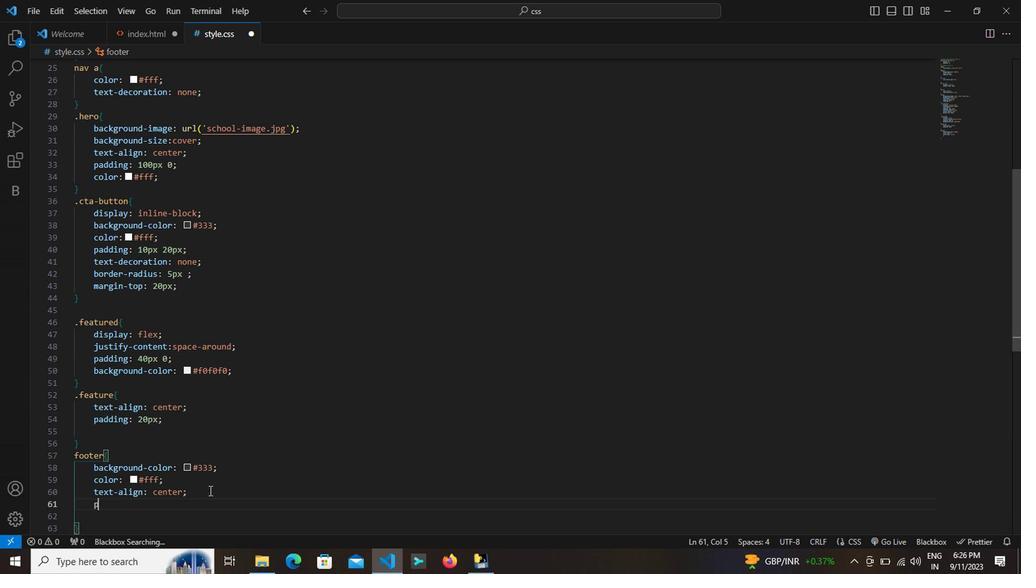 
Action: Key pressed <Key.enter>padding<Key.enter>10px<Key.space>0px<Key.right>
Screenshot: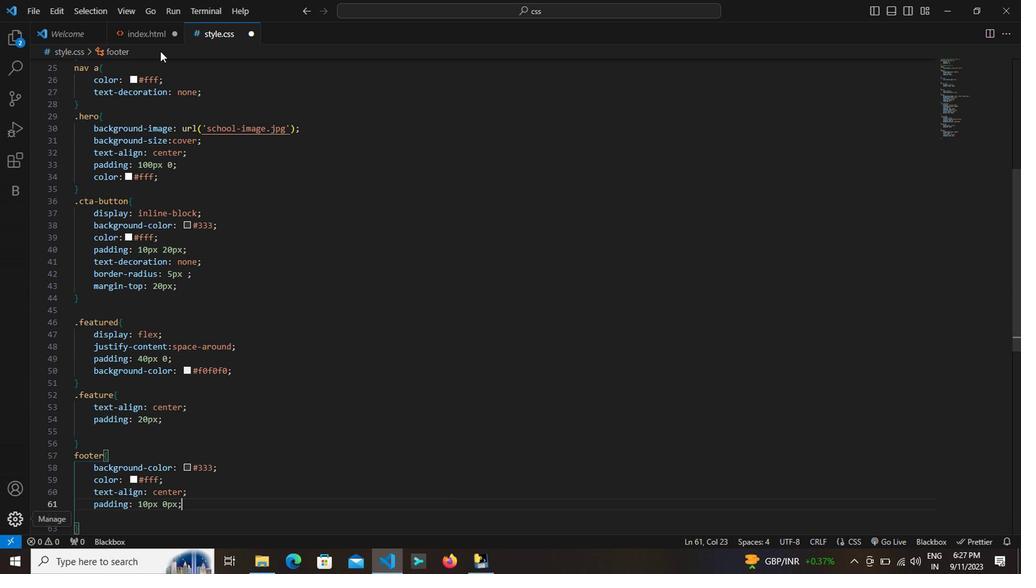 
Action: Mouse moved to (153, 124)
Screenshot: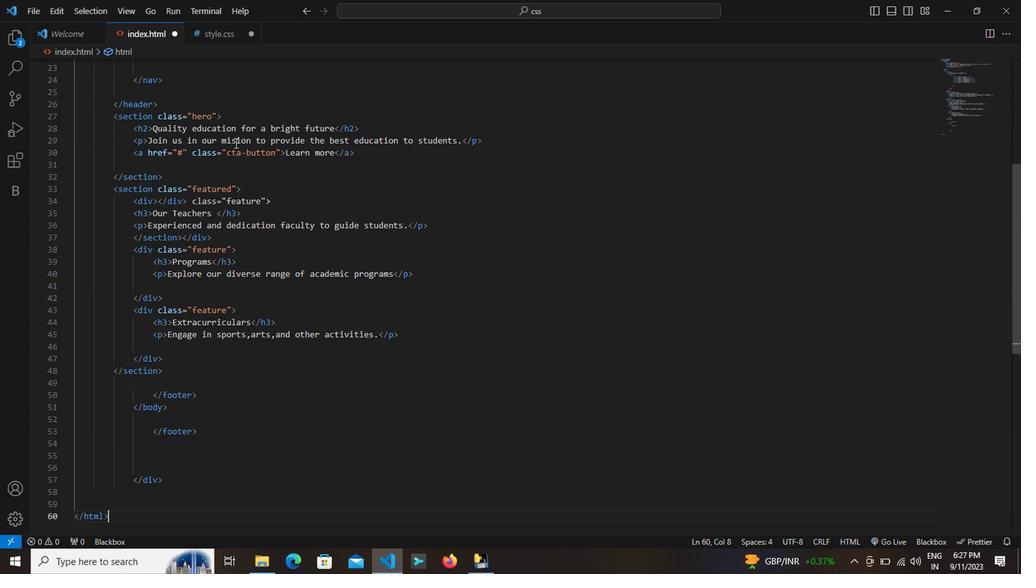 
Action: Mouse pressed left at (153, 124)
Screenshot: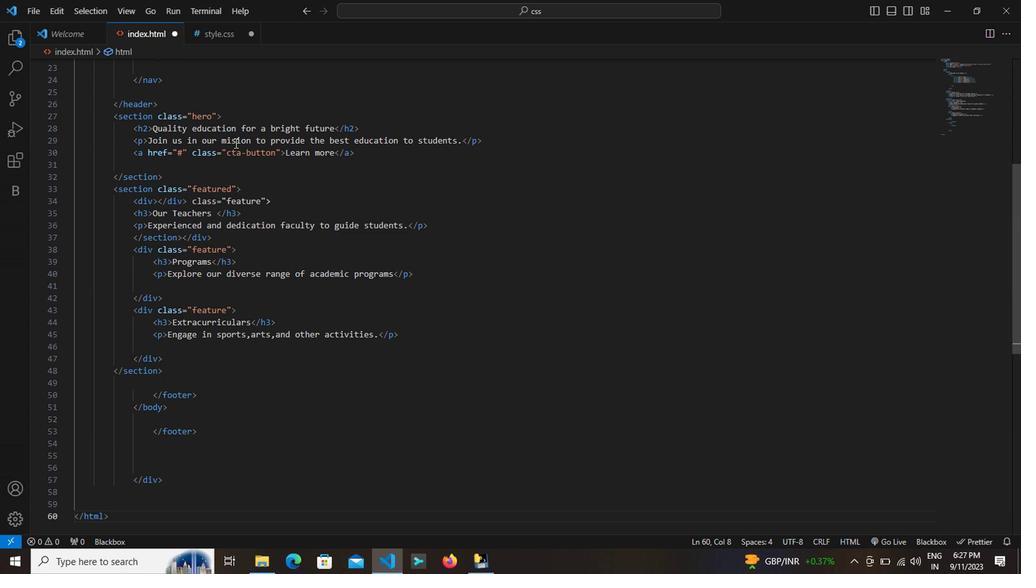 
Action: Mouse moved to (238, 202)
Screenshot: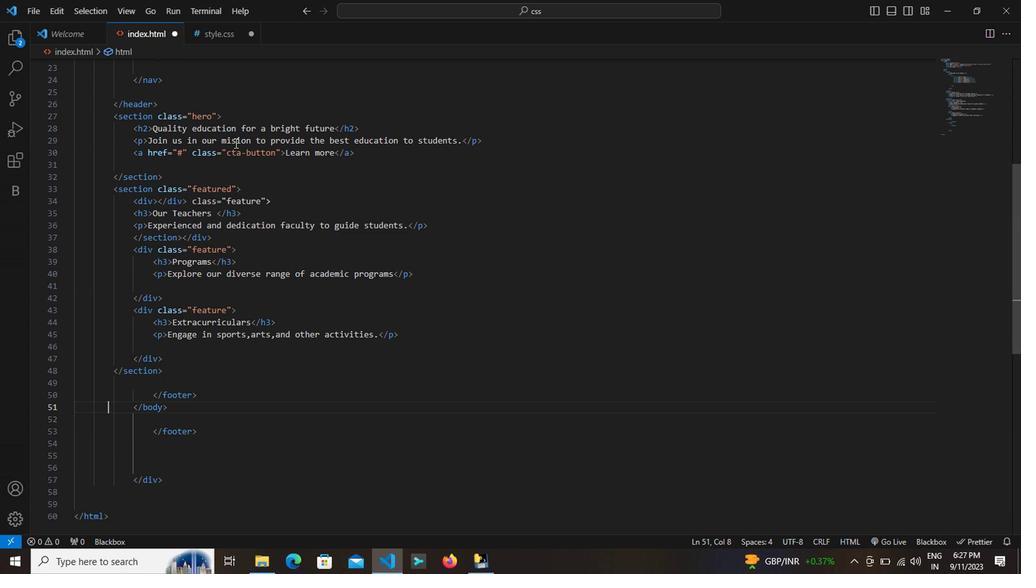 
Action: Key pressed <Key.down><Key.down><Key.down><Key.down><Key.down><Key.down><Key.down><Key.down><Key.down><Key.down><Key.down><Key.down><Key.down><Key.down><Key.down><Key.down><Key.down><Key.down><Key.down><Key.down><Key.down><Key.down><Key.down><Key.down><Key.down><Key.up><Key.up><Key.up><Key.up><Key.up><Key.up><Key.up><Key.up><Key.up><Key.up><Key.up><Key.up><Key.up><Key.up><Key.up><Key.up><Key.up><Key.up><Key.up><Key.up><Key.up><Key.up><Key.up><Key.up><Key.up><Key.up><Key.up><Key.up><Key.up><Key.up><Key.up><Key.up><Key.up><Key.up><Key.up><Key.up><Key.up><Key.up><Key.up><Key.up><Key.up><Key.up><Key.up><Key.up><Key.up><Key.up><Key.up><Key.up><Key.up><Key.up><Key.up><Key.up><Key.up><Key.up><Key.up><Key.up><Key.up><Key.up><Key.up><Key.up><Key.up><Key.up><Key.up><Key.up><Key.up><Key.up><Key.up><Key.up><Key.up><Key.up><Key.up><Key.up><Key.up><Key.up><Key.up><Key.up><Key.up><Key.up><Key.up><Key.up><Key.up><Key.up><Key.up><Key.up><Key.up><Key.up><Key.up><Key.up><Key.up><Key.up><Key.up><Key.up><Key.up><Key.down><Key.down><Key.down><Key.down><Key.down><Key.down><Key.down><Key.down><Key.down><Key.down><Key.down><Key.down><Key.down><Key.down><Key.down><Key.down><Key.down><Key.down><Key.down><Key.down><Key.down><Key.down><Key.down><Key.down><Key.down><Key.down><Key.down><Key.down><Key.down><Key.down><Key.down><Key.down><Key.down><Key.down><Key.down><Key.down><Key.down><Key.down><Key.down><Key.down><Key.down><Key.down><Key.down><Key.down><Key.down><Key.down><Key.down><Key.down><Key.down><Key.down><Key.down><Key.down><Key.down><Key.down><Key.down><Key.down><Key.down><Key.down><Key.down><Key.down><Key.down><Key.down><Key.down><Key.down><Key.down><Key.down><Key.down><Key.down><Key.down><Key.down><Key.down><Key.down><Key.down><Key.down><Key.down><Key.down><Key.down><Key.down><Key.down><Key.down><Key.down><Key.down><Key.down><Key.down><Key.down><Key.down><Key.down><Key.down><Key.down><Key.down><Key.down><Key.down><Key.down><Key.down><Key.down><Key.down><Key.down><Key.down><Key.down><Key.down><Key.down><Key.down><Key.down><Key.down><Key.down><Key.down><Key.down><Key.down><Key.down><Key.down><Key.down><Key.down><Key.down><Key.down><Key.up><Key.up><Key.up><Key.up><Key.up><Key.up><Key.up><Key.up><Key.up><Key.up><Key.up><Key.up><Key.up><Key.up><Key.up><Key.up><Key.up><Key.up><Key.up><Key.up><Key.up><Key.up><Key.up><Key.up><Key.up><Key.up><Key.up><Key.up><Key.up><Key.up><Key.up><Key.up><Key.up><Key.up><Key.up><Key.up><Key.up><Key.up><Key.up><Key.up><Key.up><Key.up><Key.up><Key.up><Key.up><Key.up><Key.up><Key.up><Key.up><Key.up><Key.up><Key.up><Key.up><Key.up><Key.up><Key.up><Key.up><Key.up><Key.up><Key.up><Key.up><Key.up><Key.up><Key.up><Key.up><Key.up><Key.up><Key.up><Key.up><Key.up><Key.up><Key.up><Key.up><Key.up><Key.up><Key.up><Key.up><Key.up><Key.up><Key.up><Key.up><Key.up><Key.up><Key.up><Key.up><Key.up><Key.up><Key.up><Key.up><Key.up><Key.up><Key.up><Key.up><Key.up><Key.up><Key.up><Key.up><Key.up><Key.up><Key.up><Key.up><Key.up><Key.up><Key.up><Key.up><Key.up><Key.up><Key.up><Key.up><Key.up><Key.up><Key.up><Key.up><Key.up><Key.up><Key.up><Key.up><Key.up><Key.up><Key.up><Key.up><Key.up><Key.up><Key.up><Key.down><Key.down><Key.down><Key.down><Key.down><Key.down><Key.down><Key.down><Key.down><Key.down><Key.down><Key.down><Key.down><Key.down><Key.down><Key.down><Key.down><Key.down><Key.down><Key.down><Key.down><Key.down><Key.down><Key.down><Key.down><Key.down><Key.down><Key.down><Key.down><Key.down><Key.down><Key.down><Key.down><Key.down><Key.down><Key.down><Key.down><Key.down><Key.down><Key.down><Key.down><Key.down><Key.down><Key.down><Key.down><Key.down><Key.down><Key.down><Key.down><Key.down><Key.down><Key.down><Key.down><Key.down><Key.down><Key.down><Key.down><Key.down><Key.down><Key.down><Key.down><Key.down><Key.down><Key.down><Key.down><Key.down><Key.down><Key.down><Key.down><Key.down><Key.down><Key.down><Key.down><Key.down>
Screenshot: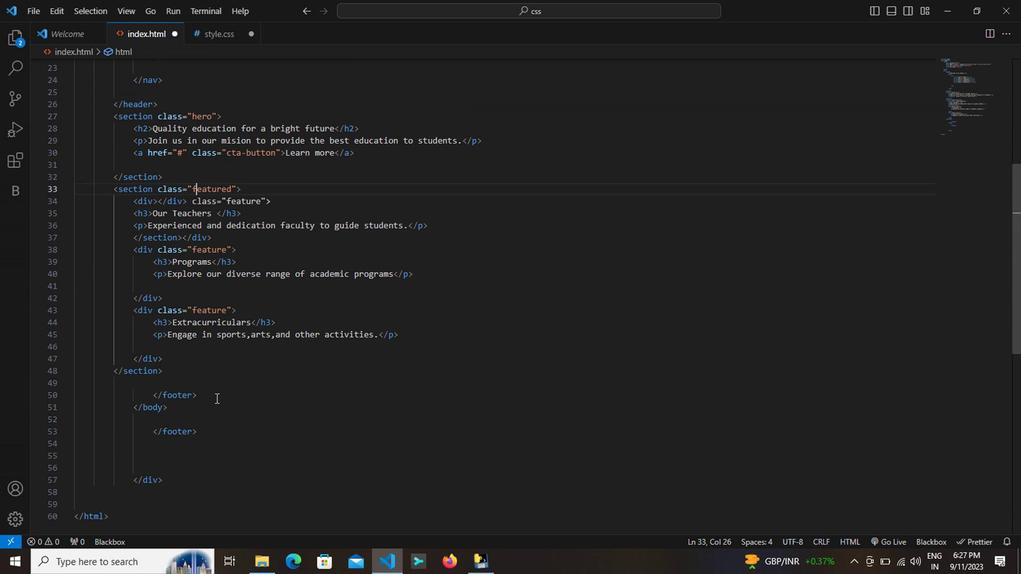 
Action: Mouse moved to (219, 392)
Screenshot: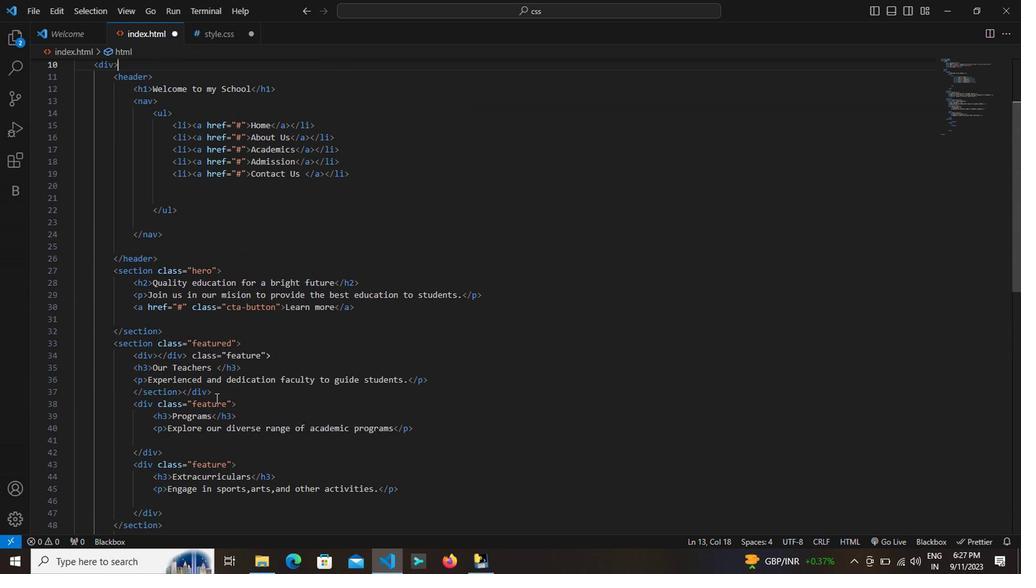 
Action: Mouse pressed left at (219, 392)
Screenshot: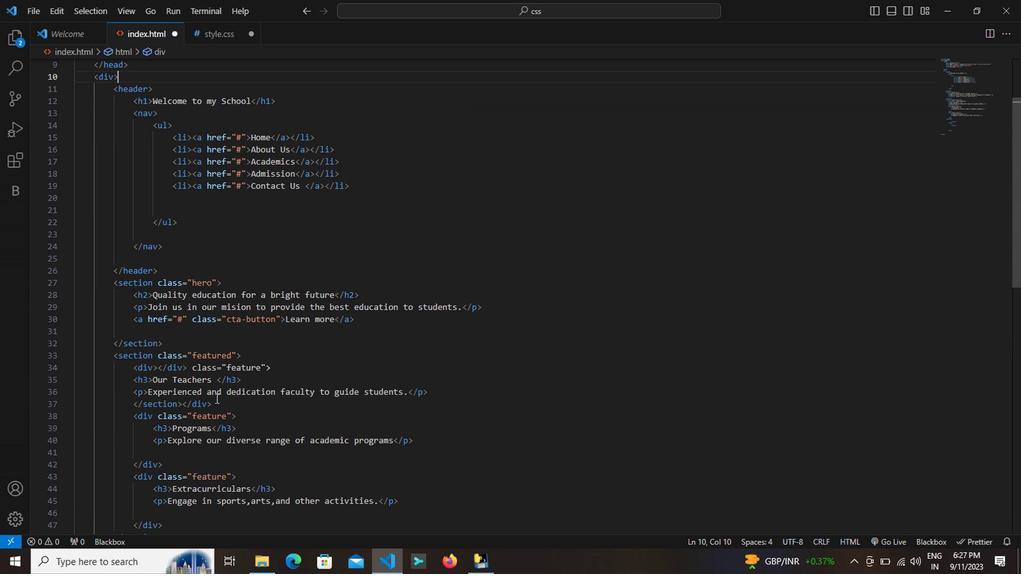 
Action: Key pressed <Key.up><Key.up><Key.up><Key.up><Key.up><Key.up><Key.up><Key.up><Key.up><Key.up><Key.up><Key.up><Key.up><Key.up><Key.up><Key.up><Key.up><Key.up><Key.up><Key.up><Key.up><Key.up><Key.up><Key.up><Key.up><Key.up><Key.up><Key.up><Key.up><Key.up><Key.up><Key.up><Key.up><Key.up><Key.up><Key.up><Key.up><Key.up><Key.up><Key.up><Key.up><Key.down><Key.down><Key.down><Key.down><Key.down><Key.down><Key.down><Key.down><Key.down><Key.down>
Screenshot: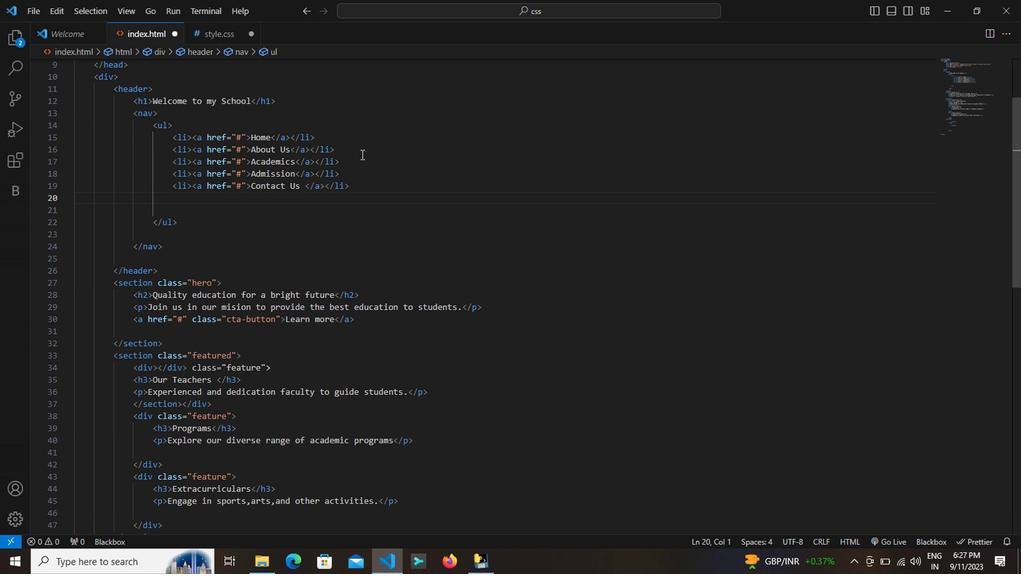 
Action: Mouse moved to (337, 243)
Screenshot: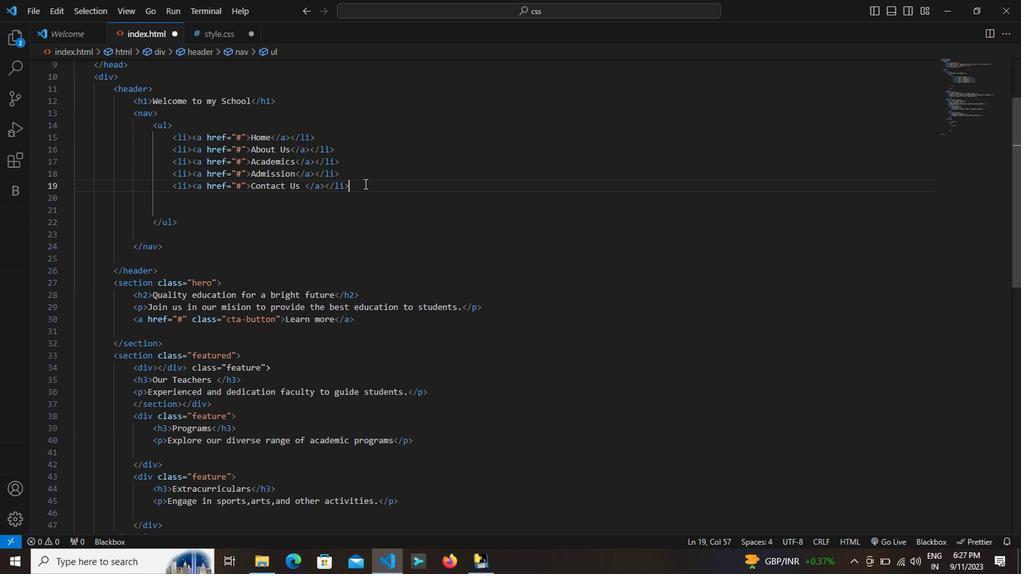 
Action: Mouse pressed left at (337, 243)
Screenshot: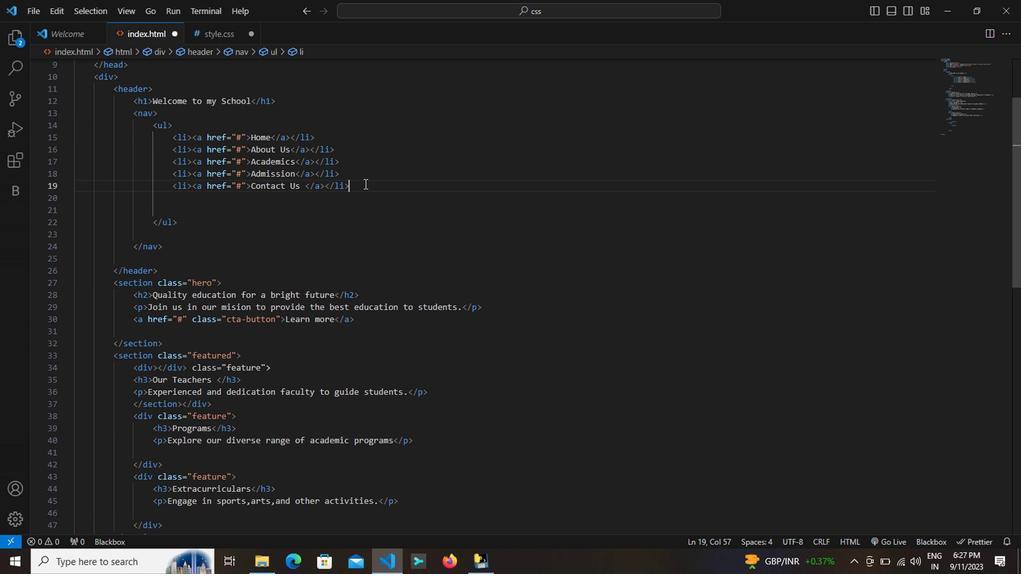 
Action: Mouse moved to (371, 233)
Screenshot: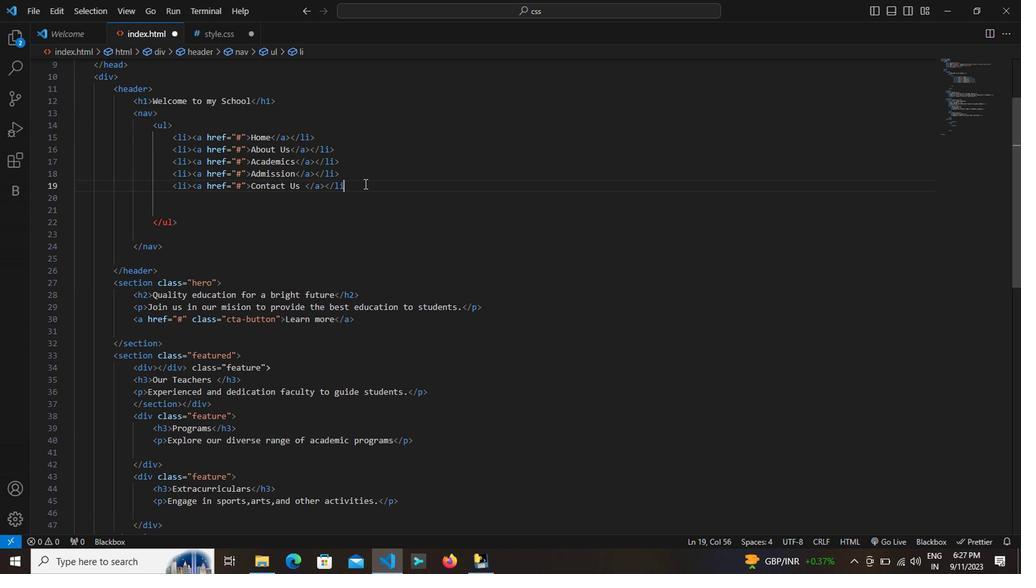 
Action: Mouse pressed left at (371, 233)
Screenshot: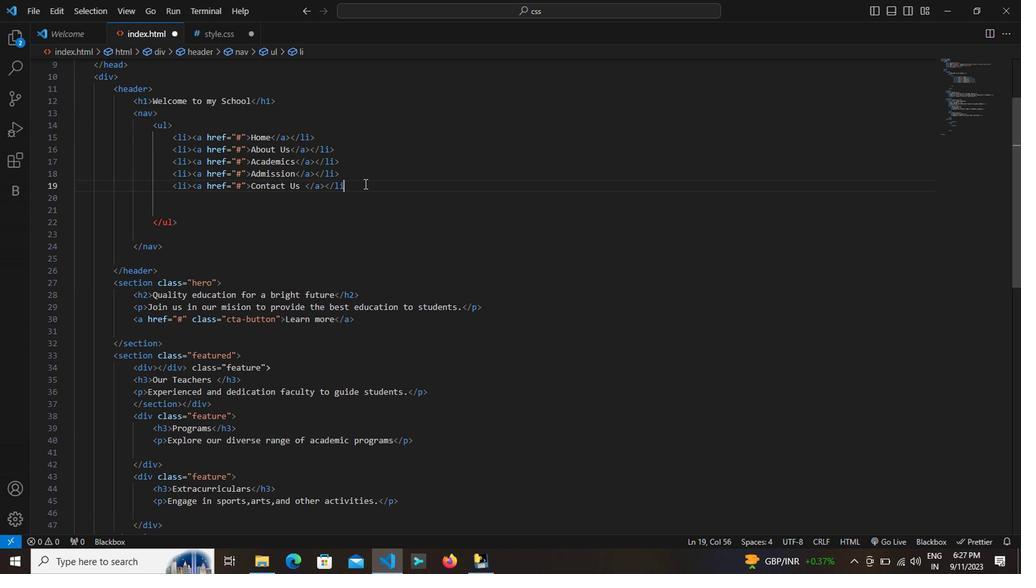 
Action: Key pressed <Key.backspace><Key.shift>><Key.enter><Key.shift><Key.shift><Key.shift><Key.shift><Key.shift><Key.shift><Key.shift><Key.shift><Key.shift><Key.shift><Key.shift><li<Key.shift>>a<Key.backspace><Key.shift><<Key.backspace><Key.shift><Key.shift><a<Key.space>href=<Key.shift><Key.shift><Key.shift><Key.shift><Key.shift><Key.shift><Key.shift><Key.shift><Key.shift><Key.shift><Key.shift><Key.shift>#<Key.backspace><Key.shift_r><Key.shift_r><Key.shift_r><Key.shift_r><Key.shift_r><Key.shift_r><Key.shift_r><Key.shift_r><Key.shift_r><Key.shift_r><Key.shift_r><Key.shift_r><Key.shift_r><Key.shift_r><Key.shift_r><Key.shift_r><Key.shift_r>:<Key.backspace><Key.shift_r><Key.shift_r>"<Key.shift><Key.shift>#<Key.shift_r>"<Key.shift_r><Key.shift_r><Key.shift_r><Key.shift_r><Key.shift_r><Key.shift_r>><Key.shift>Fees<Key.space>submss<Key.backspace><Key.backspace>ission<Key.right><Key.right><Key.right><Key.right><Key.right><Key.right><Key.right><Key.right><Key.right><Key.enter><Key.down><Key.down><Key.down><Key.down><Key.down><Key.down><Key.down><Key.down><Key.down><Key.down>
Screenshot: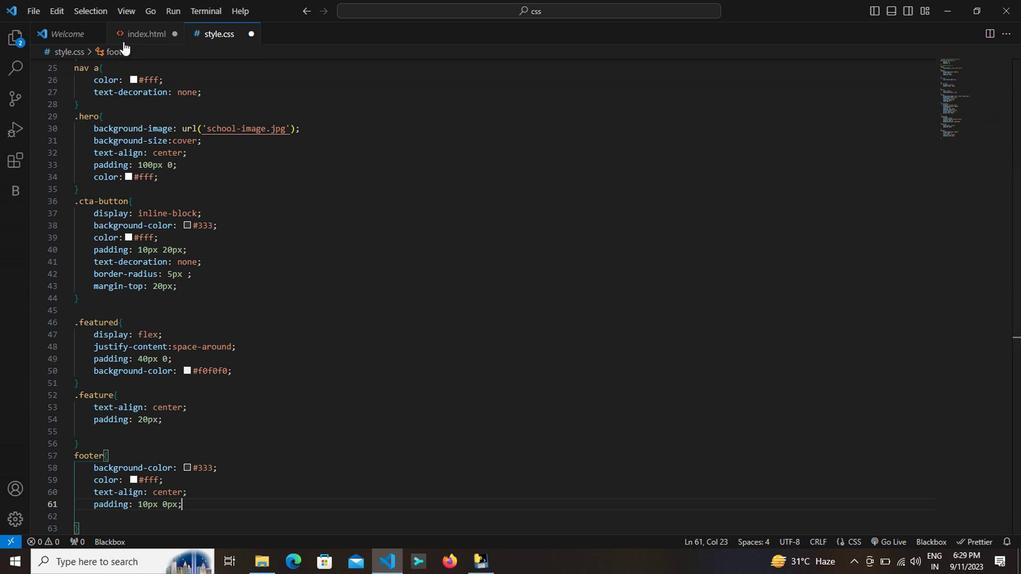 
Action: Mouse moved to (213, 120)
Screenshot: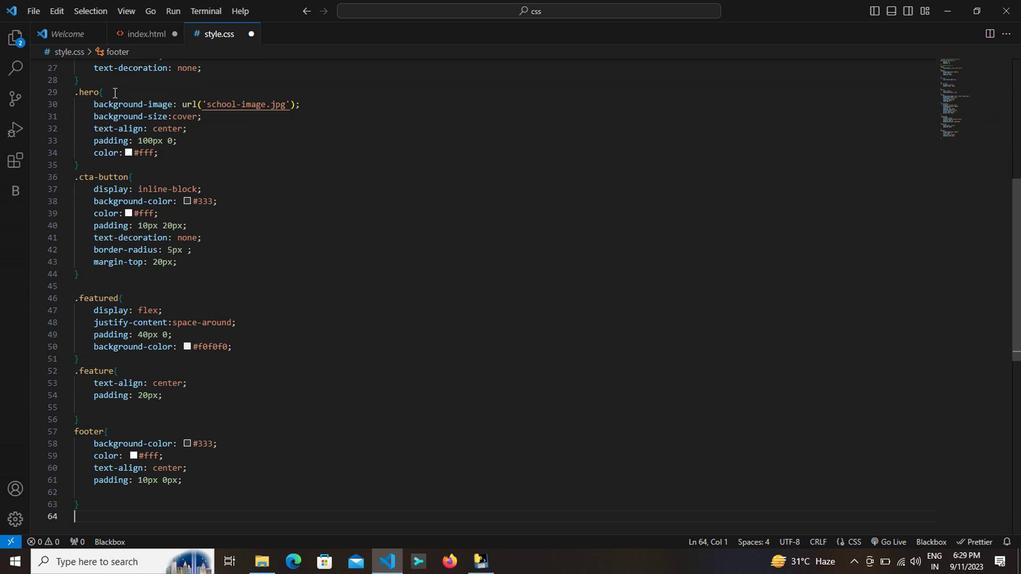 
Action: Mouse pressed left at (213, 120)
Screenshot: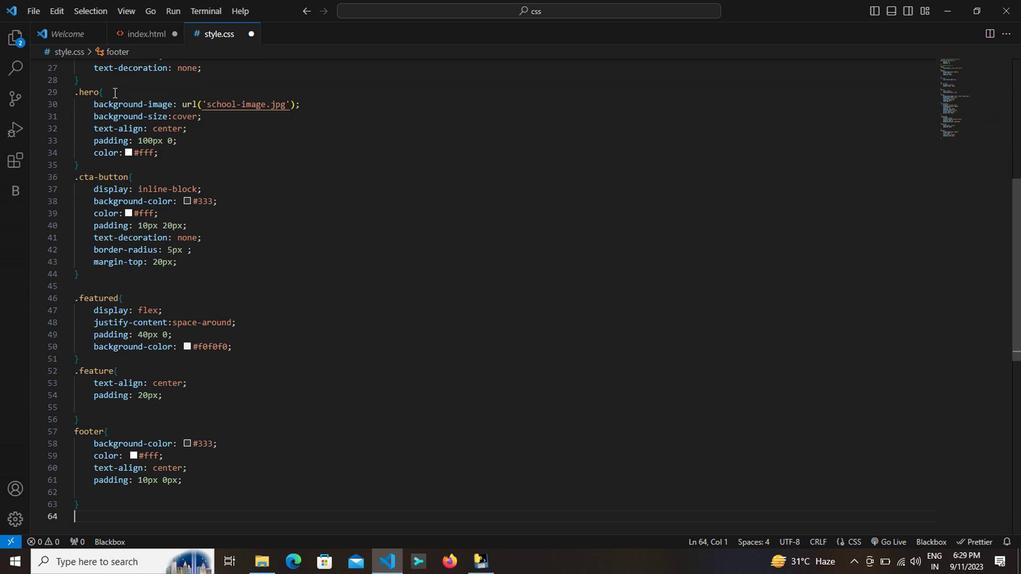 
Action: Mouse moved to (115, 165)
Screenshot: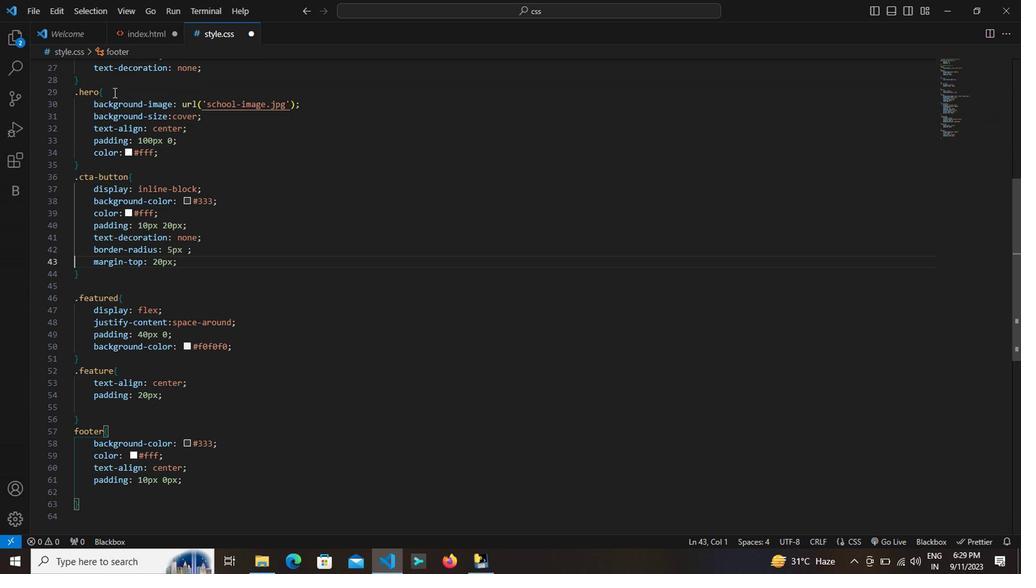 
Action: Key pressed <Key.down><Key.down><Key.down><Key.down><Key.down><Key.down><Key.down><Key.down><Key.down><Key.down><Key.down><Key.down><Key.down><Key.down><Key.down><Key.down><Key.down><Key.down><Key.up><Key.up><Key.up><Key.up><Key.up><Key.up><Key.up><Key.up><Key.up><Key.up><Key.up><Key.up><Key.up><Key.up><Key.up><Key.up><Key.up><Key.up><Key.up><Key.up><Key.up><Key.up><Key.up><Key.up><Key.up><Key.up><Key.up><Key.up><Key.up><Key.up><Key.up><Key.up><Key.up><Key.up><Key.up><Key.up><Key.up><Key.up><Key.up><Key.up><Key.up><Key.up><Key.up><Key.up><Key.up><Key.up><Key.up><Key.up><Key.up><Key.up><Key.up><Key.up><Key.up><Key.up><Key.up><Key.up><Key.up><Key.up><Key.up><Key.up><Key.up><Key.up><Key.up><Key.up><Key.up><Key.up><Key.up><Key.up><Key.up><Key.up><Key.up><Key.up><Key.up><Key.up><Key.up><Key.up><Key.up><Key.up><Key.up><Key.up><Key.up><Key.up>
Screenshot: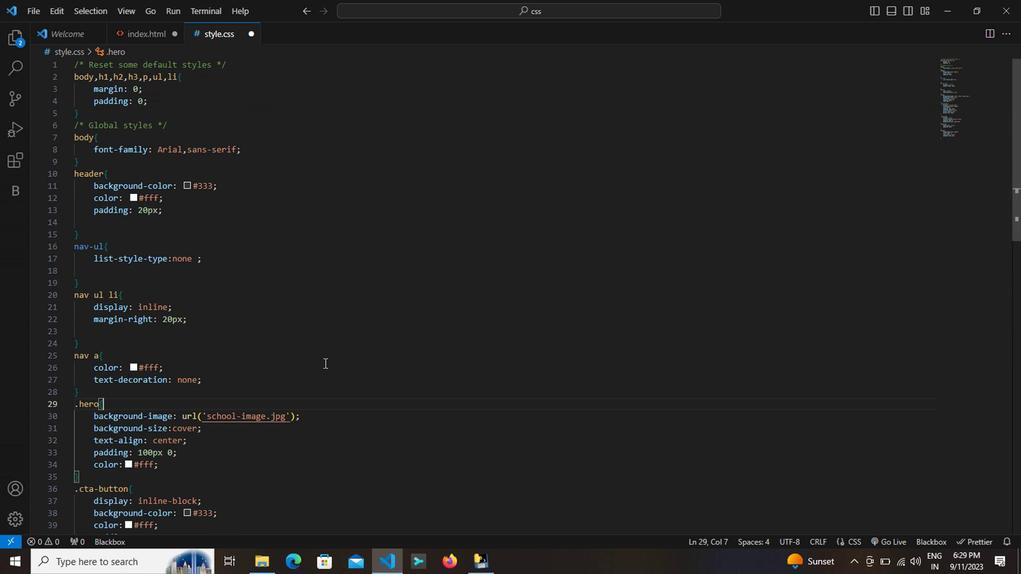 
Action: Mouse moved to (330, 366)
Screenshot: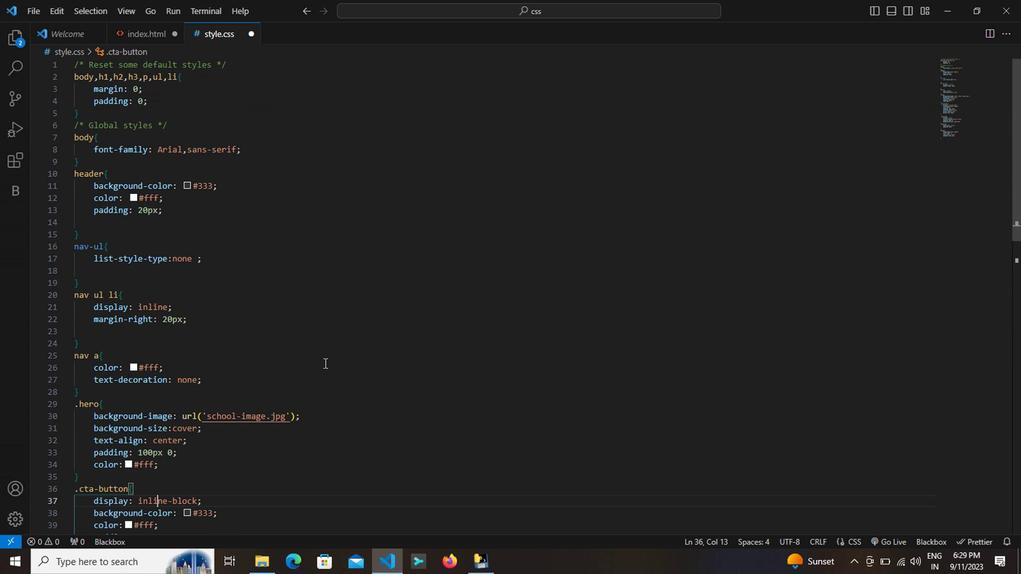 
Action: Mouse pressed left at (330, 366)
Screenshot: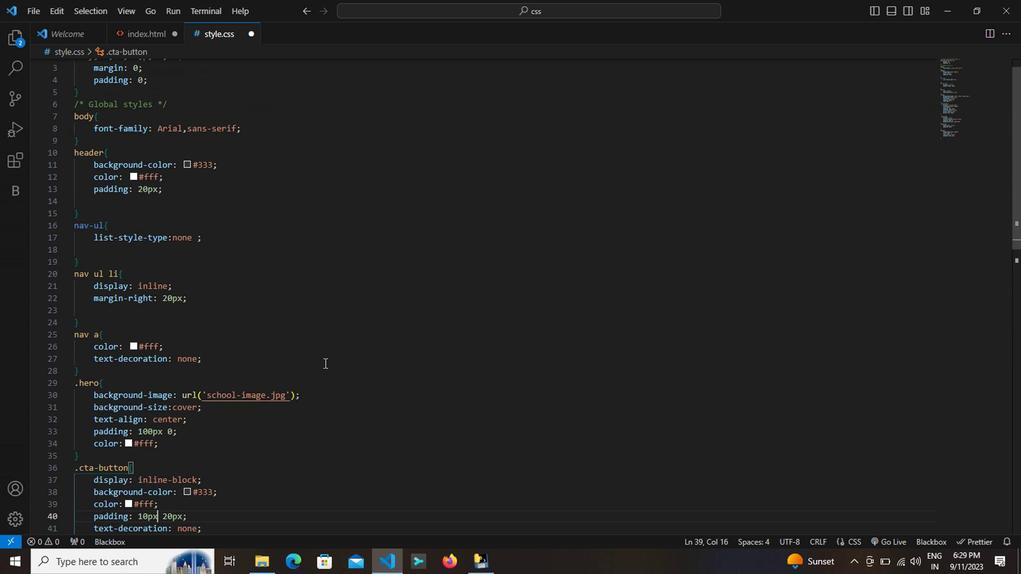 
Action: Key pressed <Key.down><Key.down><Key.down><Key.down><Key.up><Key.down><Key.down><Key.down><Key.down><Key.up><Key.down><Key.up><Key.down><Key.down><Key.down><Key.down><Key.down><Key.down><Key.down><Key.down><Key.down><Key.down><Key.down><Key.down><Key.down><Key.down><Key.down><Key.down><Key.down><Key.down><Key.down><Key.down><Key.down><Key.down><Key.down><Key.down><Key.down><Key.down><Key.down><Key.down><Key.down><Key.down><Key.down><Key.down><Key.down><Key.down><Key.down><Key.down><Key.down><Key.down><Key.down><Key.down><Key.down><Key.down><Key.down><Key.down><Key.down><Key.down><Key.down><Key.up><Key.up><Key.up><Key.up><Key.up><Key.up><Key.up><Key.up><Key.up><Key.up><Key.up><Key.up><Key.up><Key.up><Key.up><Key.up><Key.up><Key.up><Key.up><Key.up><Key.up><Key.up><Key.up><Key.up><Key.up><Key.up><Key.up><Key.up><Key.up><Key.up><Key.up><Key.up><Key.up><Key.up><Key.up><Key.up><Key.up><Key.up><Key.up><Key.up><Key.up><Key.up><Key.up><Key.up><Key.up><Key.up><Key.up><Key.up><Key.up><Key.up><Key.up><Key.up><Key.up><Key.up><Key.up><Key.up><Key.up><Key.up><Key.up><Key.up><Key.up><Key.up><Key.up><Key.up><Key.up><Key.up><Key.up><Key.up><Key.up><Key.up><Key.up><Key.up><Key.up><Key.down><Key.down><Key.down><Key.down><Key.down><Key.down><Key.down><Key.down><Key.down><Key.down><Key.down><Key.down><Key.down><Key.down><Key.down><Key.down><Key.down><Key.down><Key.down><Key.down><Key.down><Key.down><Key.down><Key.down><Key.down><Key.down><Key.down><Key.down><Key.down><Key.down><Key.down><Key.down><Key.down><Key.down><Key.down><Key.down><Key.down><Key.down><Key.down><Key.down><Key.down><Key.down><Key.down><Key.down><Key.down><Key.down><Key.down><Key.down><Key.down><Key.down><Key.down><Key.down><Key.down><Key.down><Key.down><Key.down><Key.down><Key.down><Key.down><Key.down><Key.down><Key.down><Key.down><Key.down><Key.down><Key.down><Key.down><Key.down><Key.down><Key.down><Key.down><Key.down><Key.down><Key.down><Key.down><Key.down><Key.down><Key.down><Key.down><Key.down><Key.down><Key.down><Key.down><Key.down><Key.down>
Screenshot: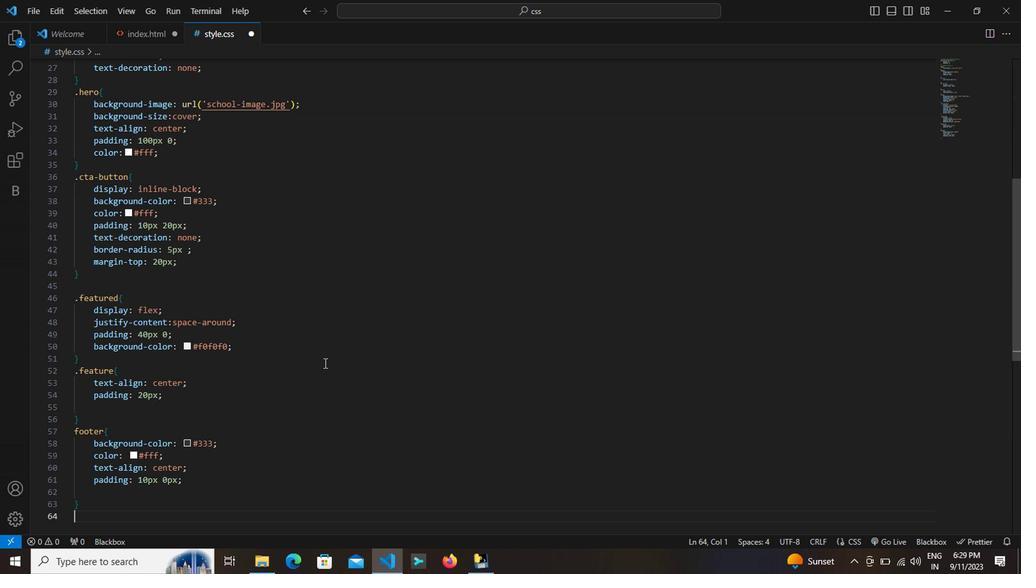 
